 Task: Forward email with the signature Bethany Lewis with the subject Appointment reminder from softage.1@softage.net to softage.3@softage.net with the message Could you please provide feedback on the latest version of the project timeline?, select last word, change the font of the message to Garamond and change the font typography to bold and underline Send the email
Action: Mouse moved to (1018, 81)
Screenshot: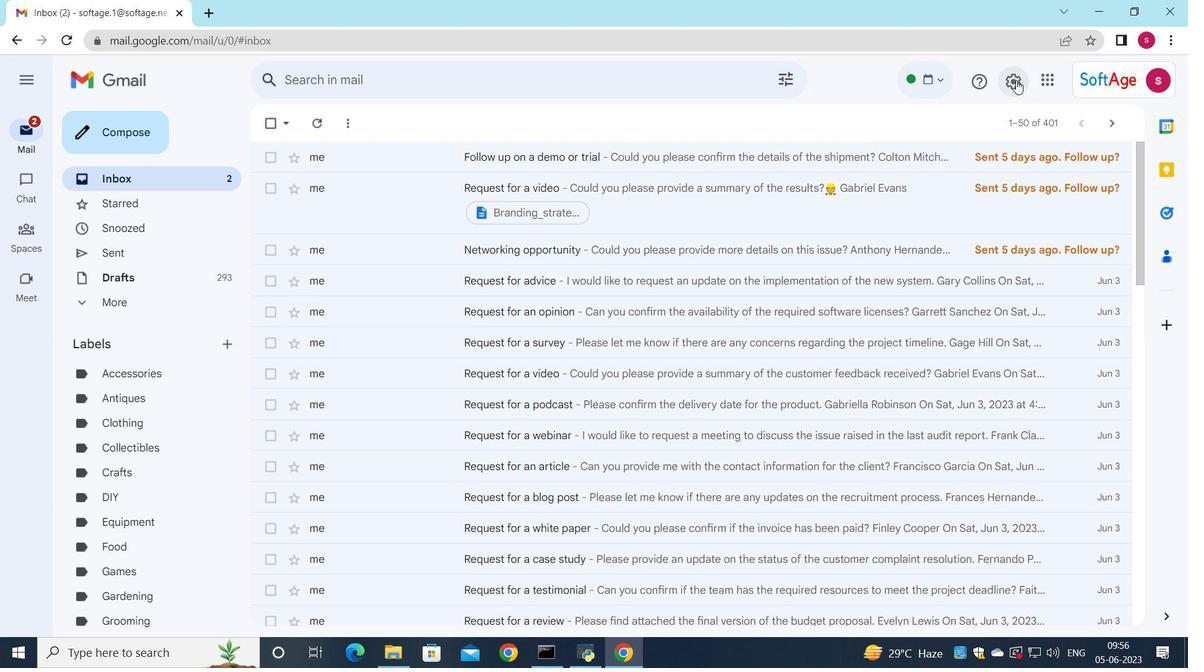 
Action: Mouse pressed left at (1018, 81)
Screenshot: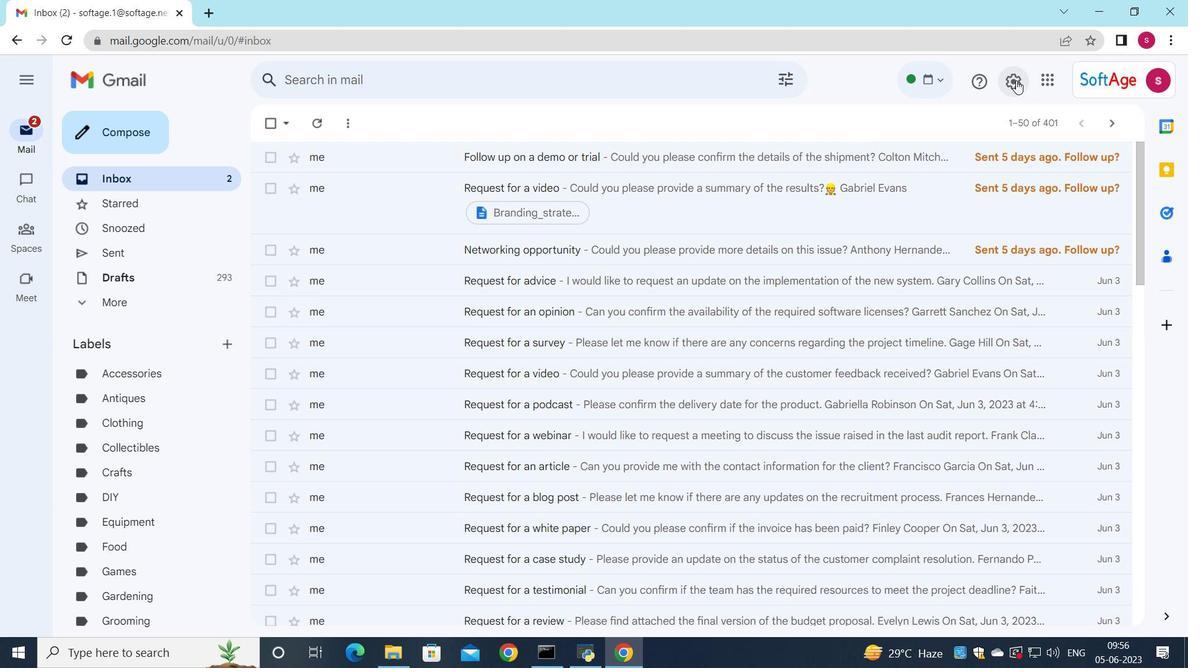 
Action: Mouse moved to (1021, 163)
Screenshot: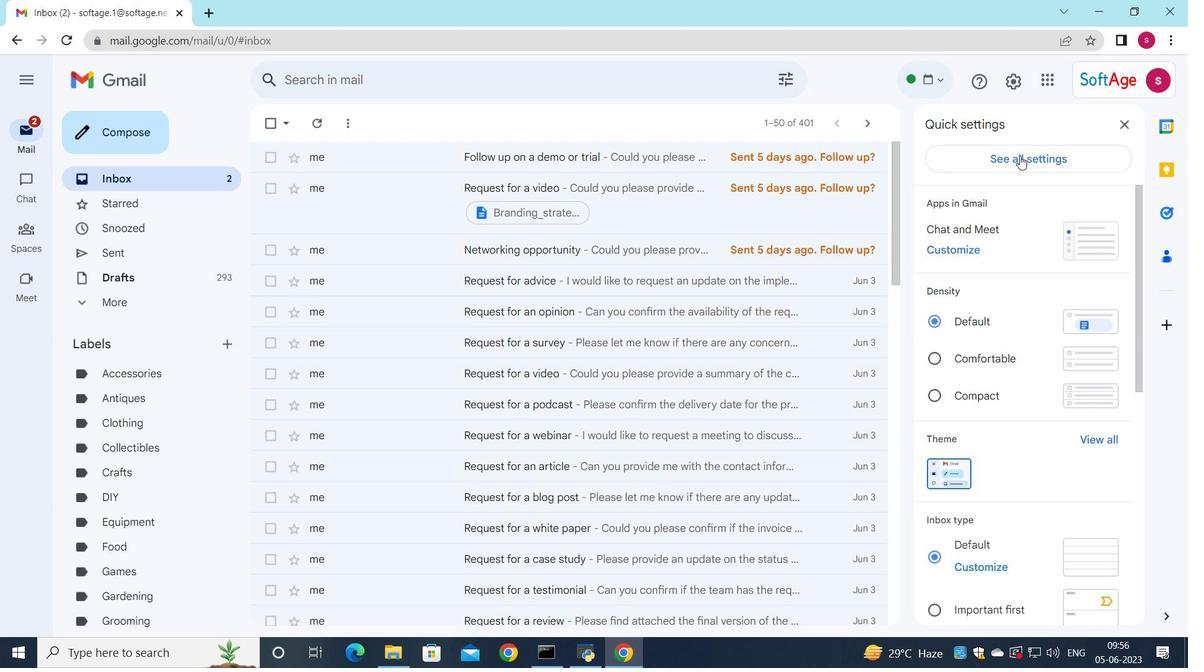
Action: Mouse pressed left at (1021, 163)
Screenshot: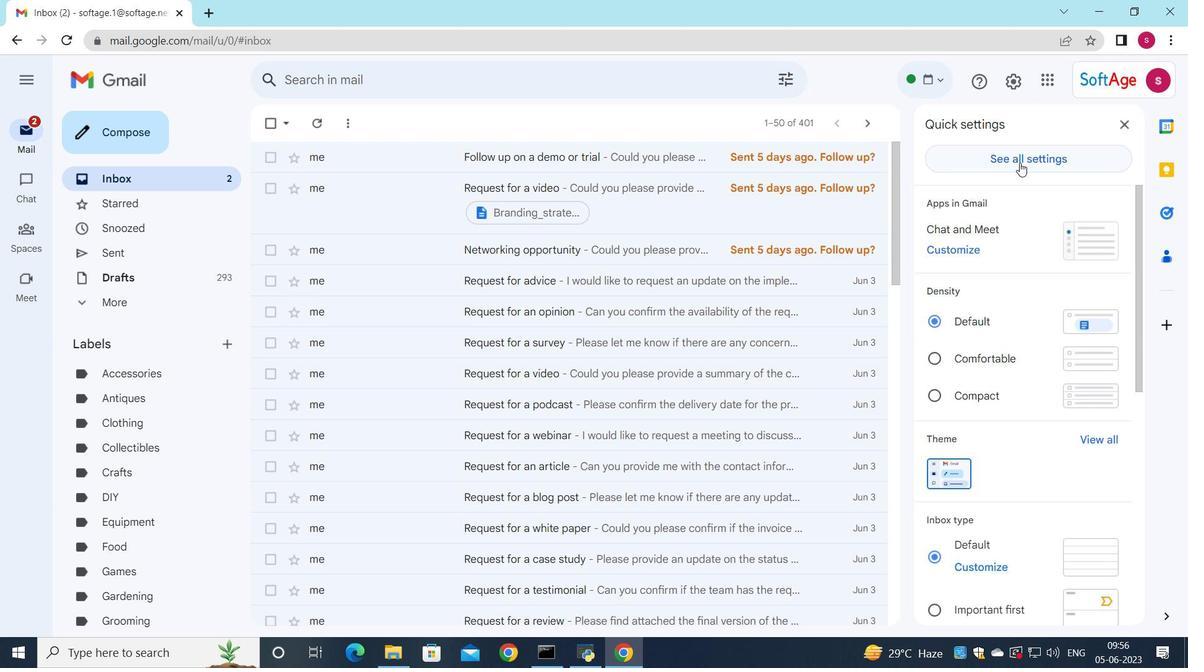 
Action: Mouse moved to (676, 276)
Screenshot: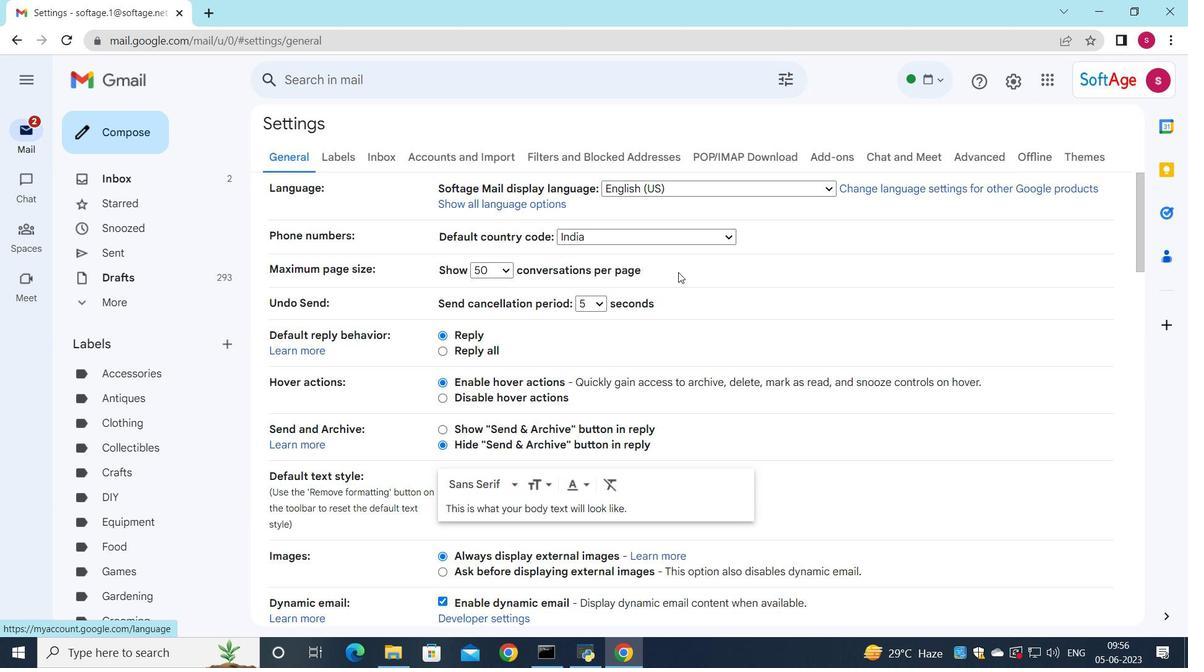 
Action: Mouse scrolled (676, 275) with delta (0, 0)
Screenshot: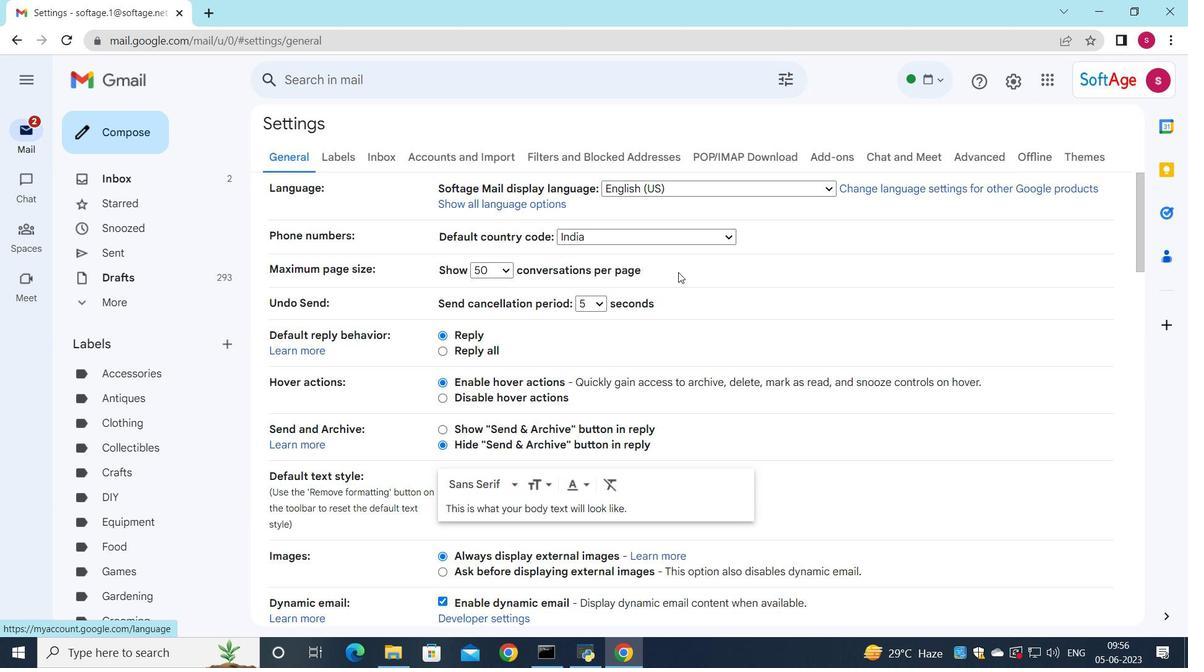 
Action: Mouse scrolled (676, 275) with delta (0, 0)
Screenshot: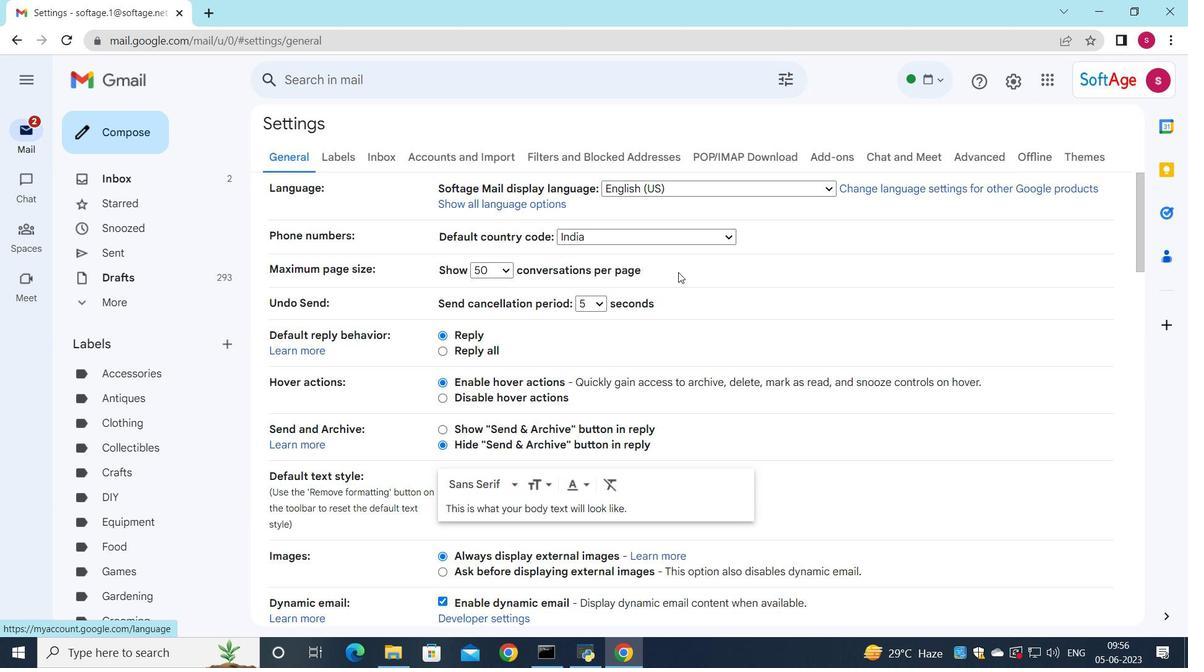 
Action: Mouse scrolled (676, 275) with delta (0, 0)
Screenshot: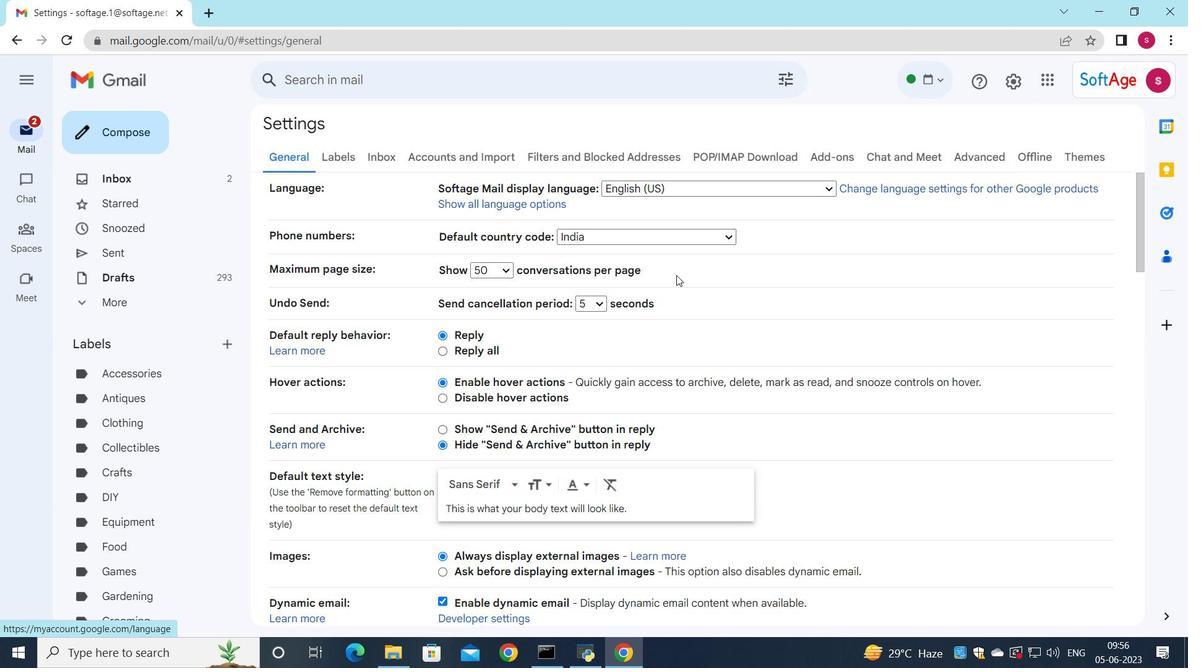 
Action: Mouse scrolled (676, 275) with delta (0, 0)
Screenshot: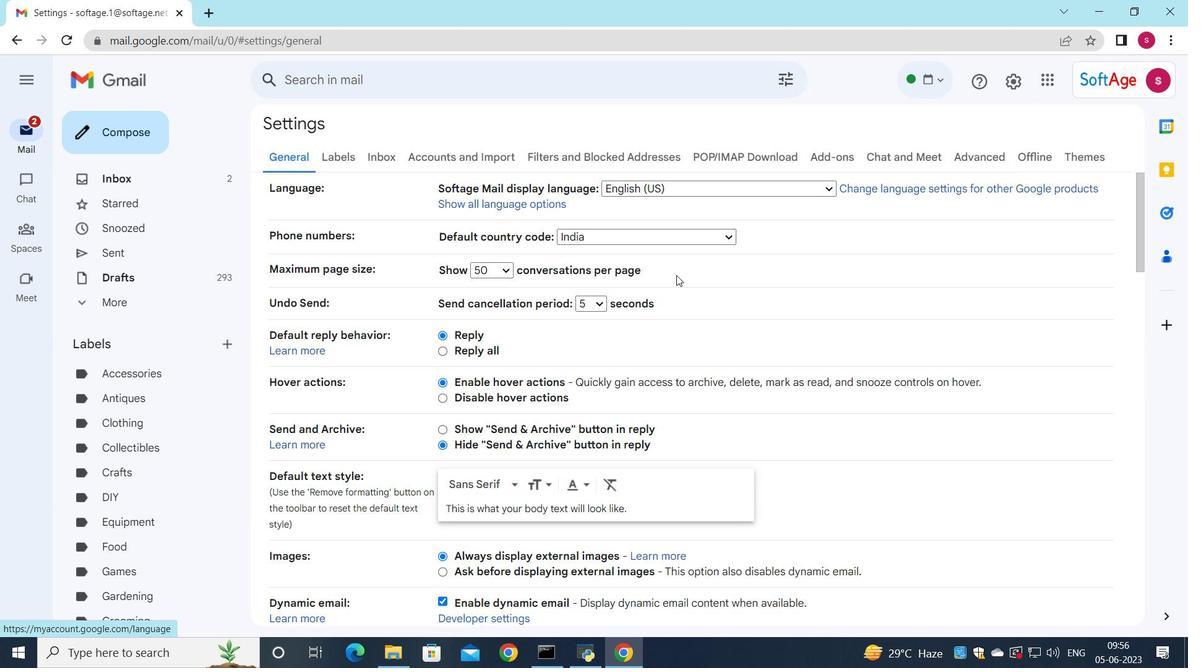 
Action: Mouse scrolled (676, 275) with delta (0, 0)
Screenshot: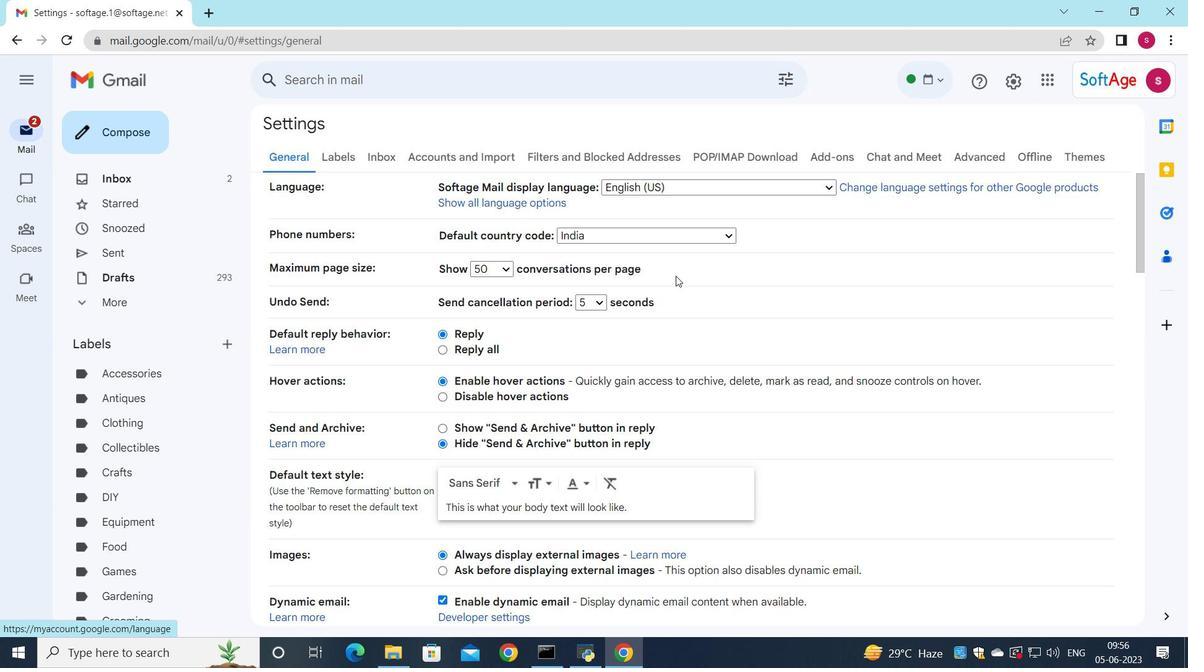
Action: Mouse scrolled (676, 275) with delta (0, 0)
Screenshot: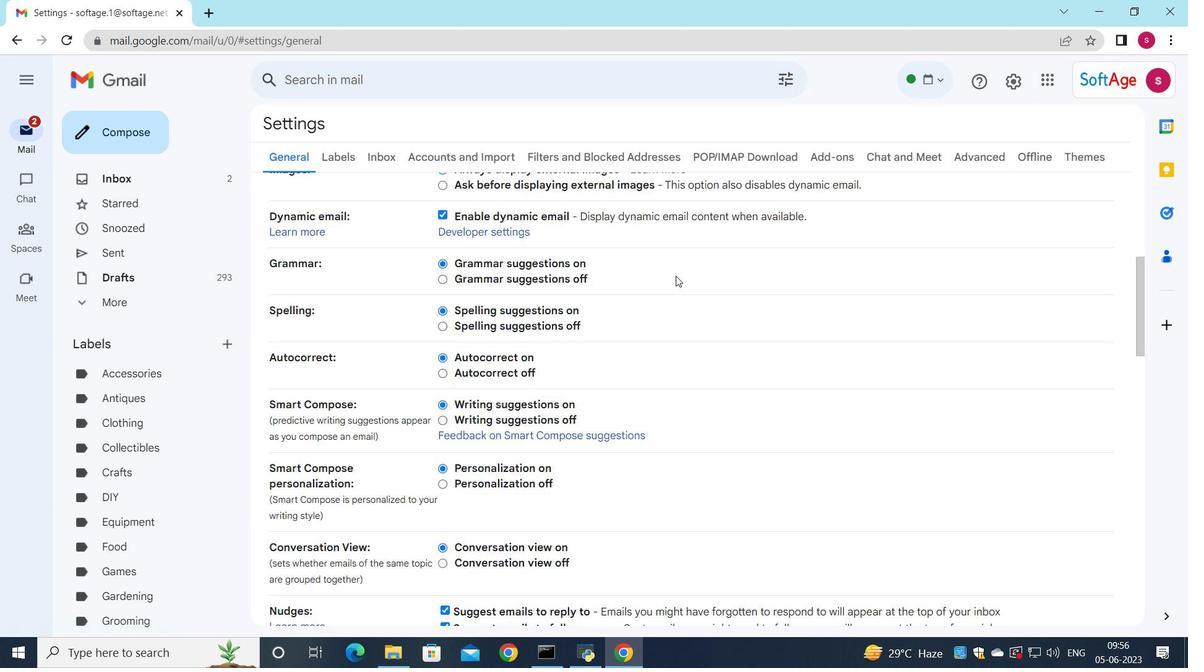 
Action: Mouse moved to (671, 281)
Screenshot: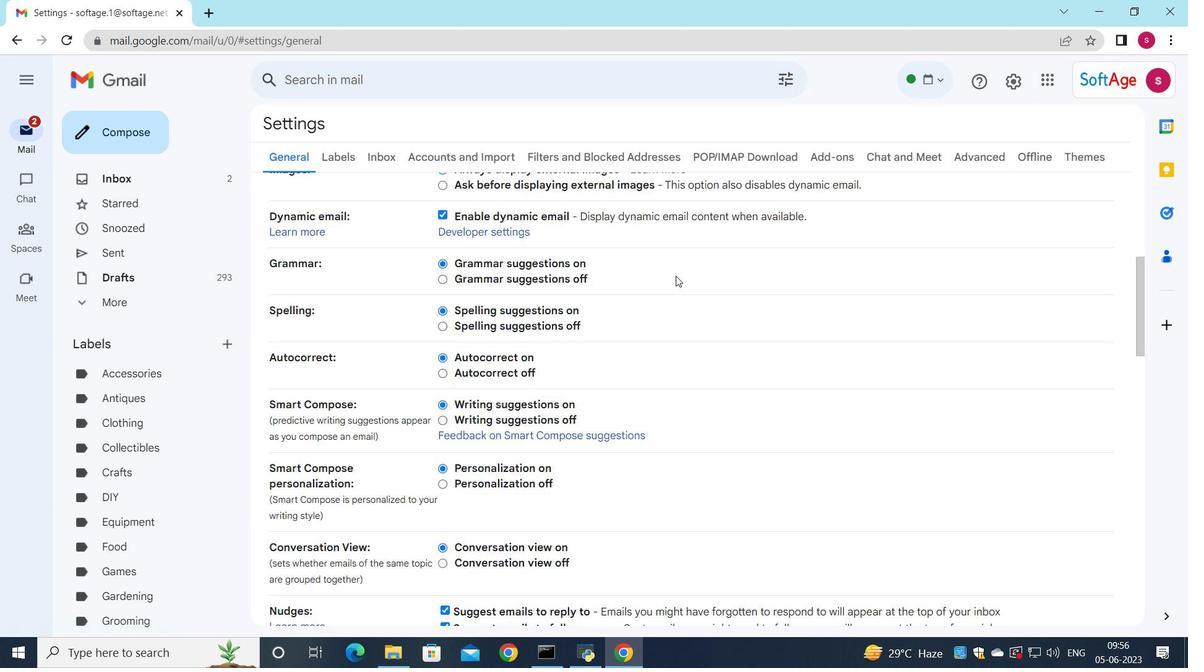 
Action: Mouse scrolled (671, 280) with delta (0, 0)
Screenshot: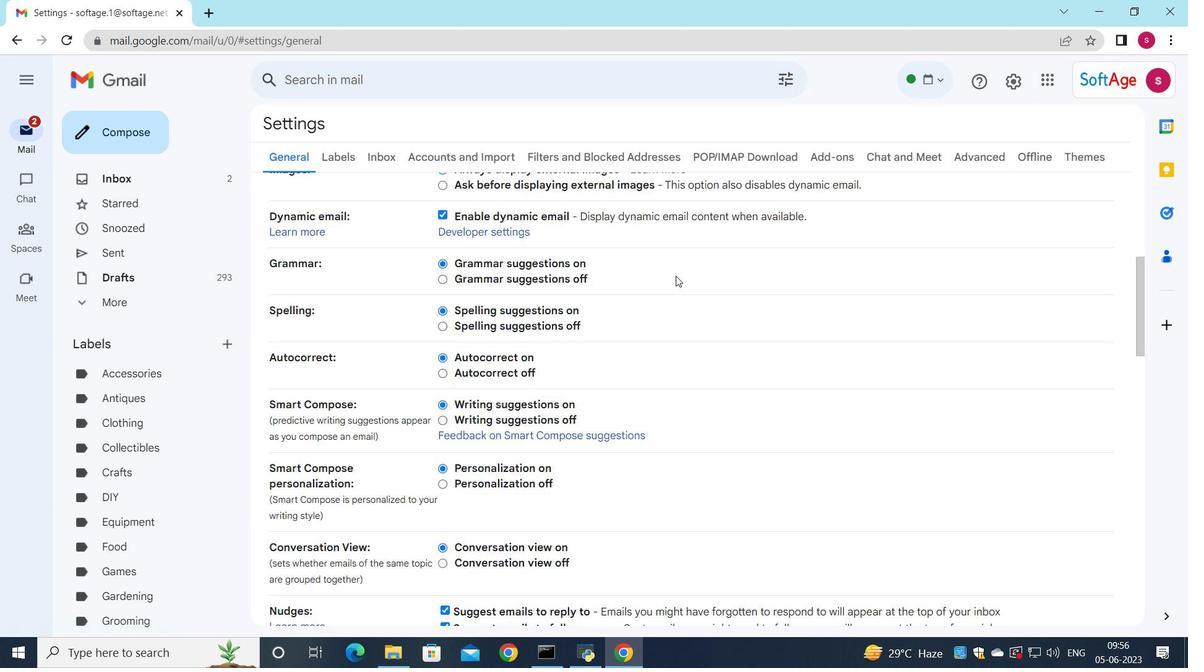 
Action: Mouse moved to (670, 281)
Screenshot: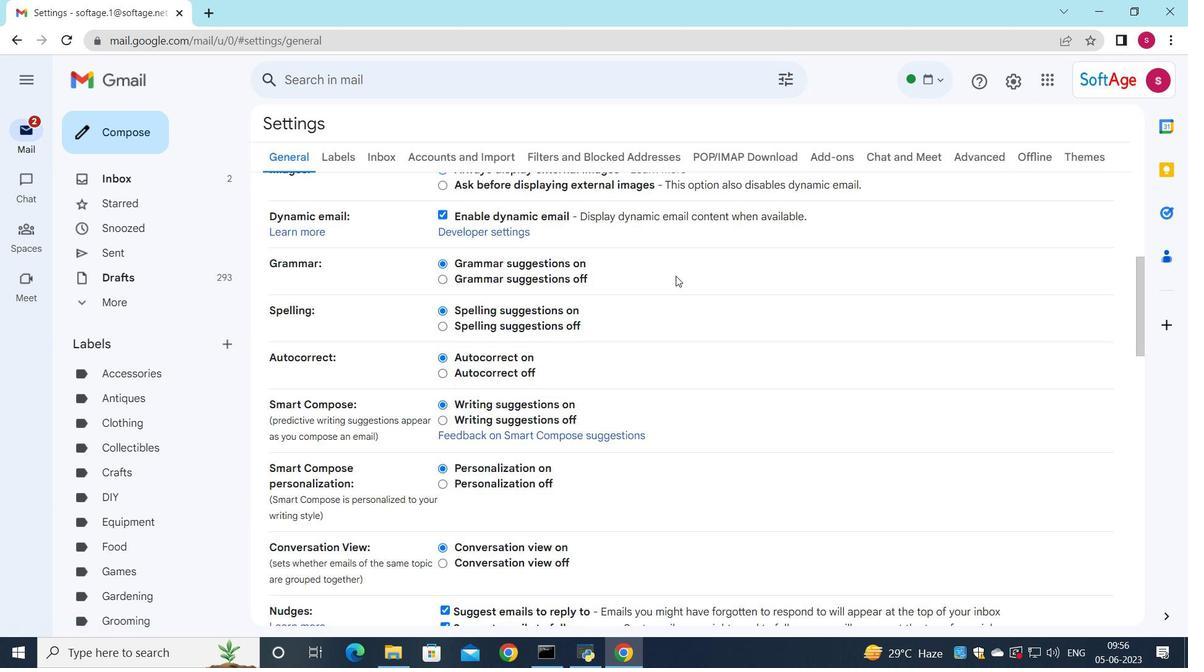 
Action: Mouse scrolled (670, 281) with delta (0, 0)
Screenshot: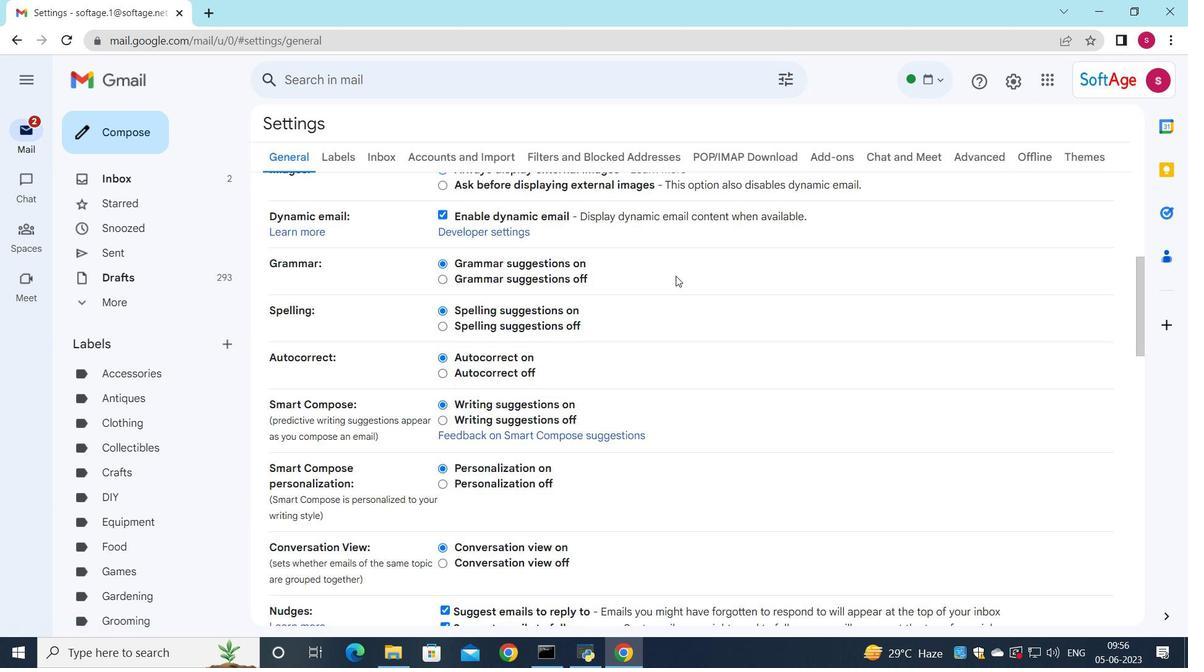 
Action: Mouse moved to (668, 285)
Screenshot: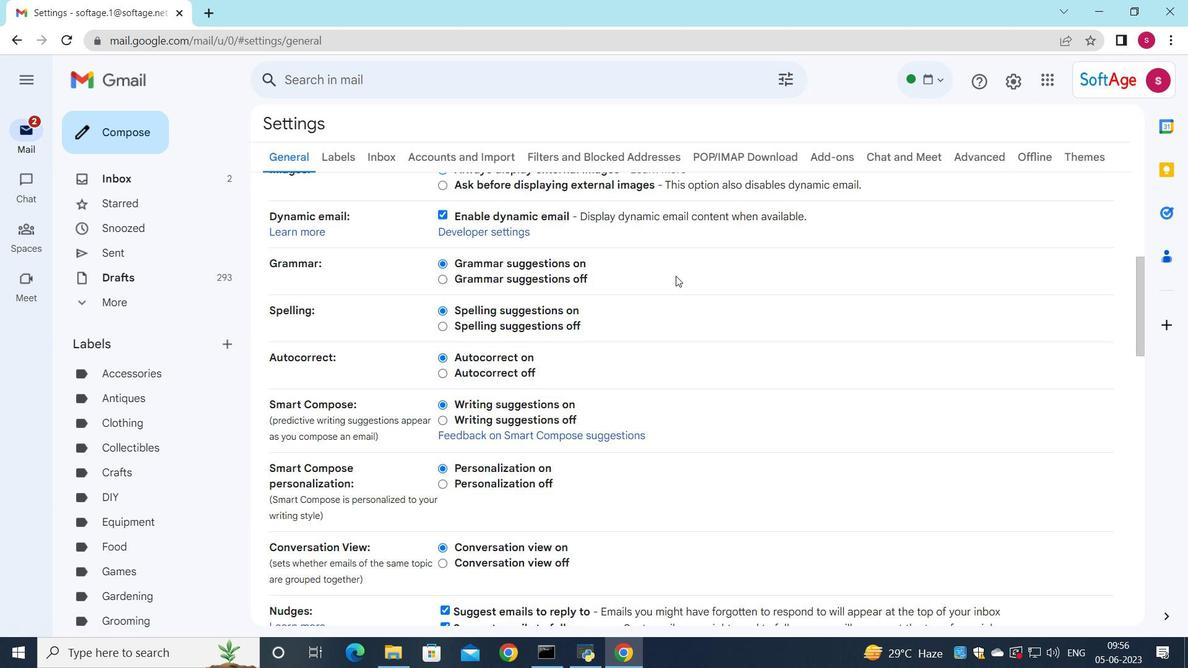 
Action: Mouse scrolled (668, 284) with delta (0, 0)
Screenshot: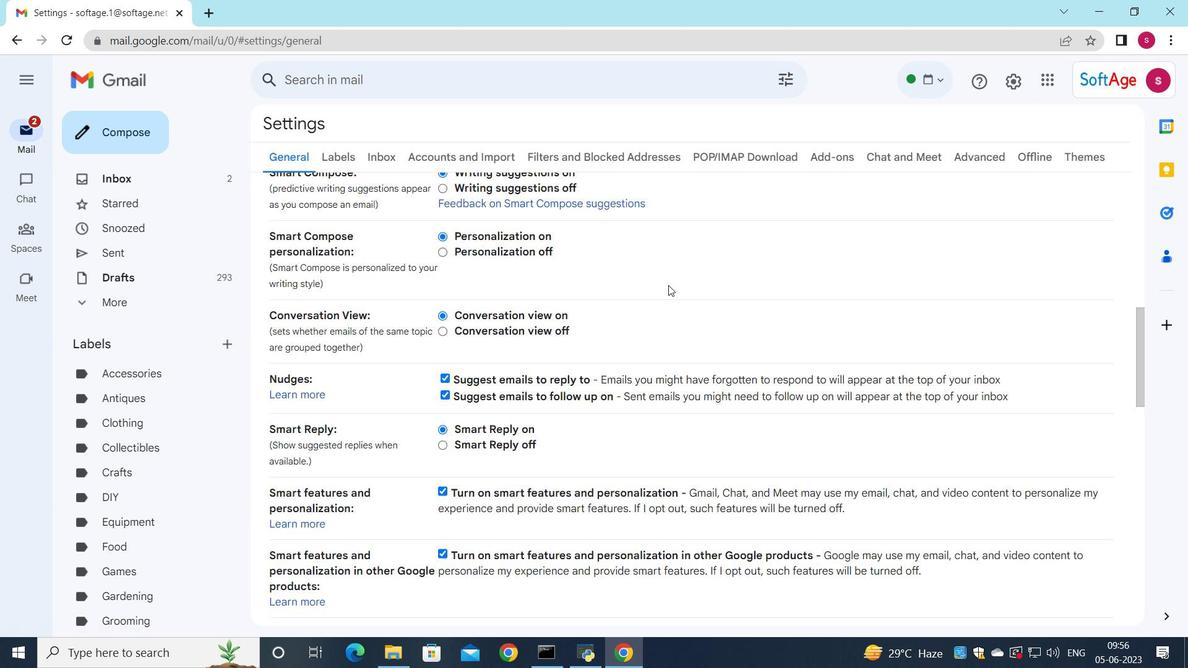 
Action: Mouse scrolled (668, 284) with delta (0, 0)
Screenshot: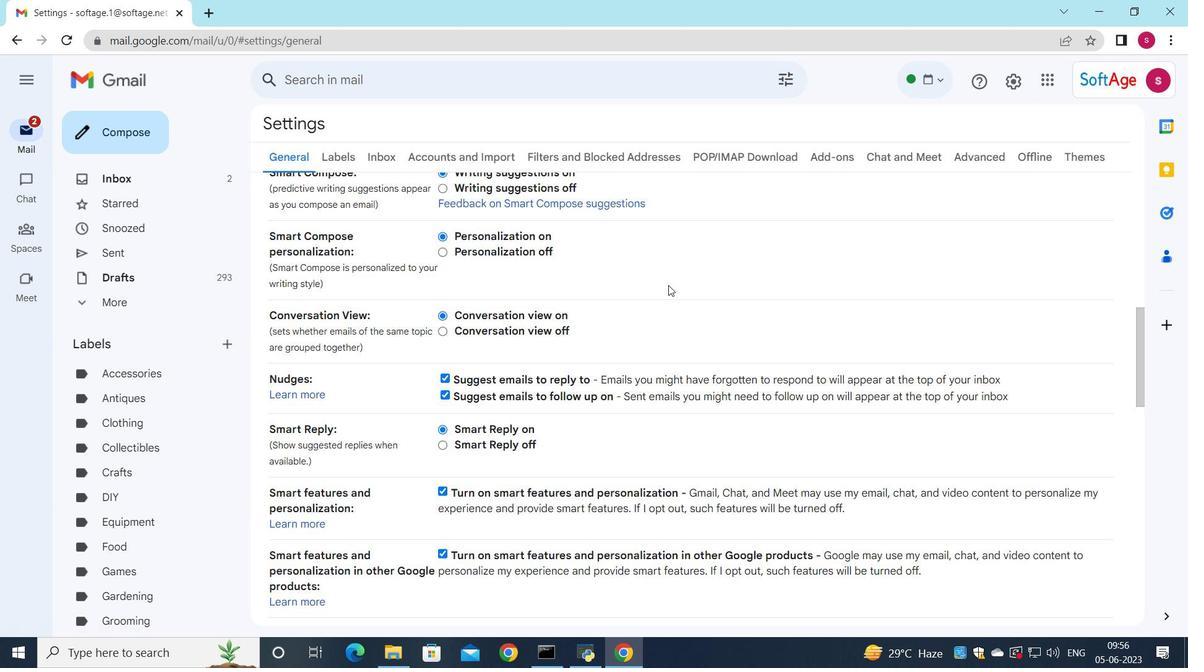 
Action: Mouse scrolled (668, 284) with delta (0, 0)
Screenshot: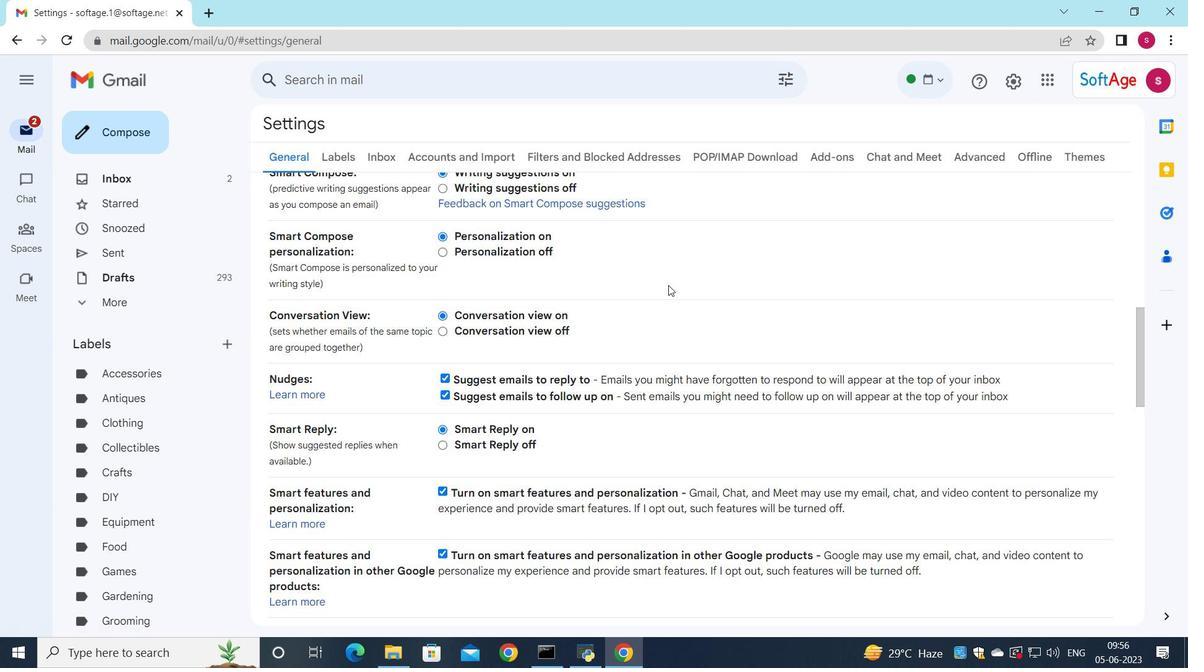 
Action: Mouse scrolled (668, 284) with delta (0, 0)
Screenshot: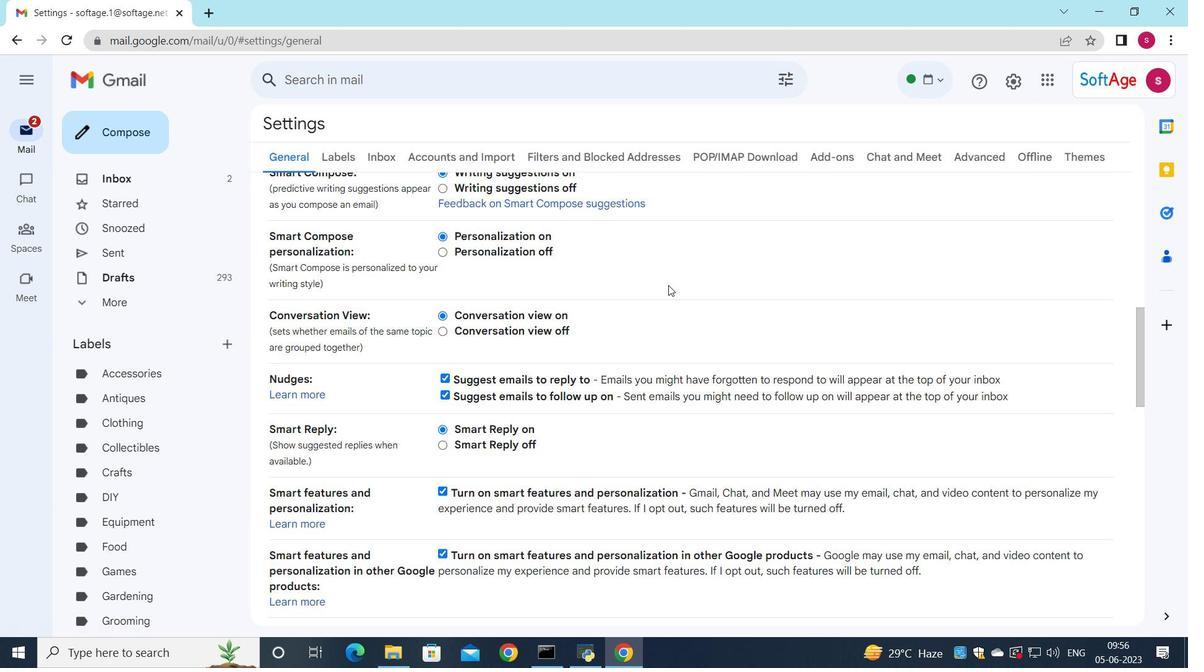 
Action: Mouse scrolled (668, 284) with delta (0, 0)
Screenshot: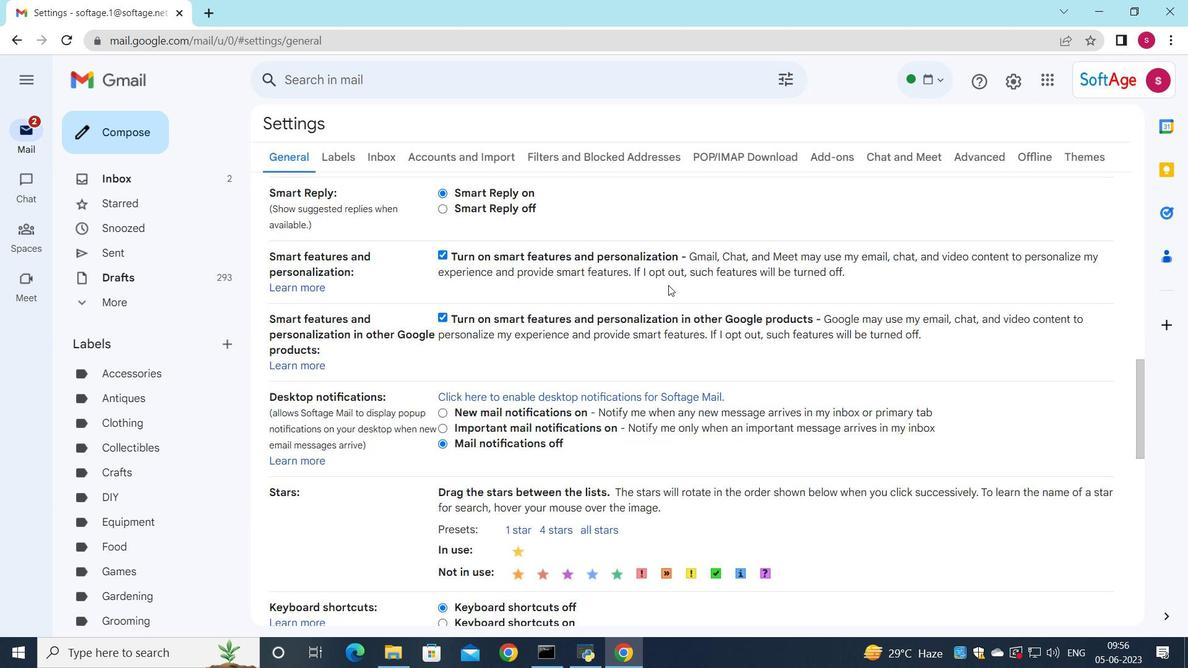 
Action: Mouse scrolled (668, 284) with delta (0, 0)
Screenshot: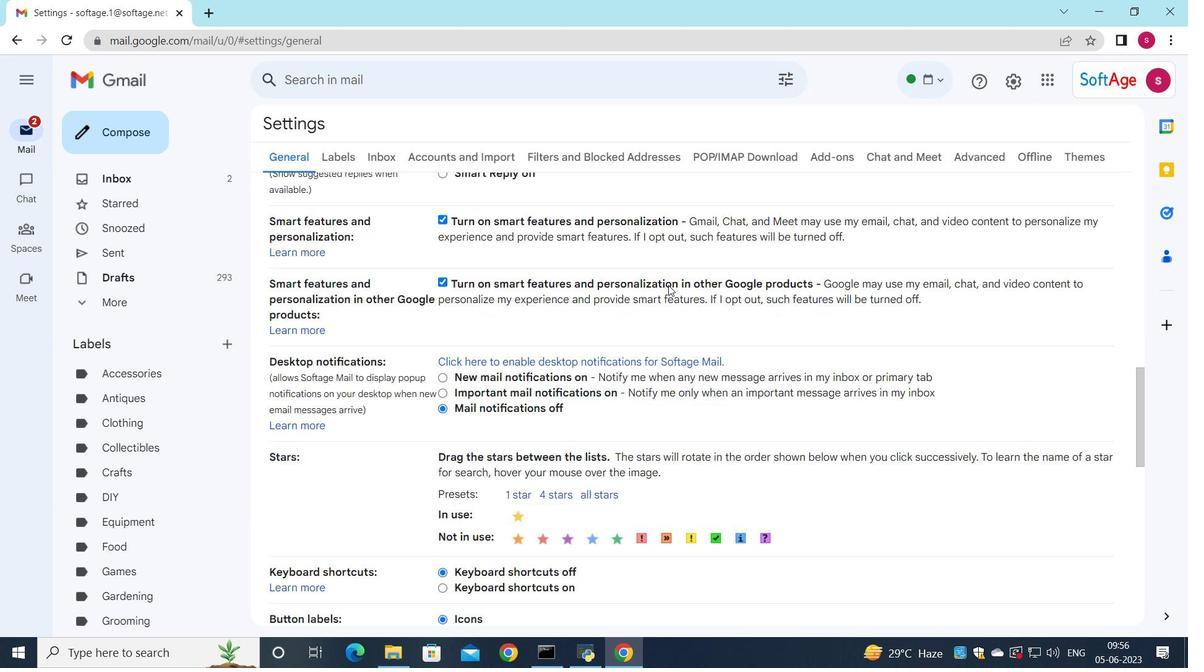 
Action: Mouse scrolled (668, 284) with delta (0, 0)
Screenshot: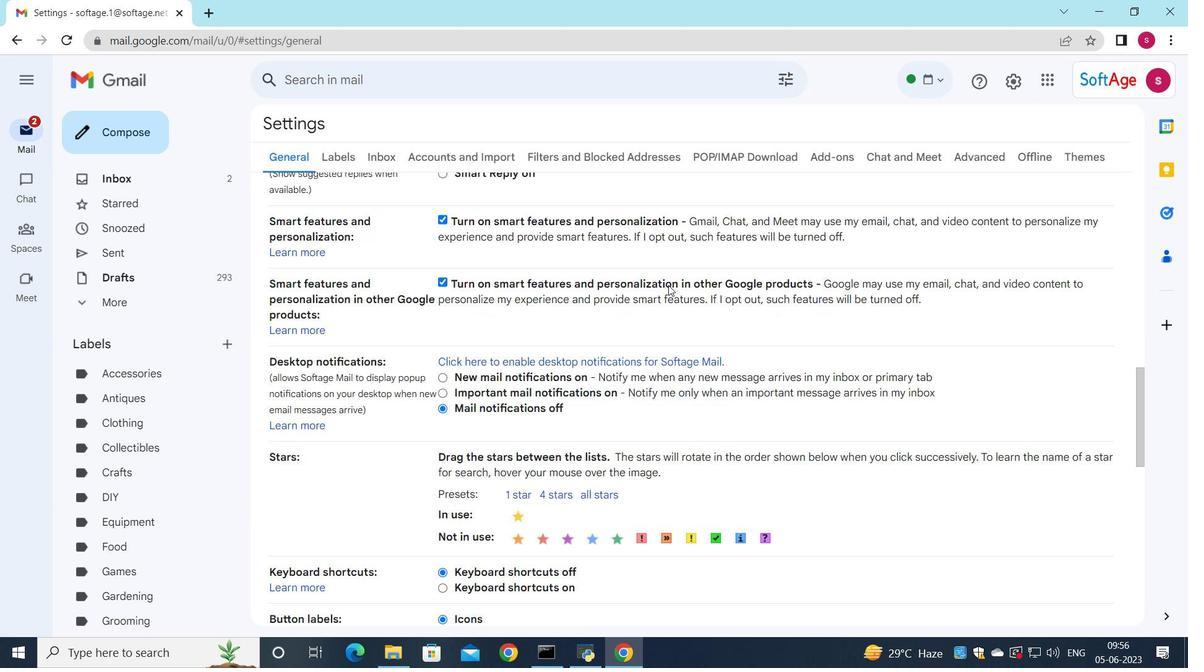 
Action: Mouse scrolled (668, 284) with delta (0, 0)
Screenshot: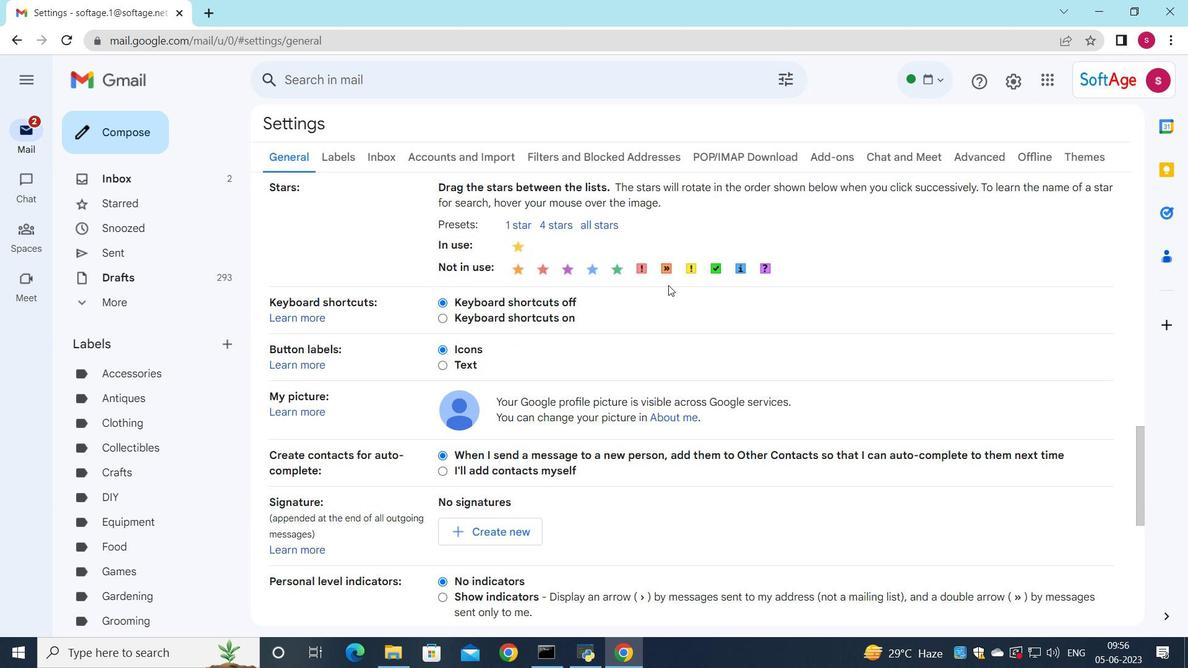 
Action: Mouse moved to (665, 289)
Screenshot: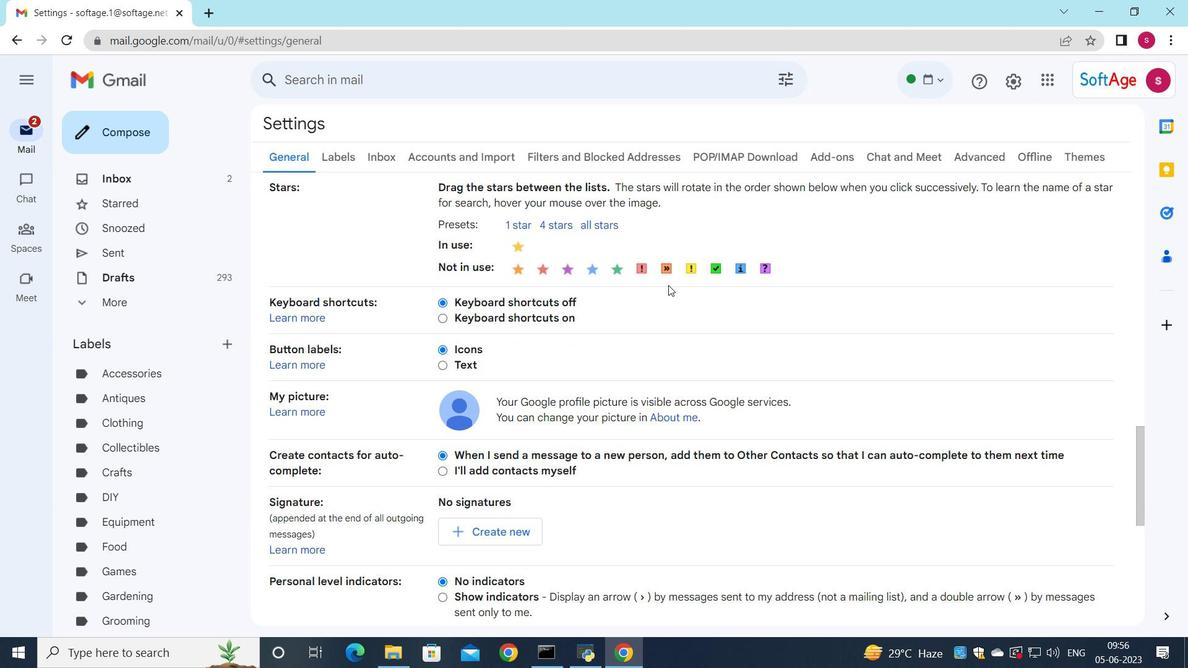 
Action: Mouse scrolled (665, 288) with delta (0, 0)
Screenshot: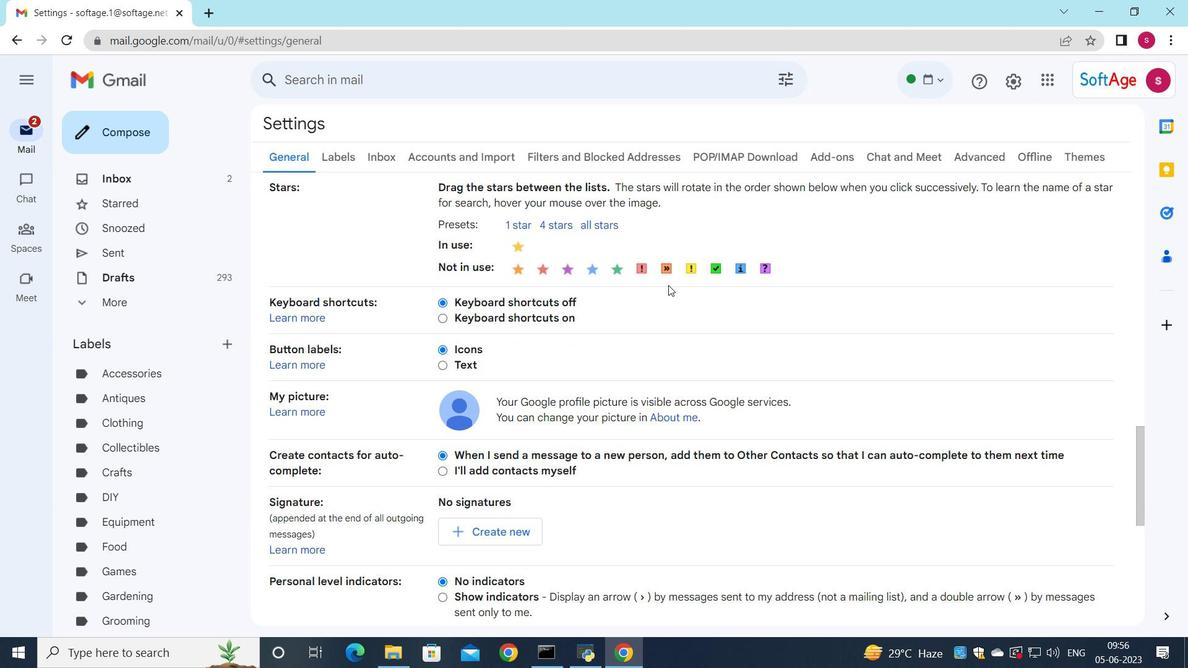 
Action: Mouse moved to (660, 292)
Screenshot: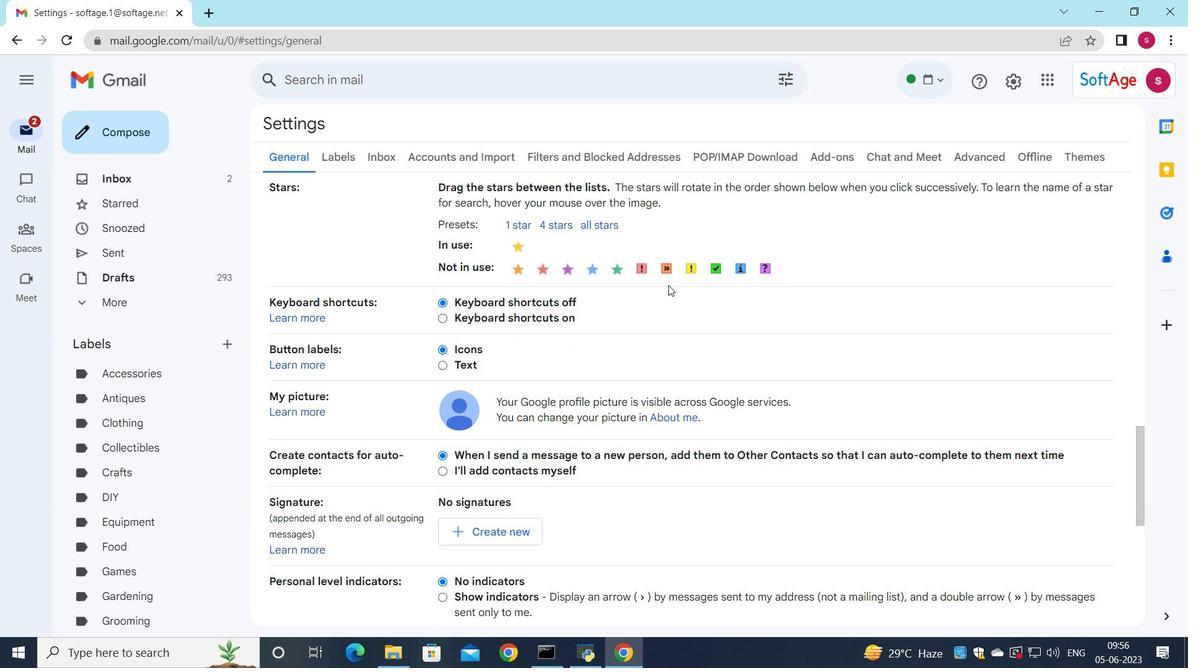 
Action: Mouse scrolled (660, 291) with delta (0, 0)
Screenshot: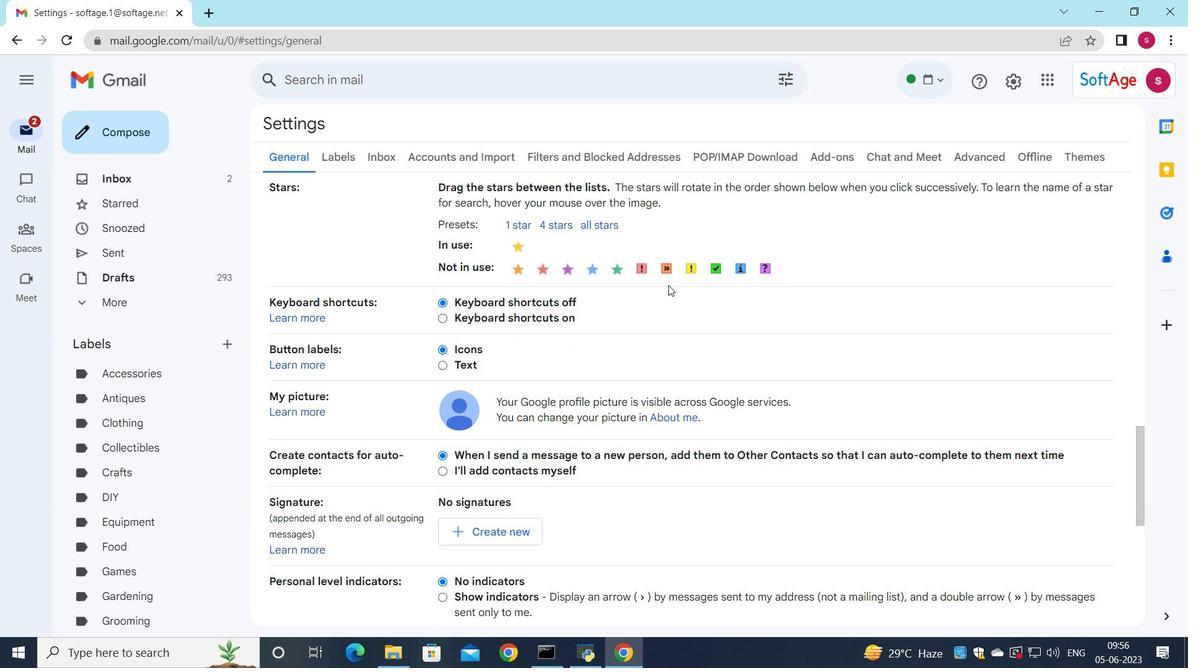 
Action: Mouse moved to (653, 295)
Screenshot: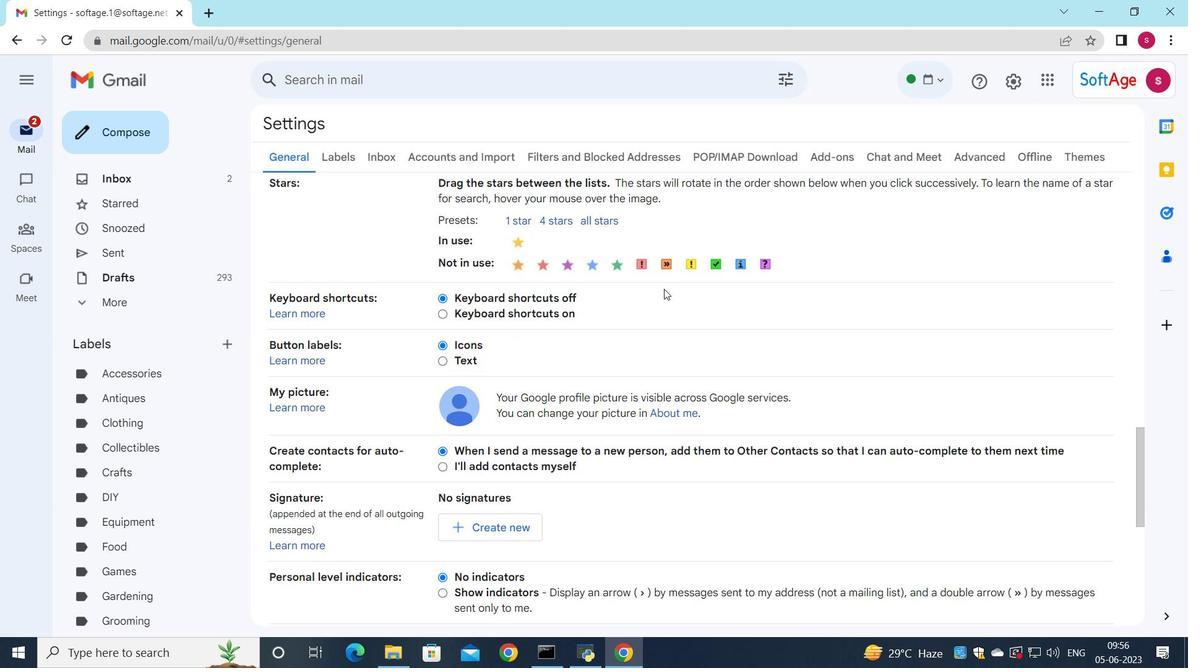 
Action: Mouse scrolled (653, 295) with delta (0, 0)
Screenshot: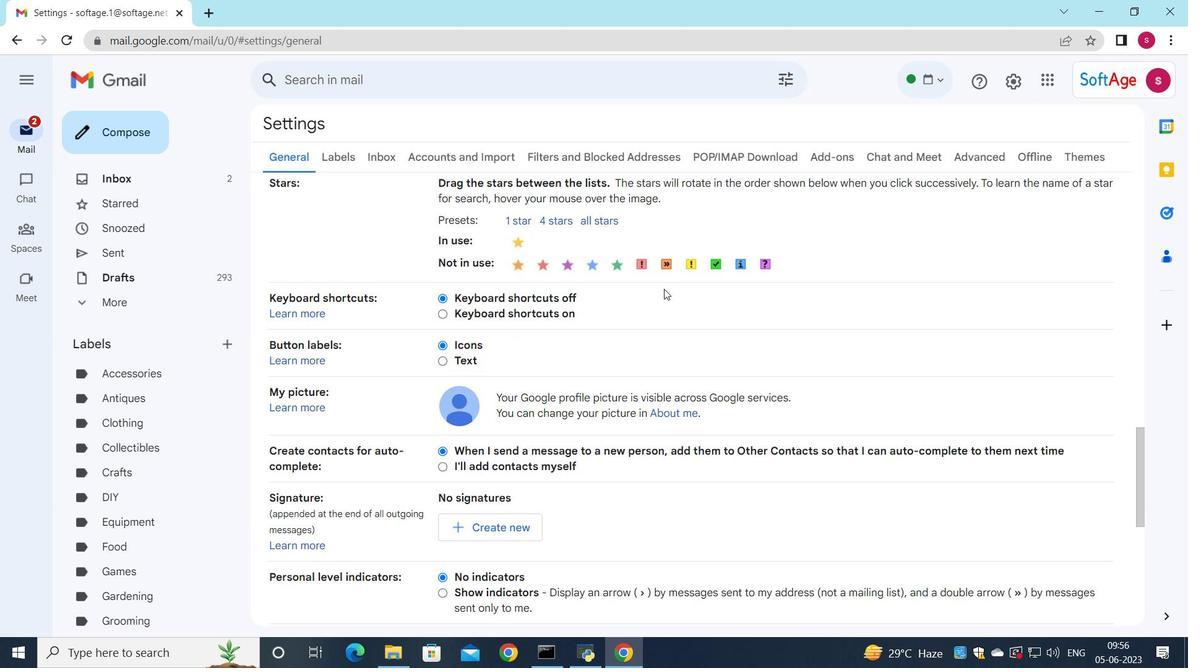 
Action: Mouse moved to (639, 299)
Screenshot: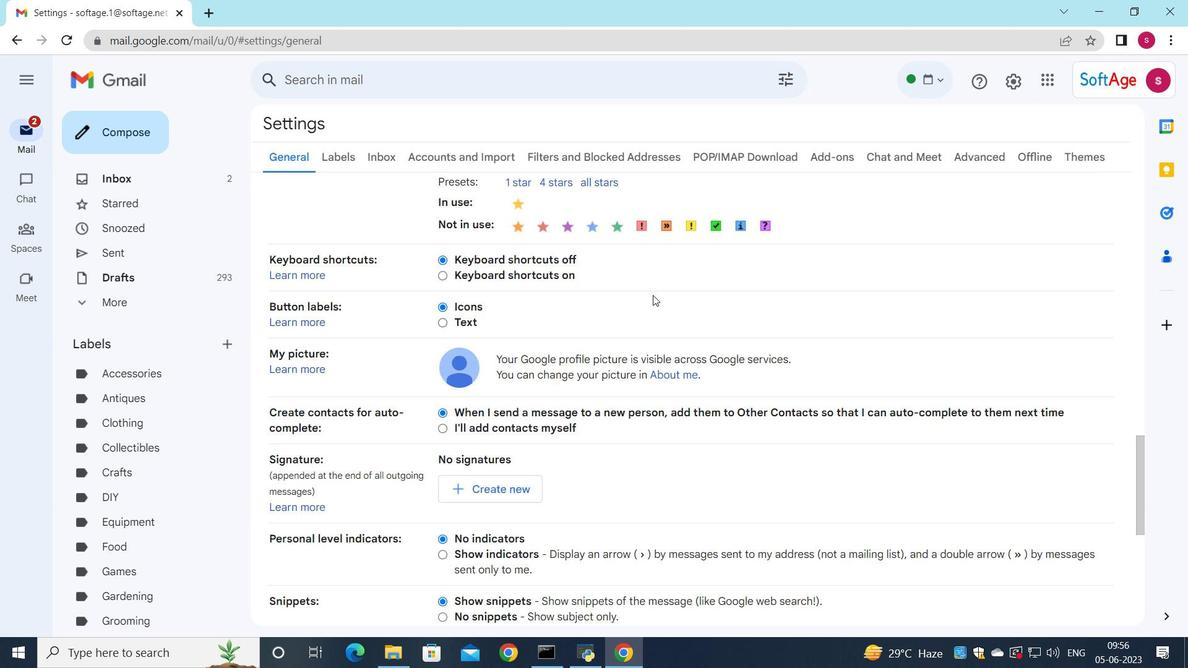 
Action: Mouse scrolled (639, 298) with delta (0, 0)
Screenshot: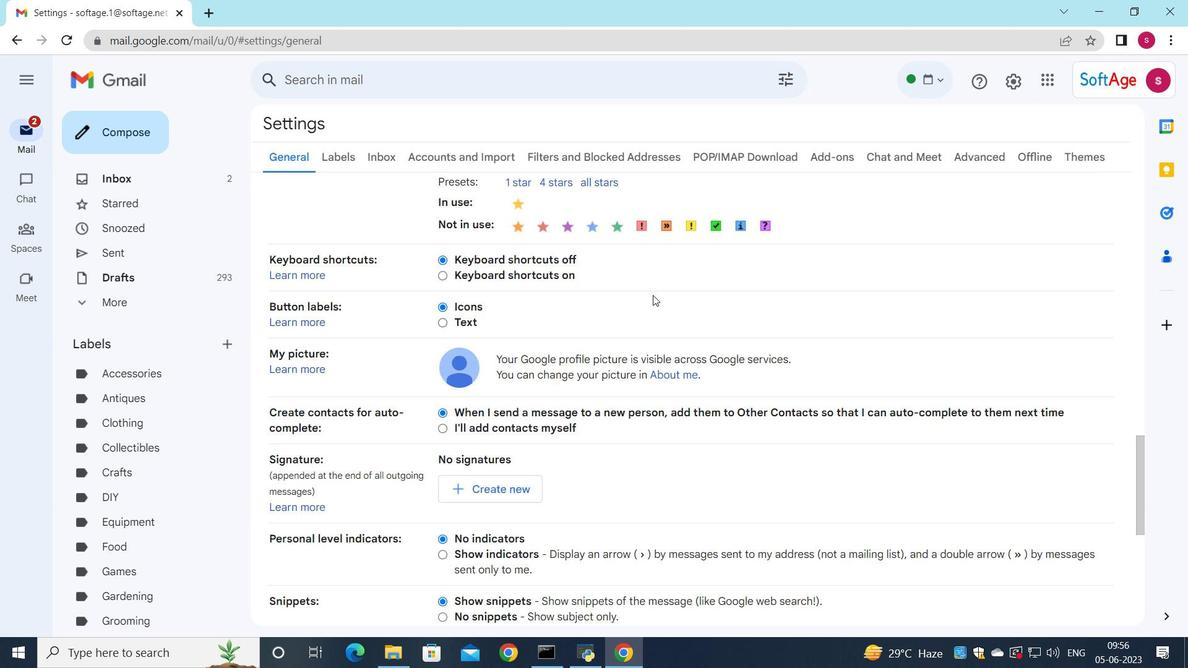 
Action: Mouse moved to (537, 244)
Screenshot: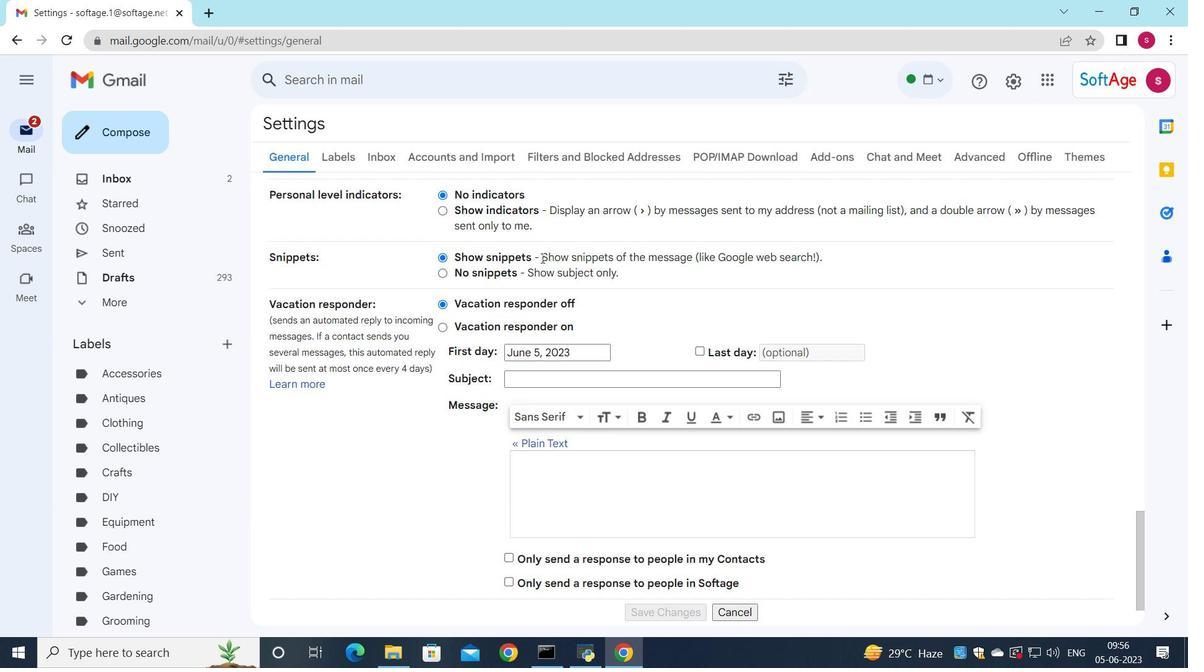 
Action: Mouse scrolled (537, 245) with delta (0, 0)
Screenshot: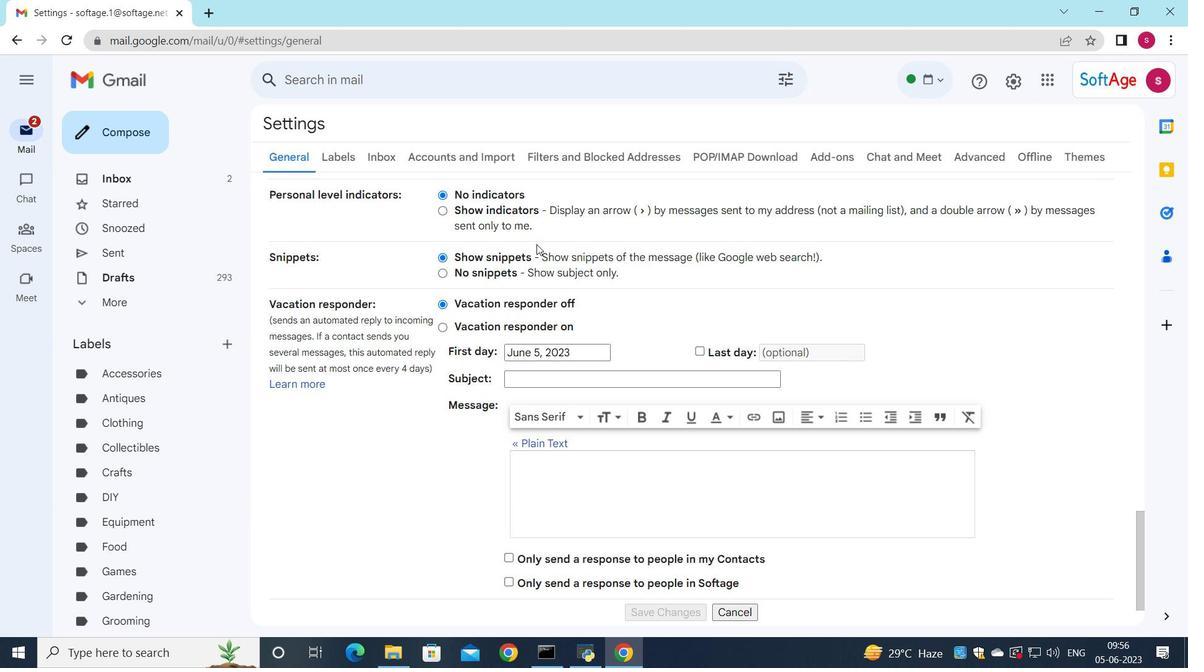 
Action: Mouse scrolled (537, 245) with delta (0, 0)
Screenshot: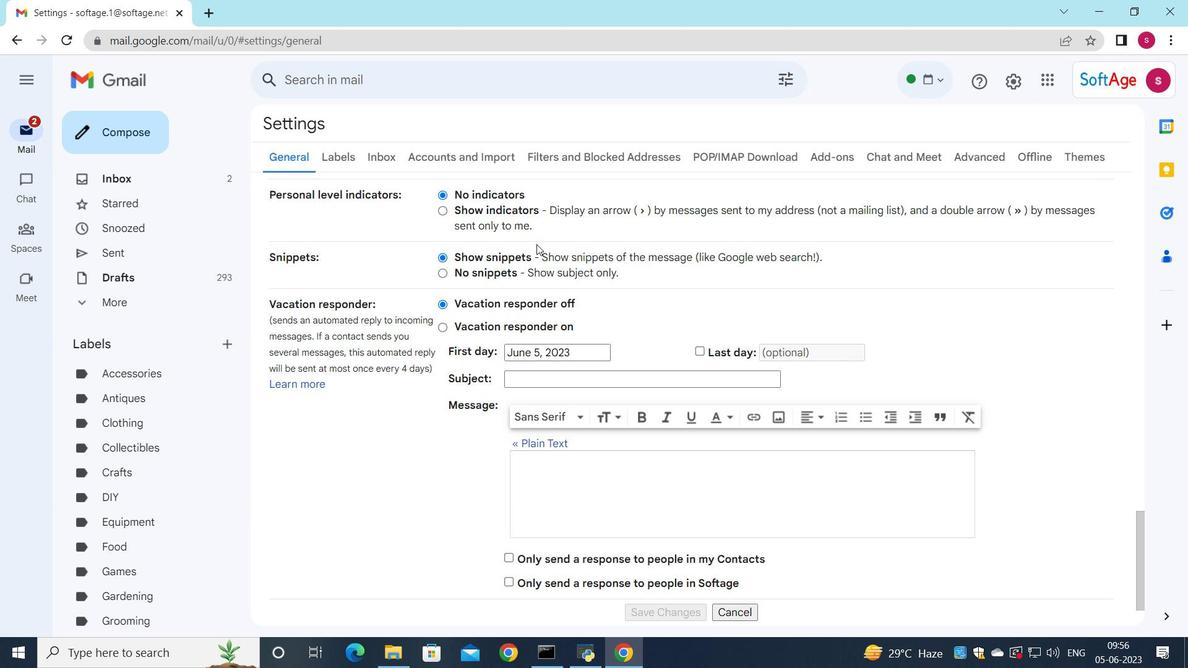 
Action: Mouse moved to (507, 289)
Screenshot: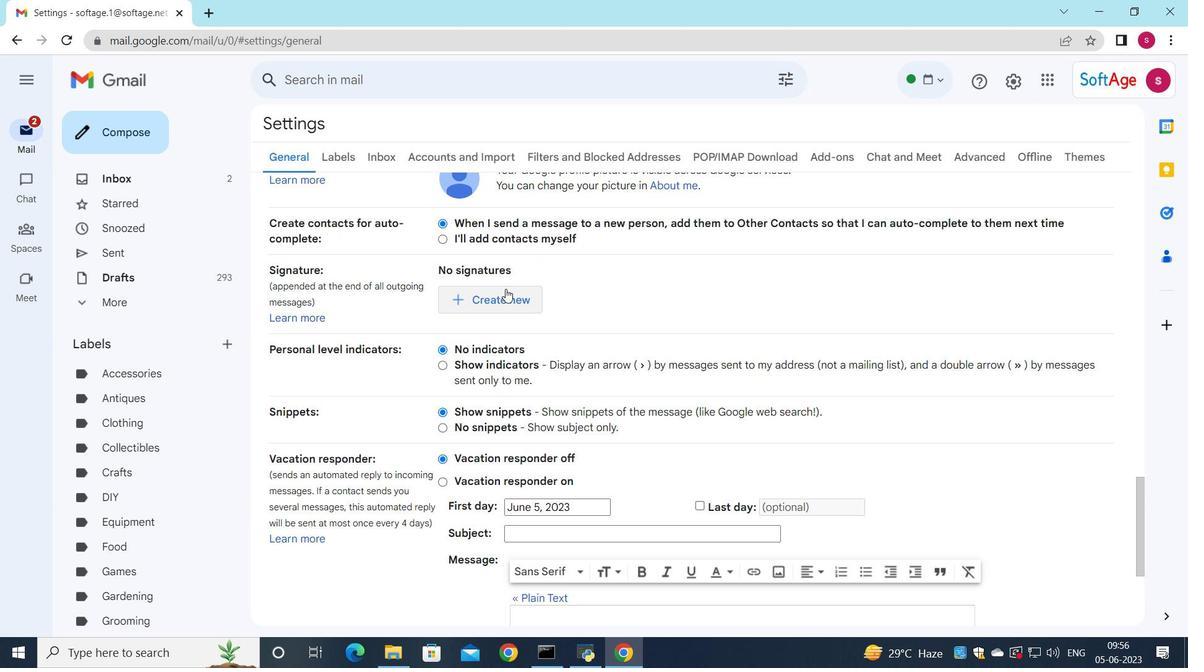 
Action: Mouse pressed left at (507, 289)
Screenshot: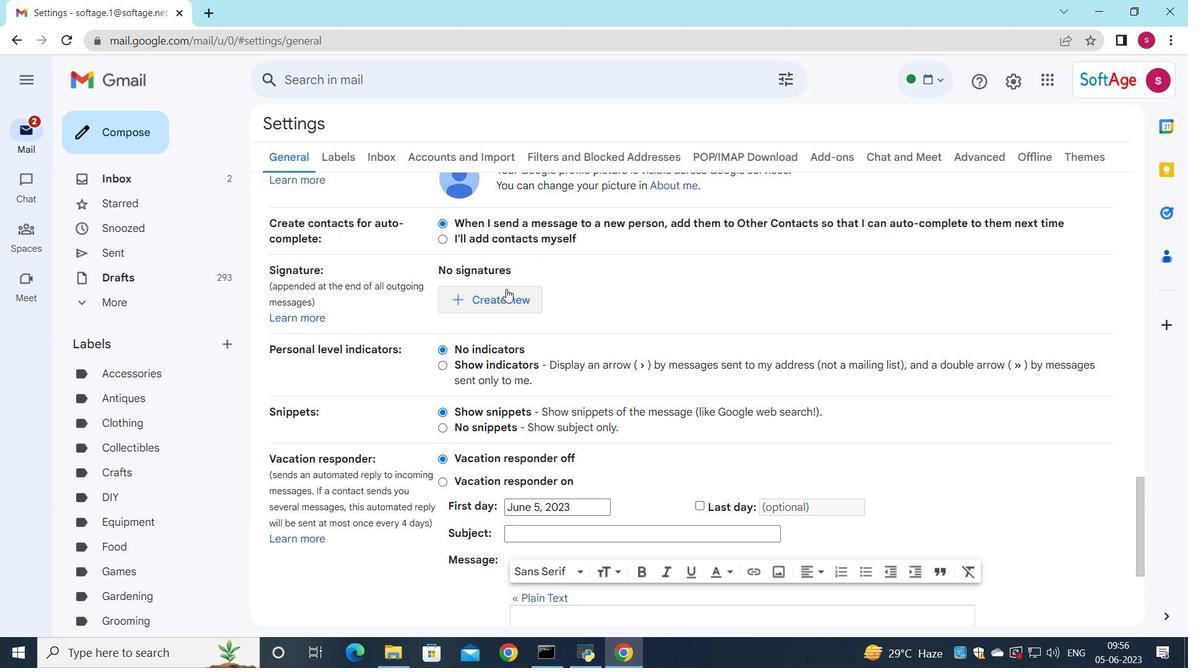 
Action: Mouse moved to (570, 337)
Screenshot: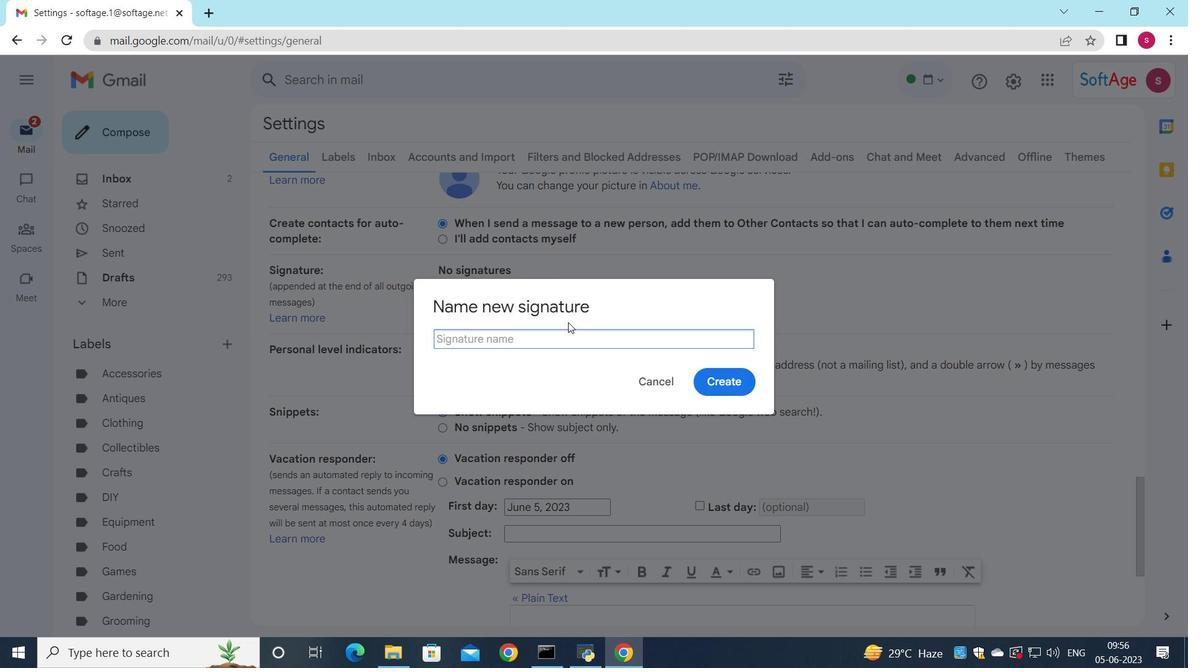 
Action: Key pressed <Key.shift><Key.shift><Key.shift><Key.shift><Key.shift><Key.shift><Key.shift>Bethany<Key.space><Key.shift>Lewis
Screenshot: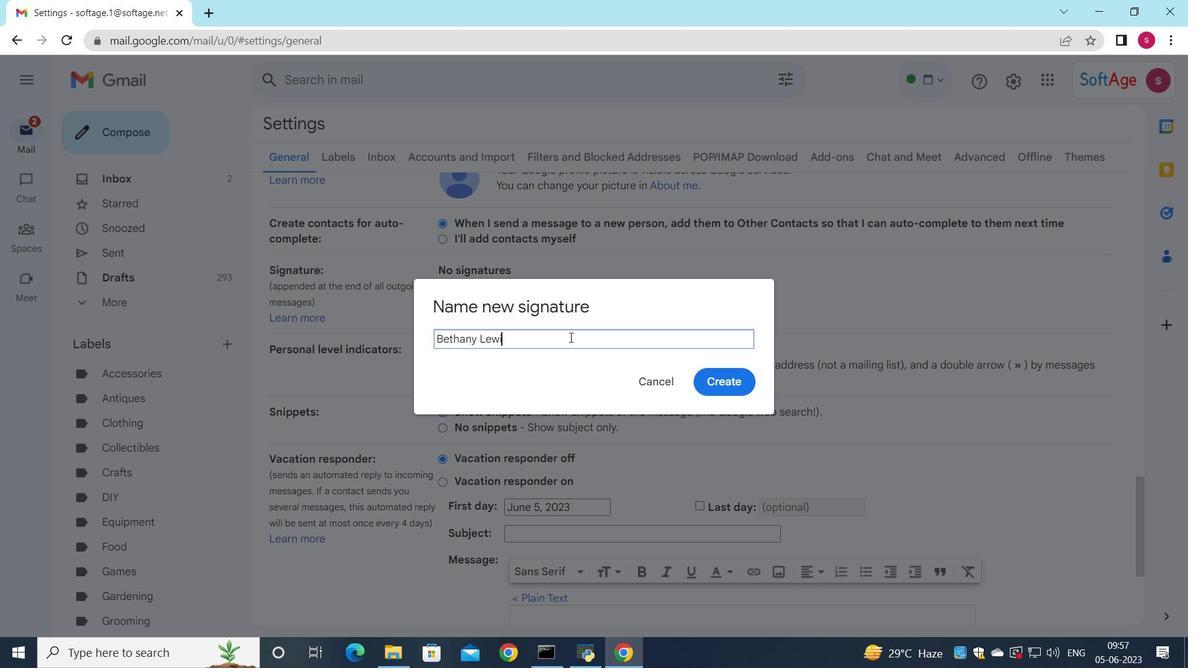
Action: Mouse moved to (738, 380)
Screenshot: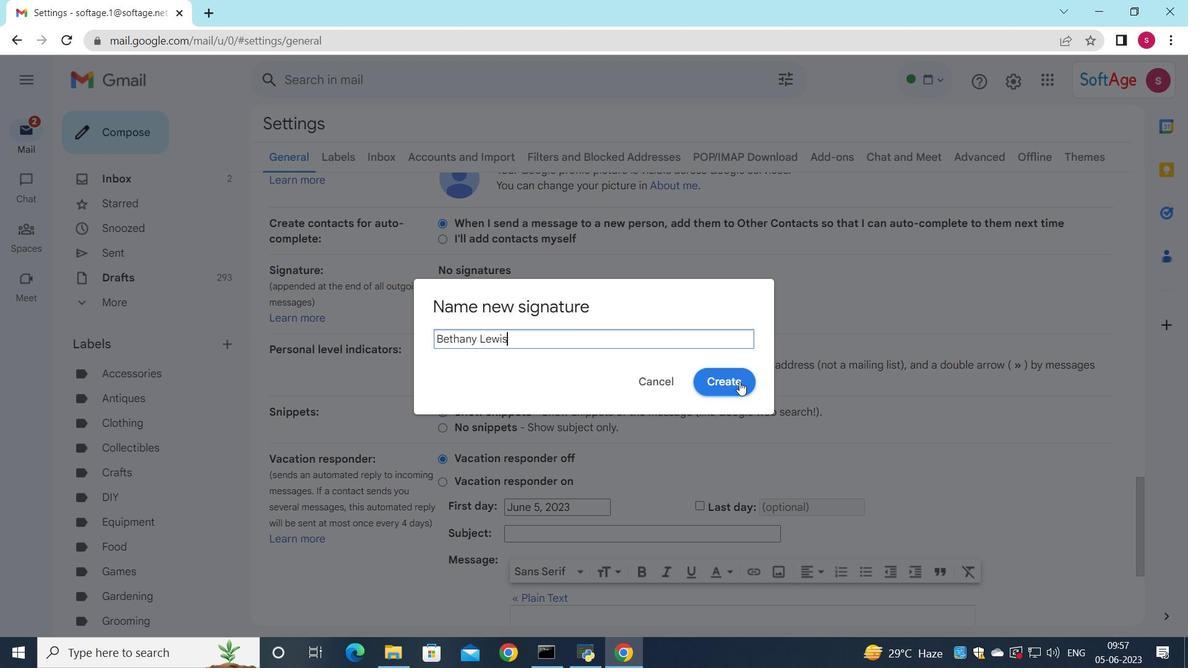 
Action: Mouse pressed left at (738, 380)
Screenshot: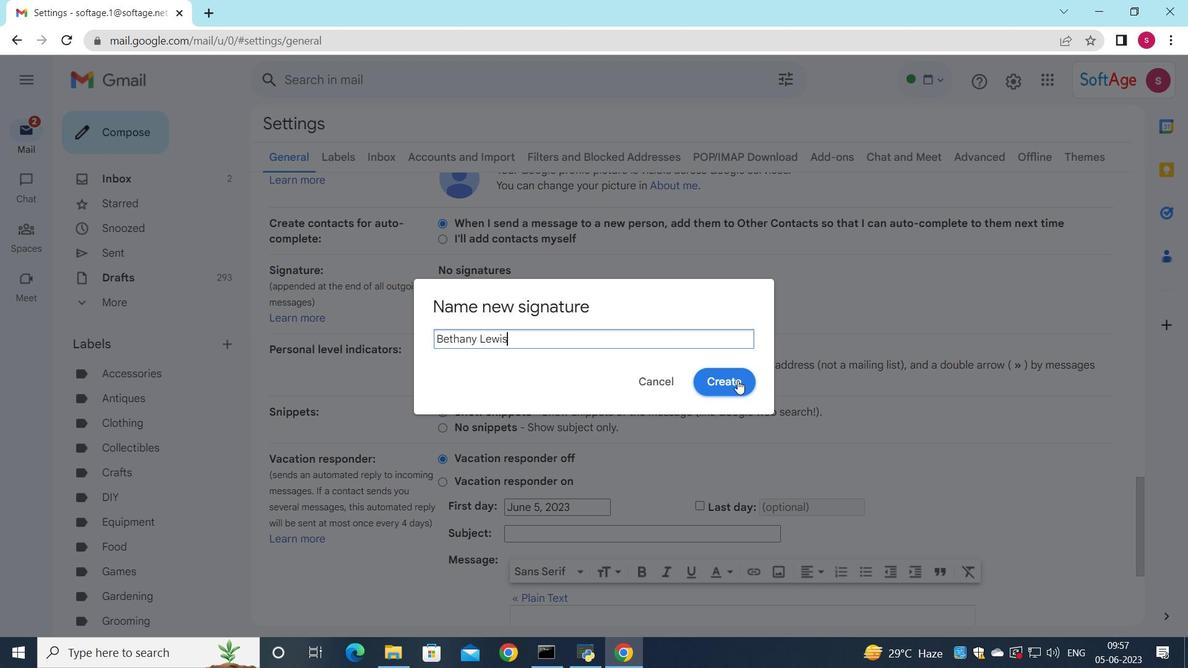 
Action: Mouse moved to (739, 317)
Screenshot: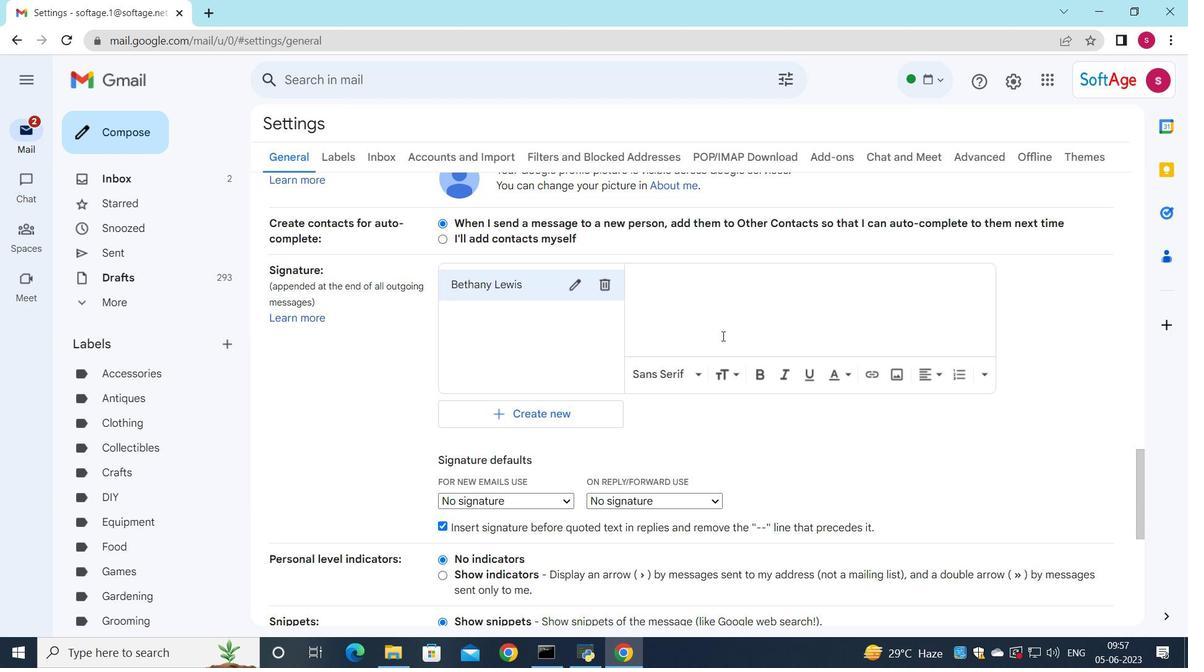
Action: Mouse pressed left at (739, 317)
Screenshot: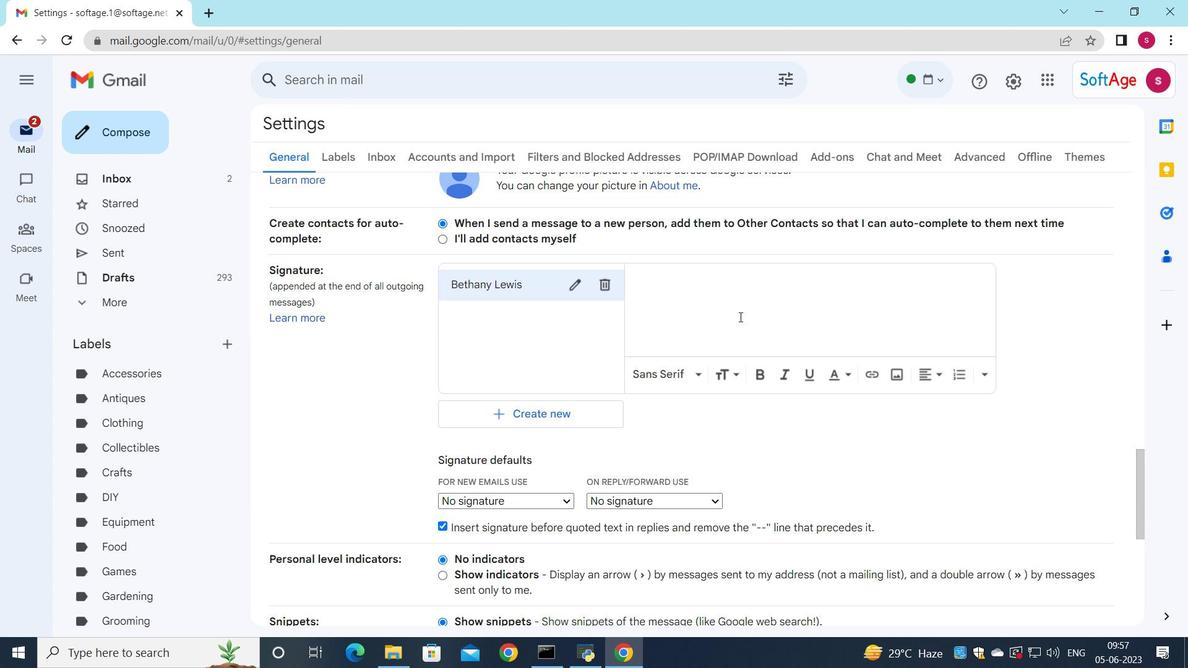 
Action: Key pressed <Key.shift><Key.shift><Key.shift><Key.shift><Key.shift><Key.shift><Key.shift><Key.shift><Key.shift><Key.shift><Key.shift><Key.shift><Key.shift><Key.shift><Key.shift><Key.shift><Key.shift><Key.shift><Key.shift><Key.shift><Key.shift>Bethany<Key.space><Key.shift>Lewis
Screenshot: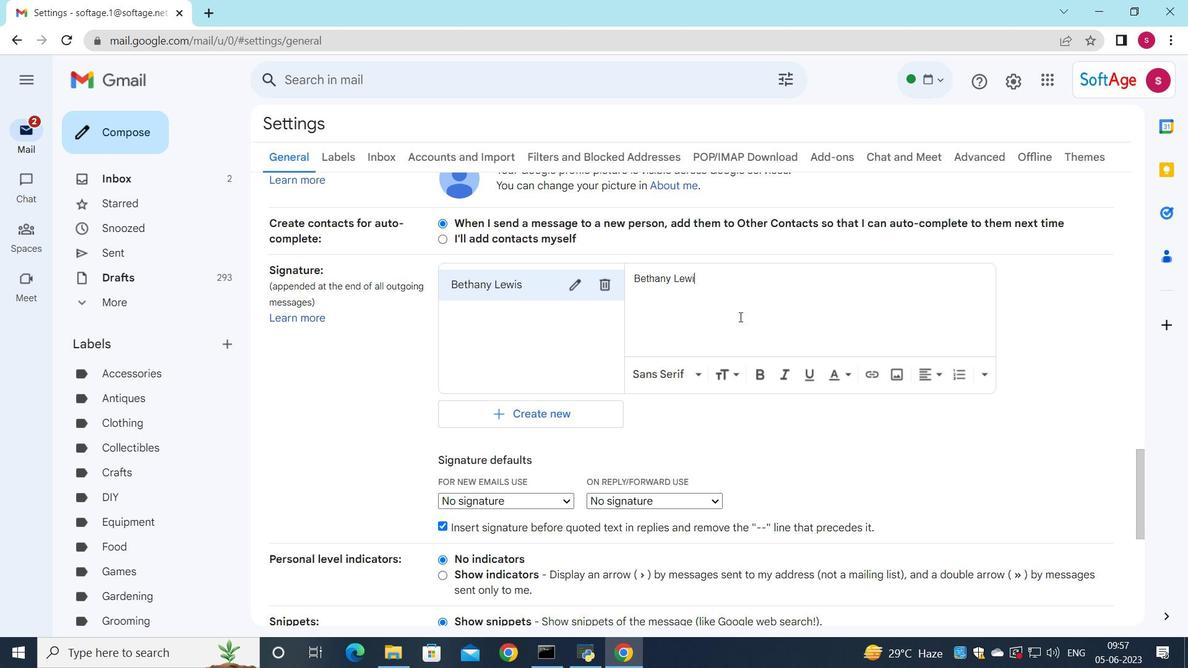 
Action: Mouse moved to (627, 362)
Screenshot: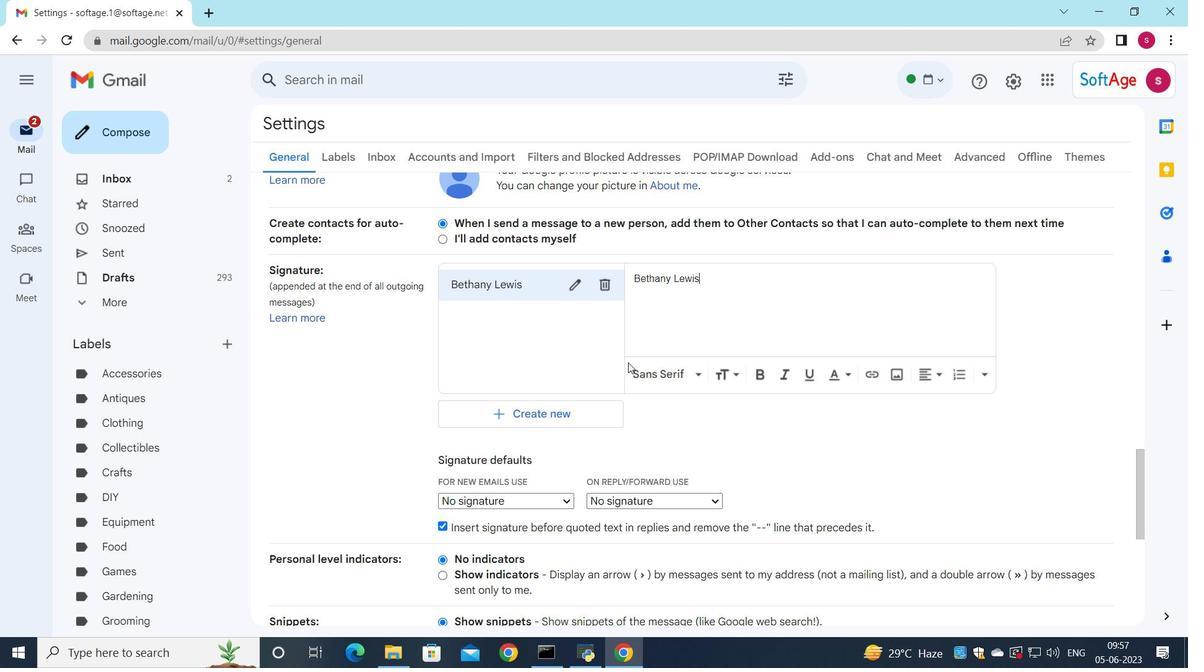 
Action: Mouse scrolled (627, 362) with delta (0, 0)
Screenshot: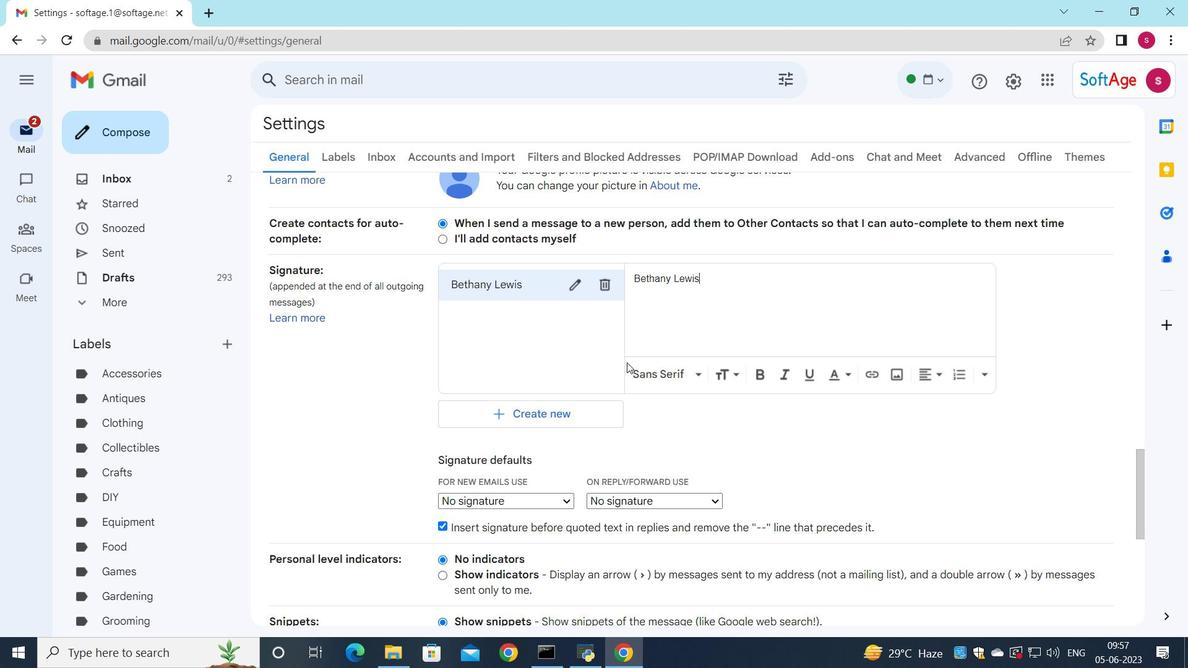 
Action: Mouse moved to (627, 362)
Screenshot: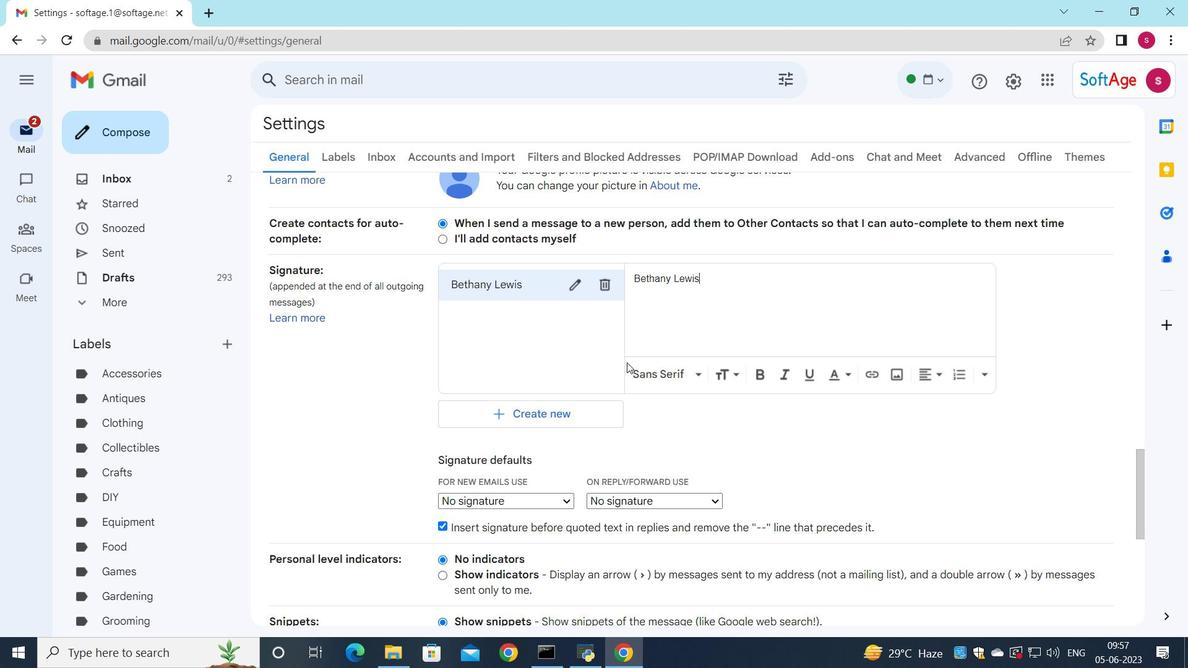 
Action: Mouse scrolled (627, 362) with delta (0, 0)
Screenshot: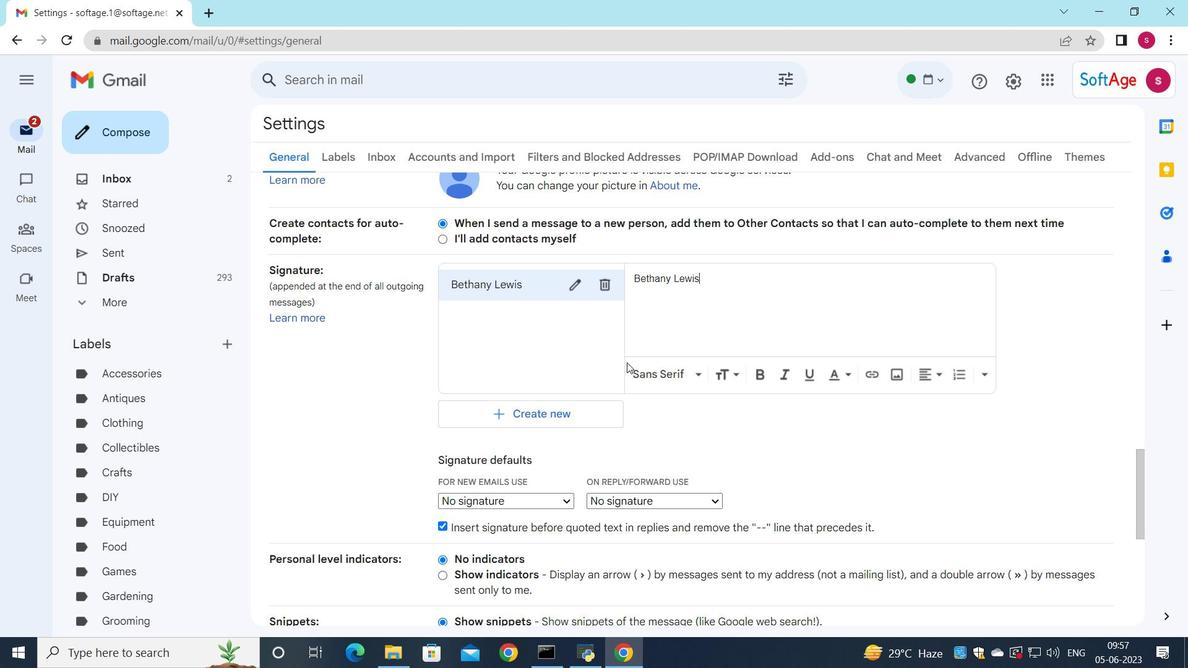
Action: Mouse moved to (557, 343)
Screenshot: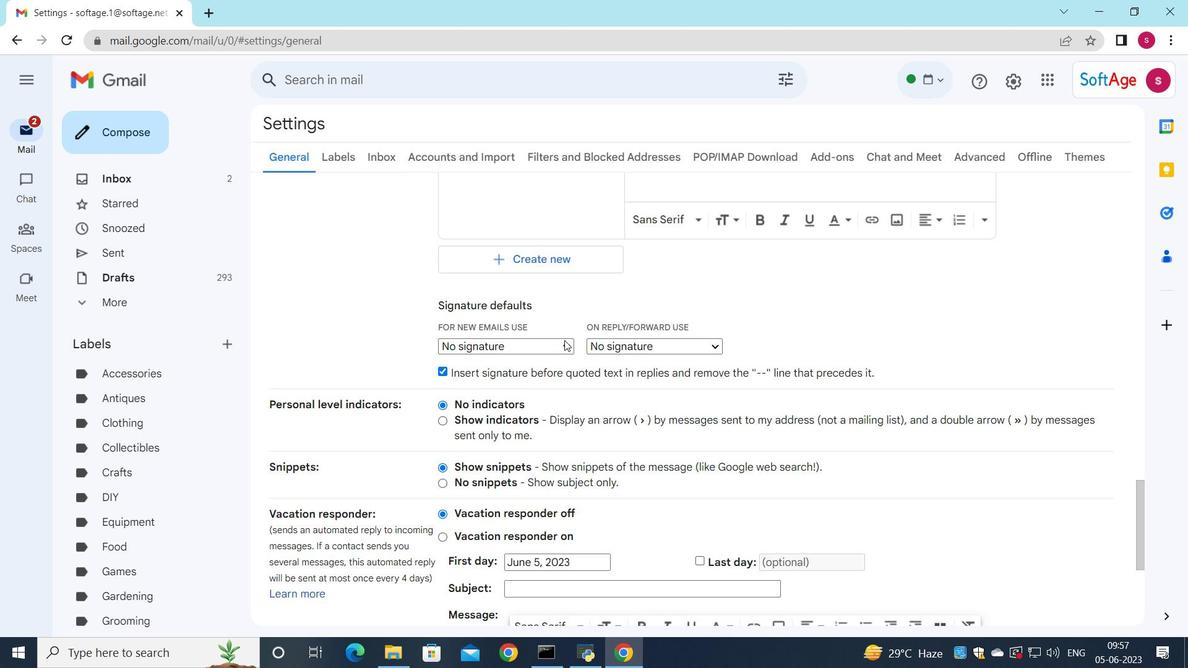 
Action: Mouse pressed left at (557, 343)
Screenshot: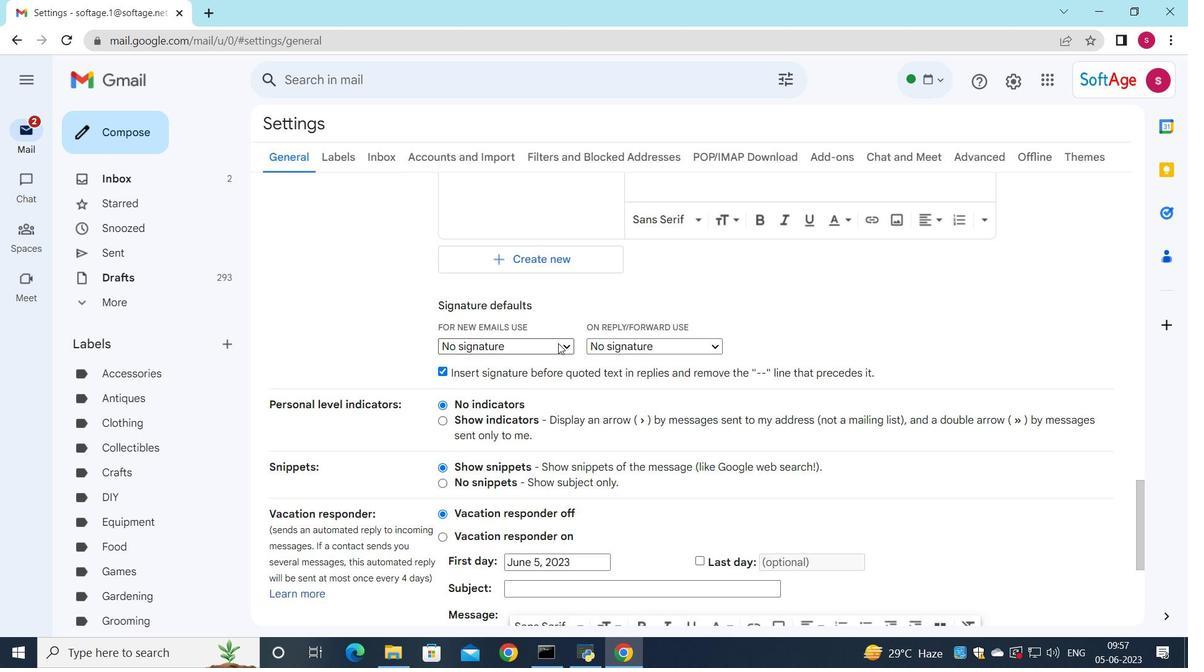 
Action: Mouse moved to (550, 372)
Screenshot: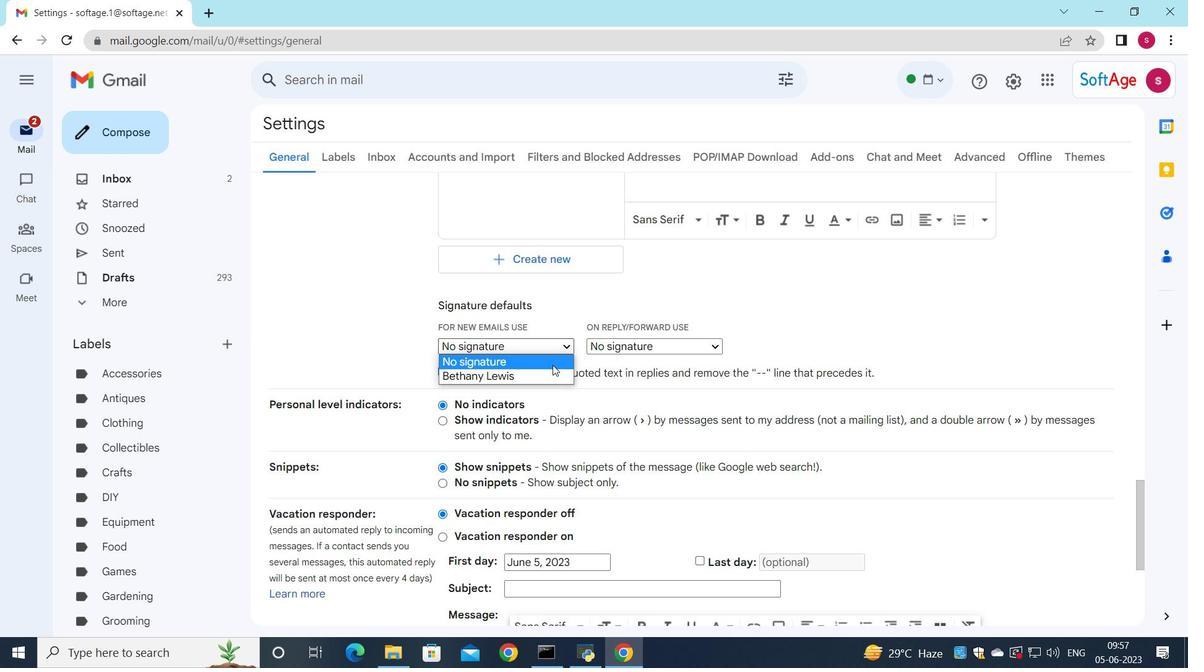 
Action: Mouse pressed left at (550, 372)
Screenshot: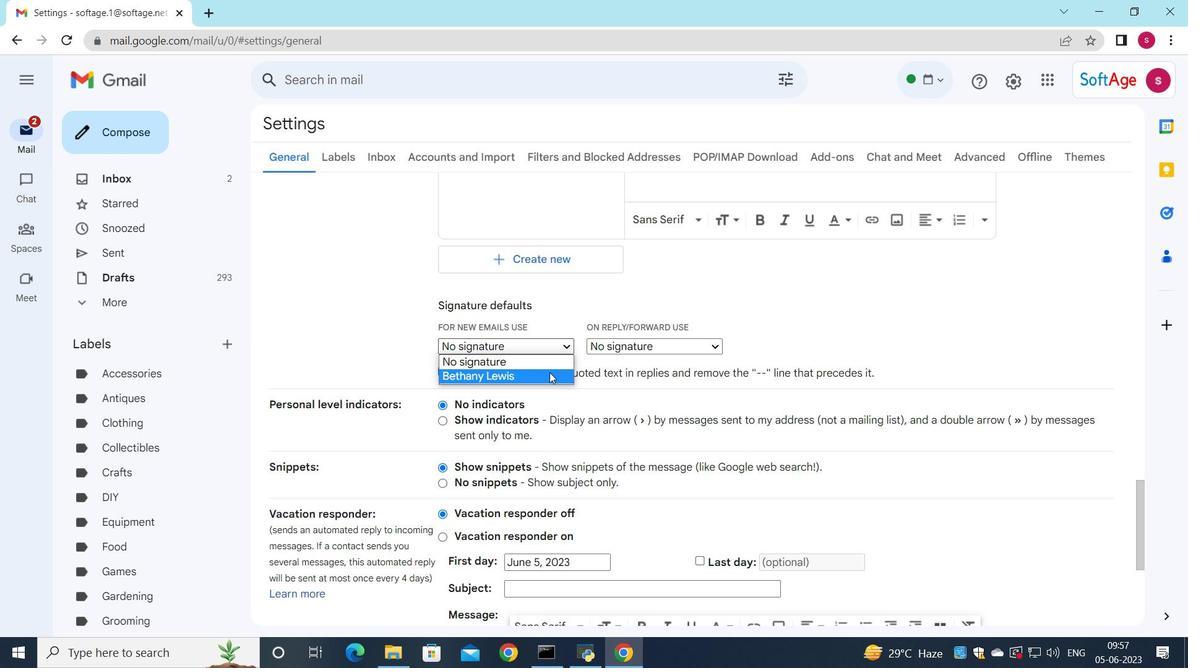 
Action: Mouse moved to (605, 338)
Screenshot: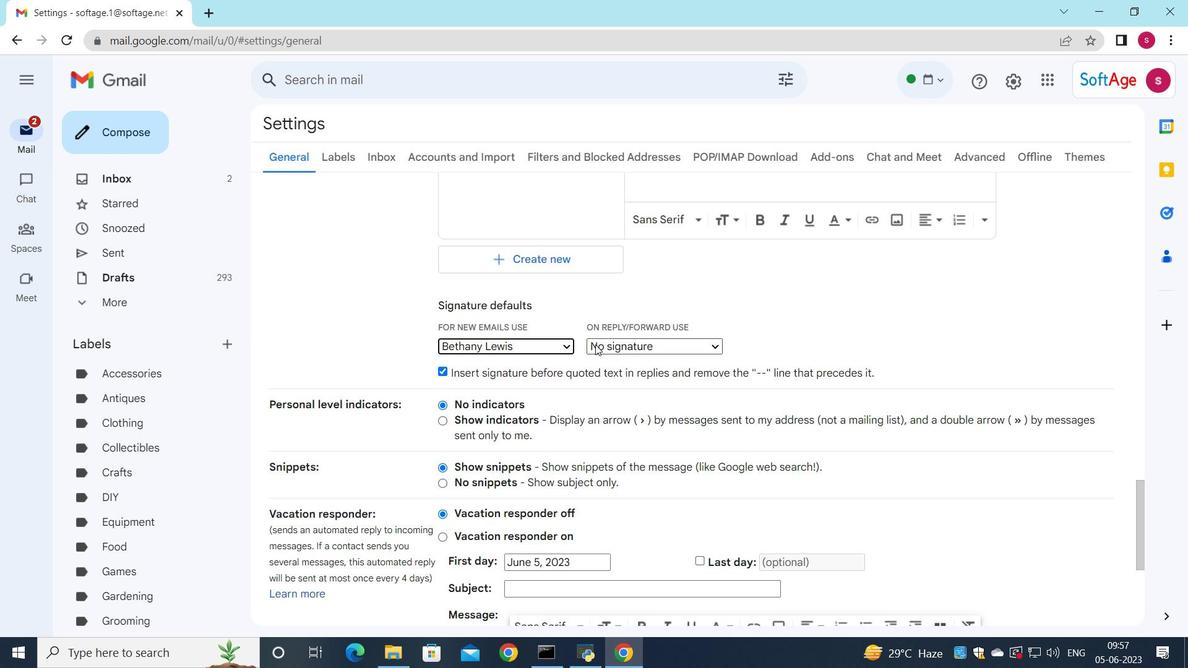 
Action: Mouse pressed left at (605, 338)
Screenshot: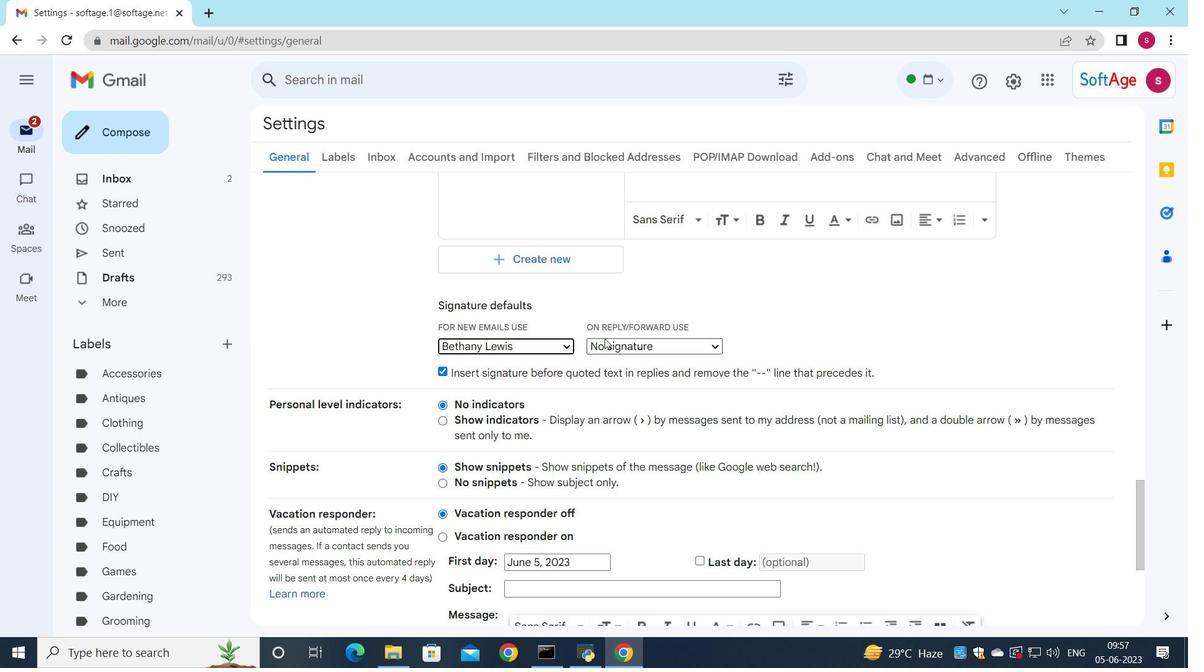 
Action: Mouse moved to (611, 370)
Screenshot: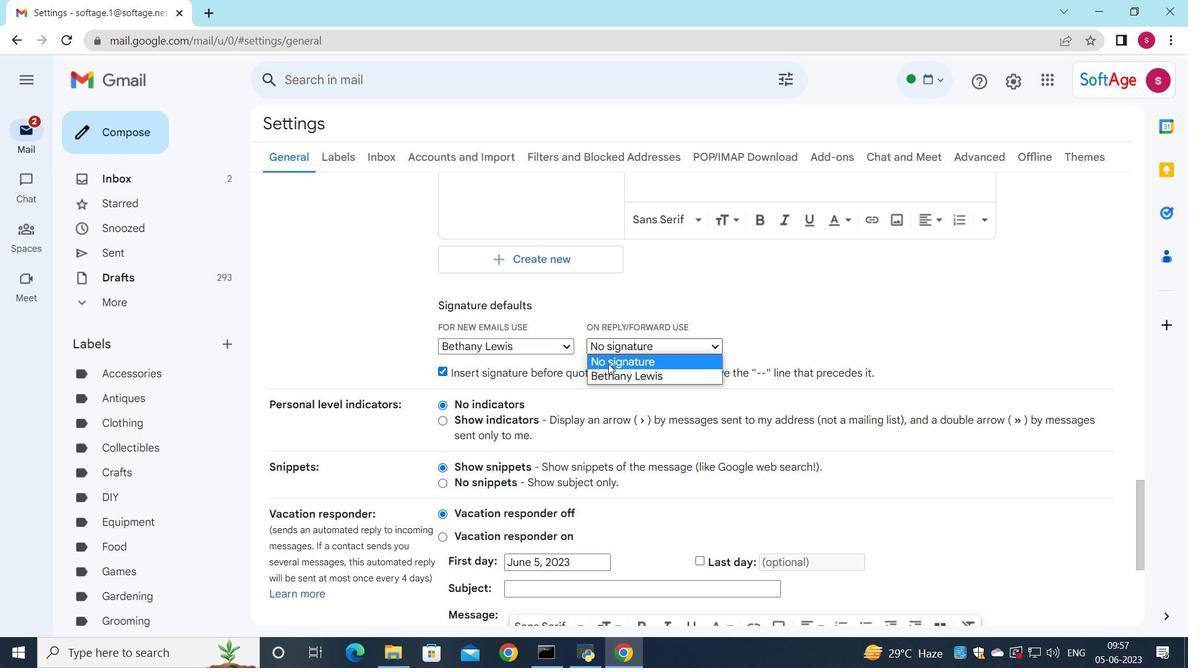 
Action: Mouse pressed left at (611, 370)
Screenshot: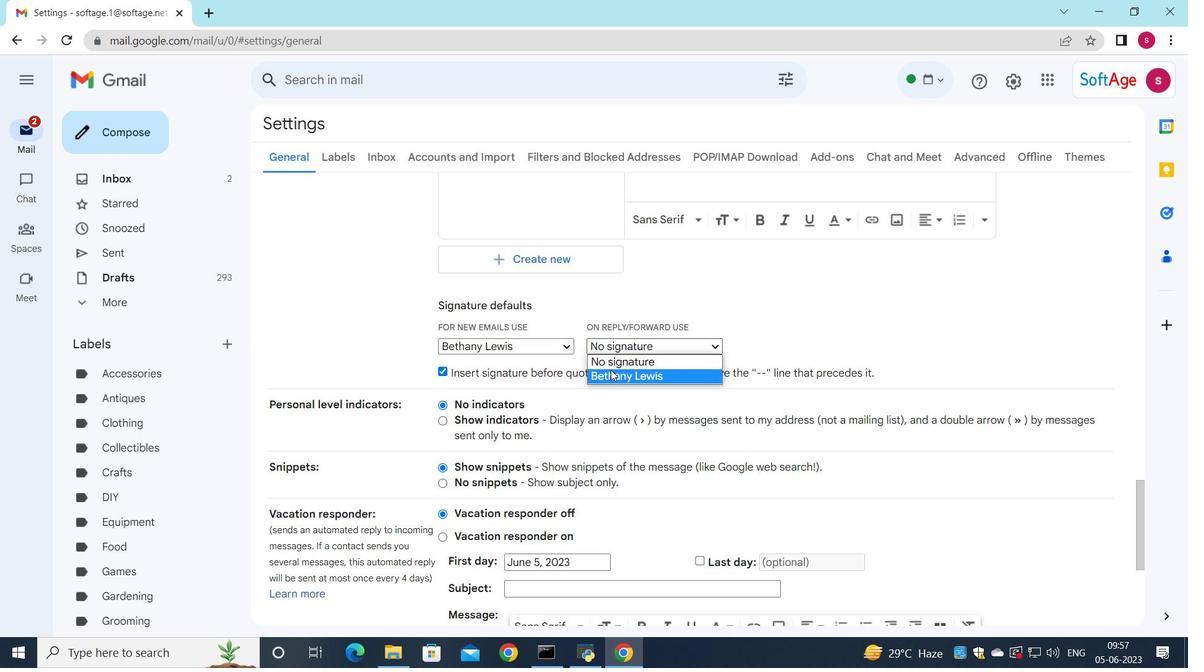 
Action: Mouse scrolled (611, 370) with delta (0, 0)
Screenshot: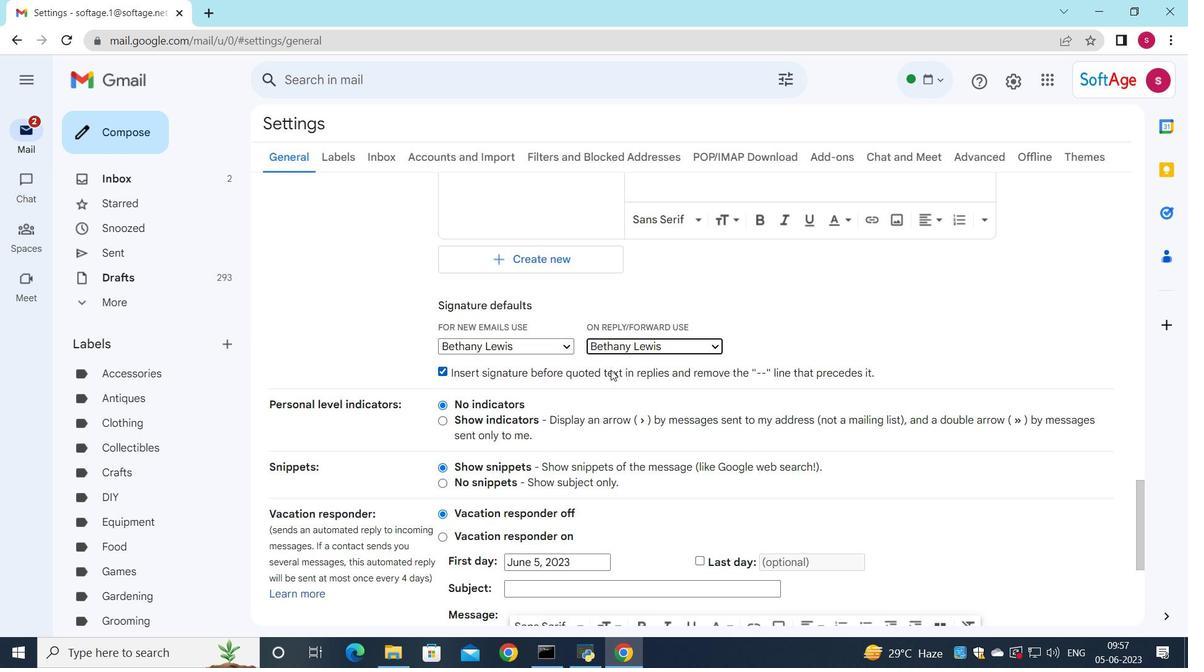 
Action: Mouse scrolled (611, 370) with delta (0, 0)
Screenshot: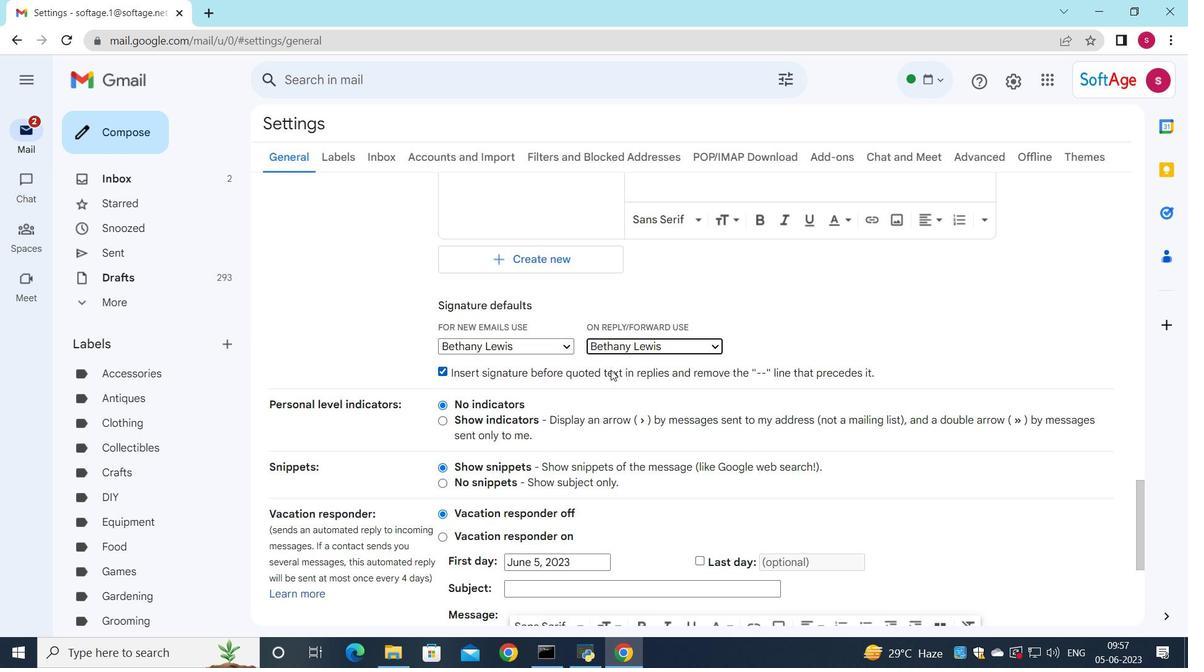 
Action: Mouse scrolled (611, 370) with delta (0, 0)
Screenshot: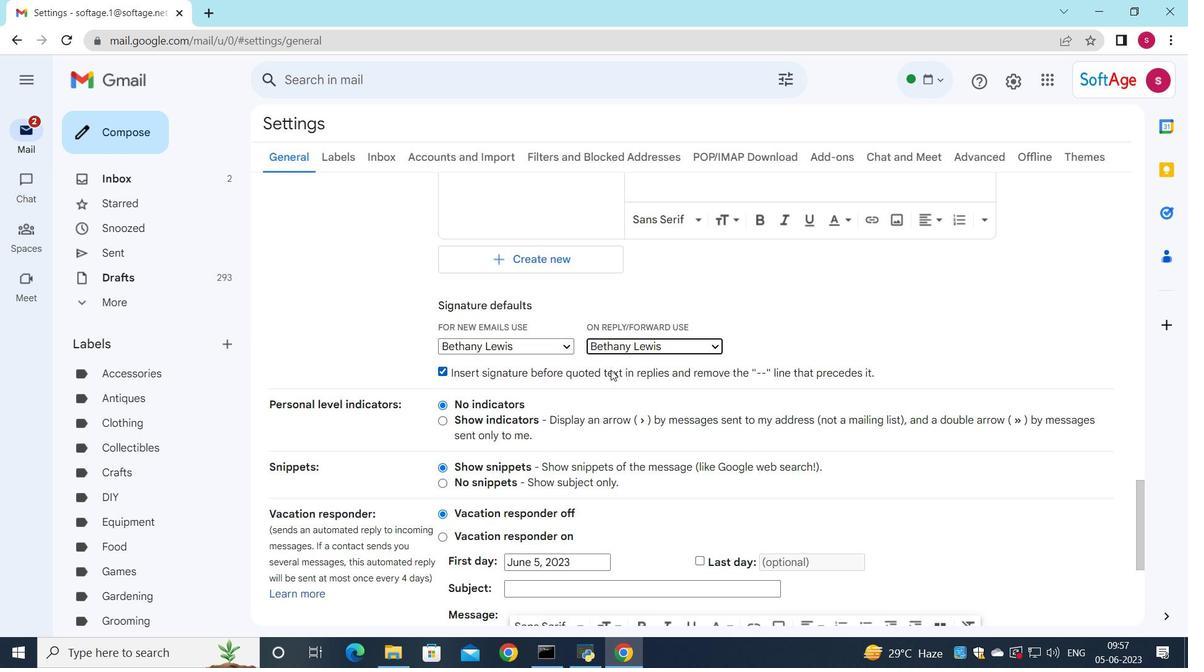 
Action: Mouse scrolled (611, 370) with delta (0, 0)
Screenshot: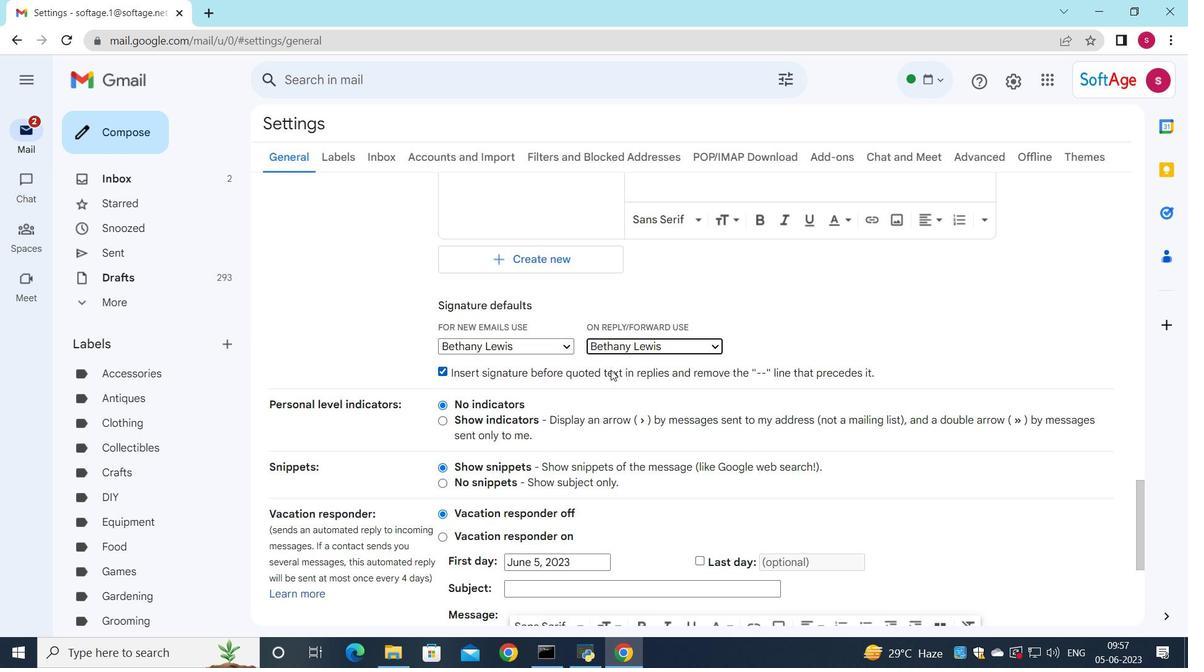 
Action: Mouse scrolled (611, 370) with delta (0, 0)
Screenshot: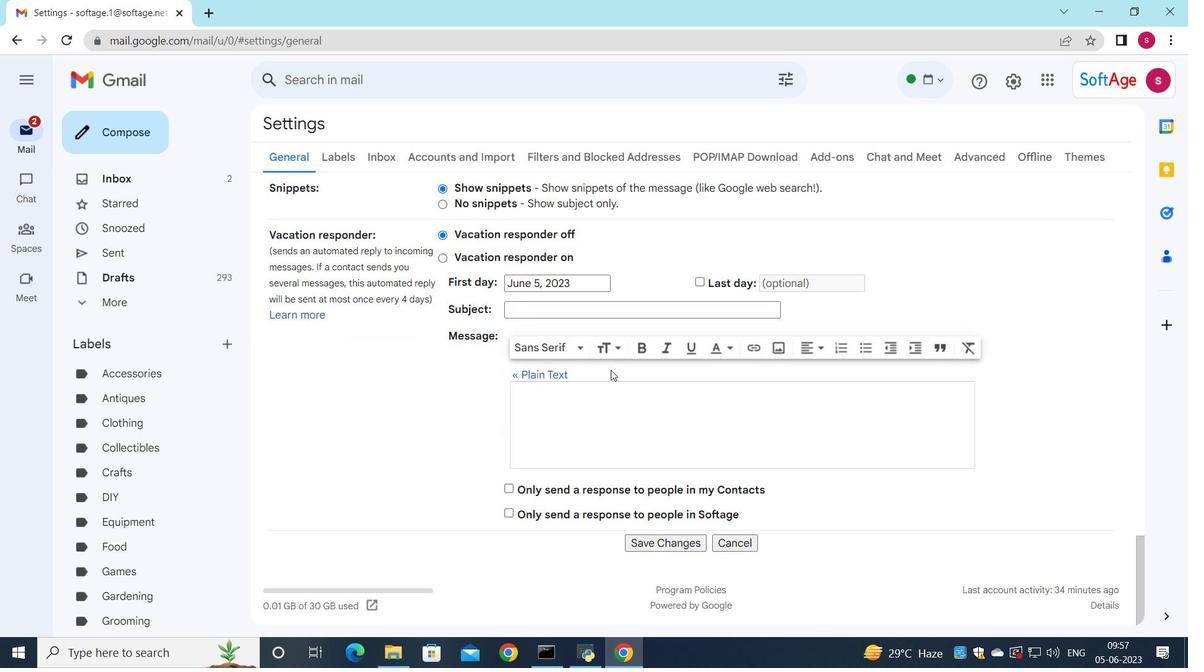 
Action: Mouse scrolled (611, 370) with delta (0, 0)
Screenshot: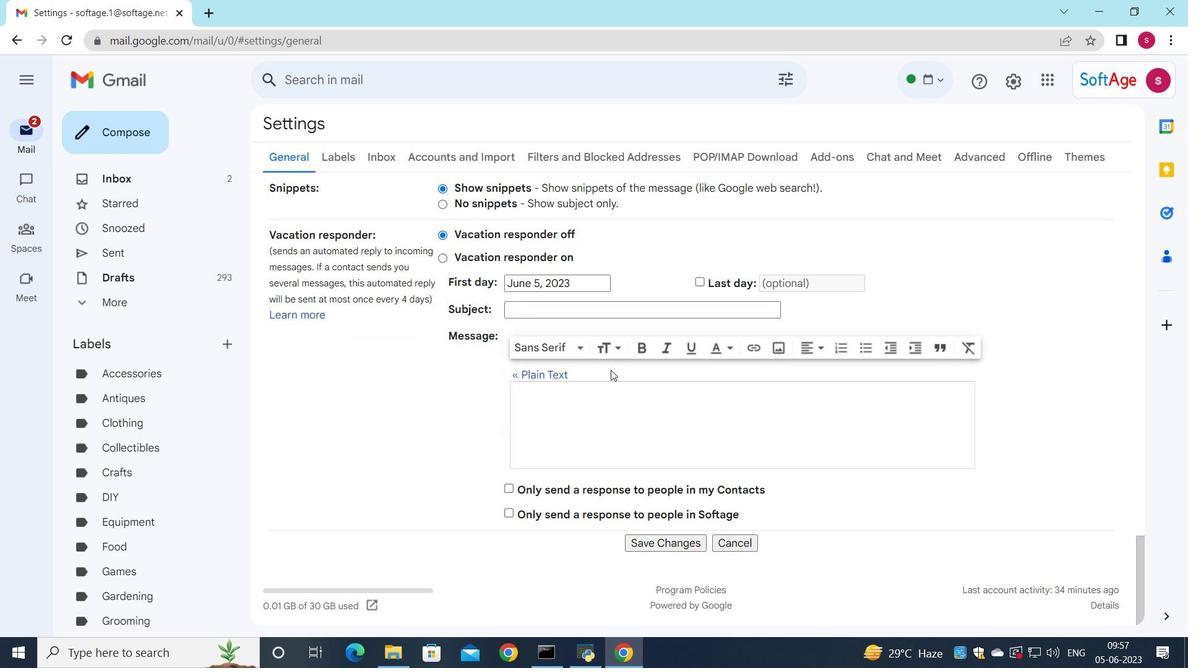 
Action: Mouse scrolled (611, 370) with delta (0, 0)
Screenshot: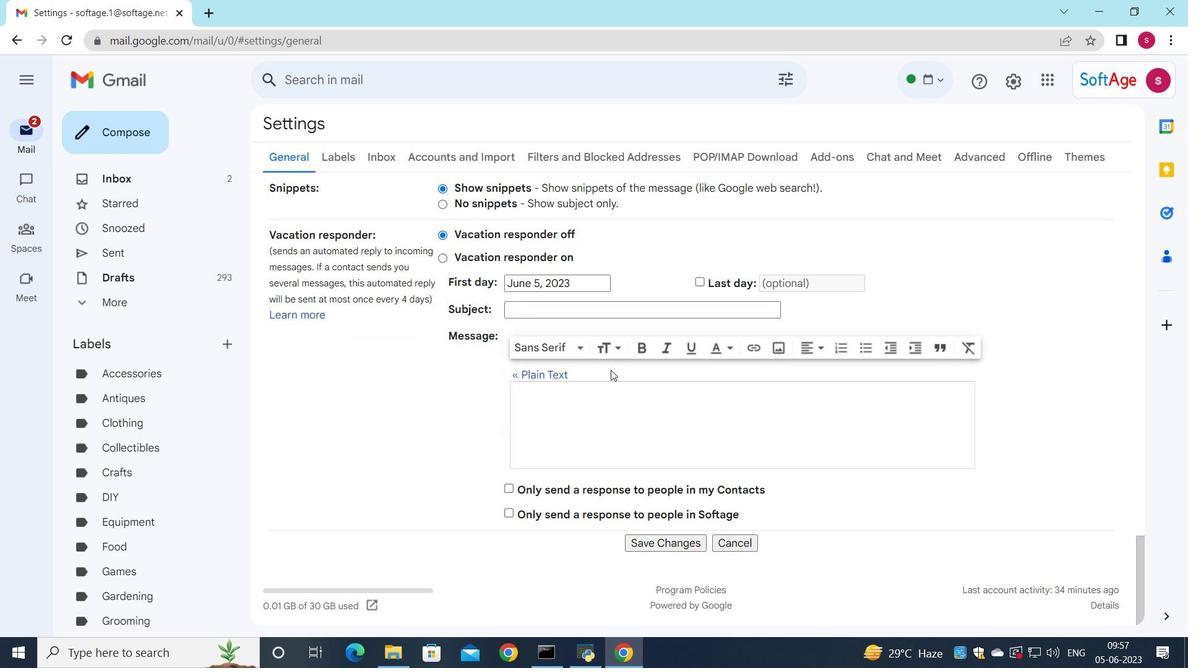 
Action: Mouse scrolled (611, 370) with delta (0, 0)
Screenshot: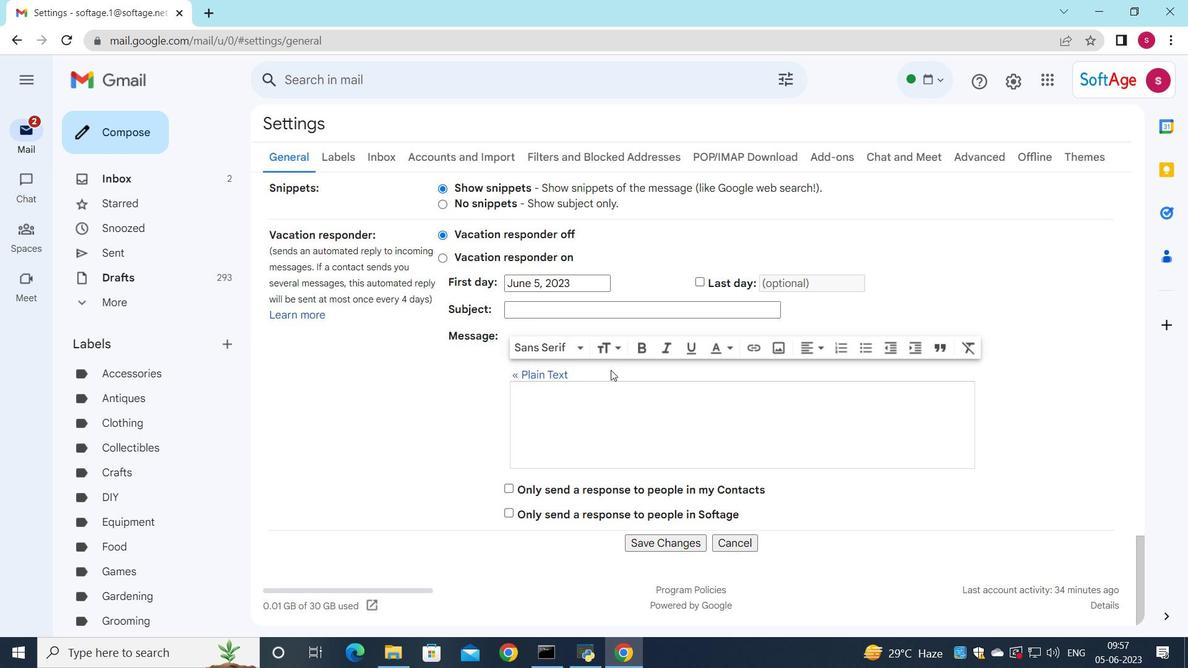
Action: Mouse scrolled (611, 370) with delta (0, 0)
Screenshot: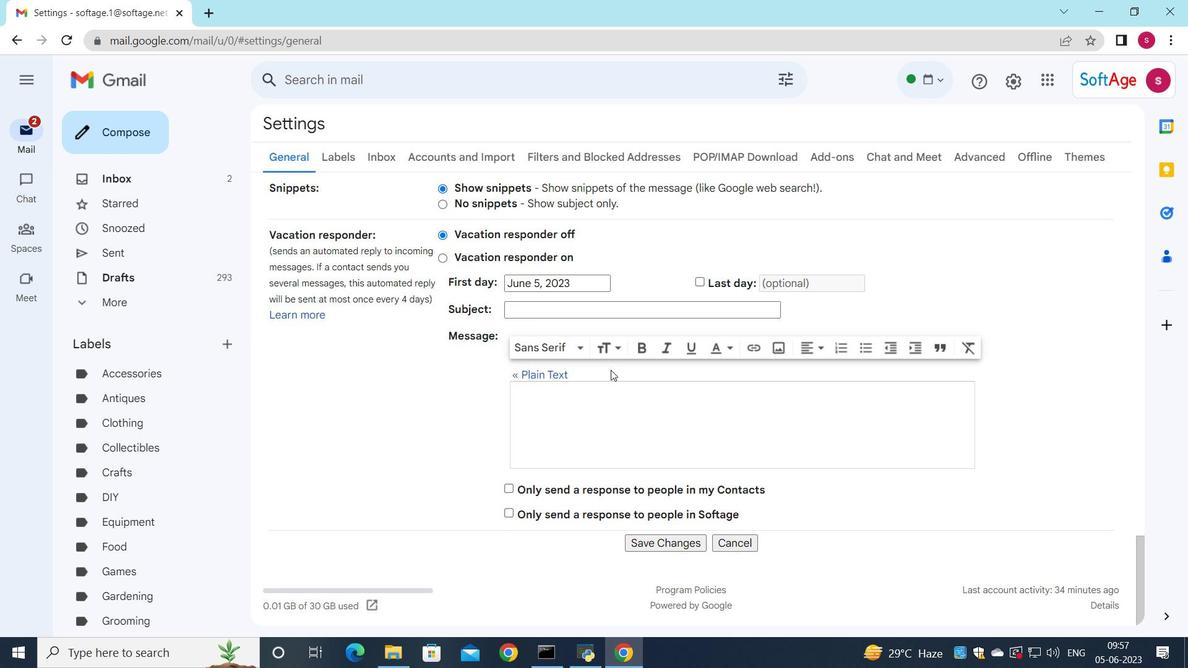 
Action: Mouse scrolled (611, 370) with delta (0, 0)
Screenshot: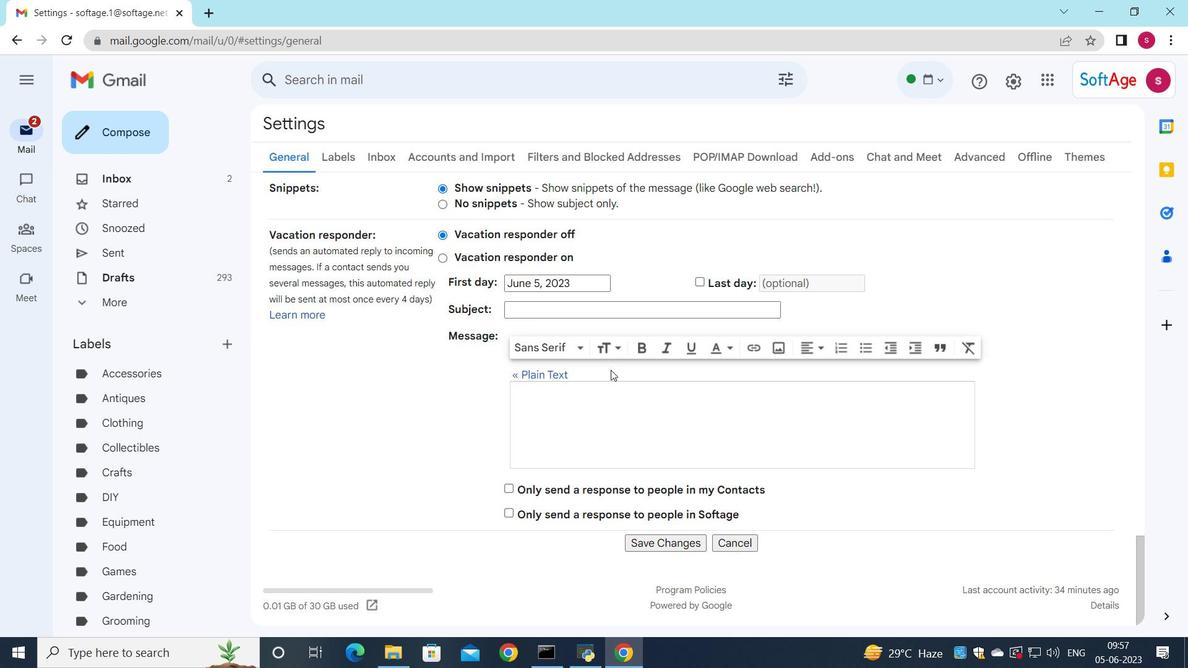 
Action: Mouse moved to (641, 543)
Screenshot: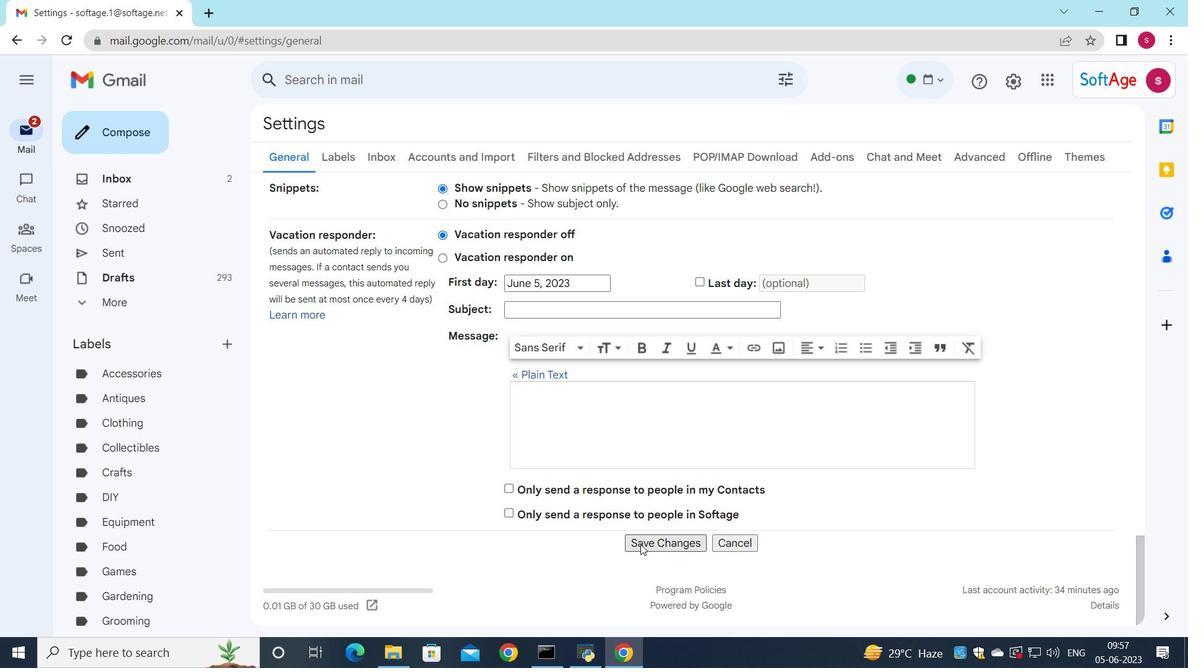 
Action: Mouse pressed left at (641, 543)
Screenshot: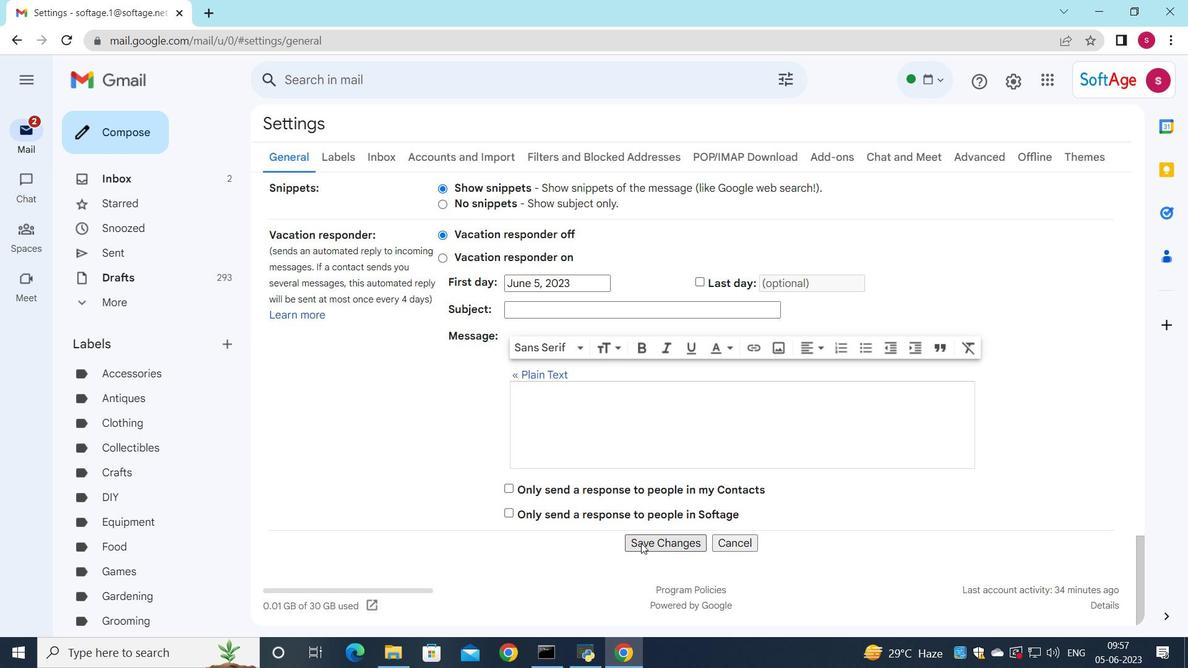 
Action: Mouse moved to (413, 168)
Screenshot: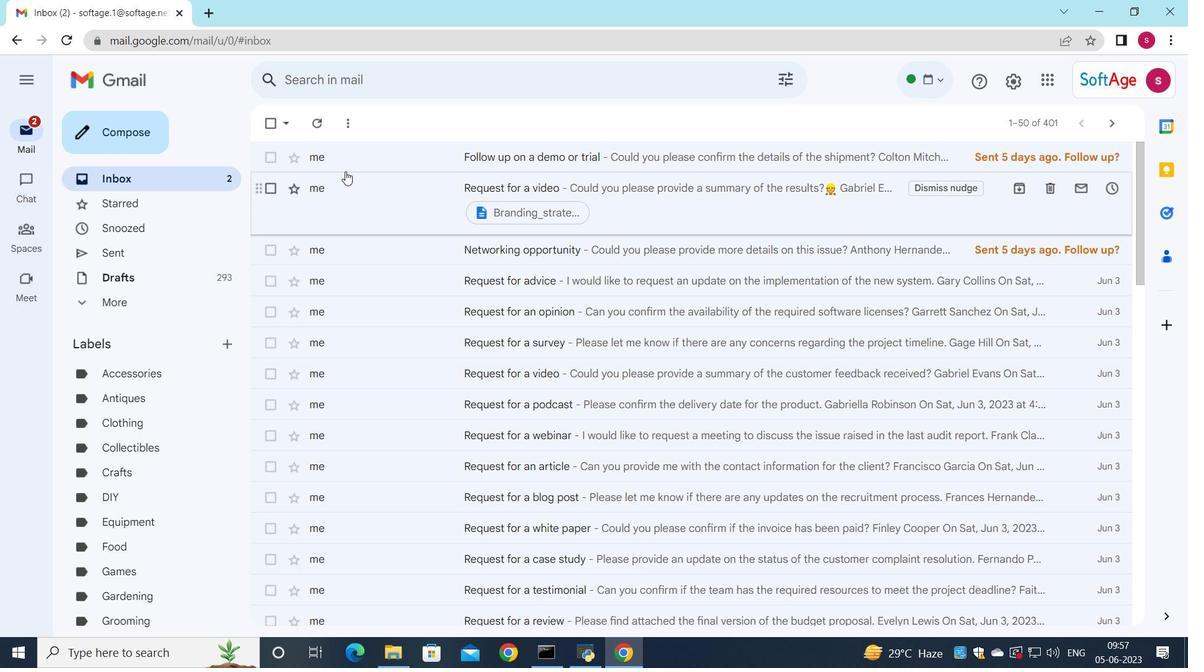 
Action: Mouse pressed left at (413, 168)
Screenshot: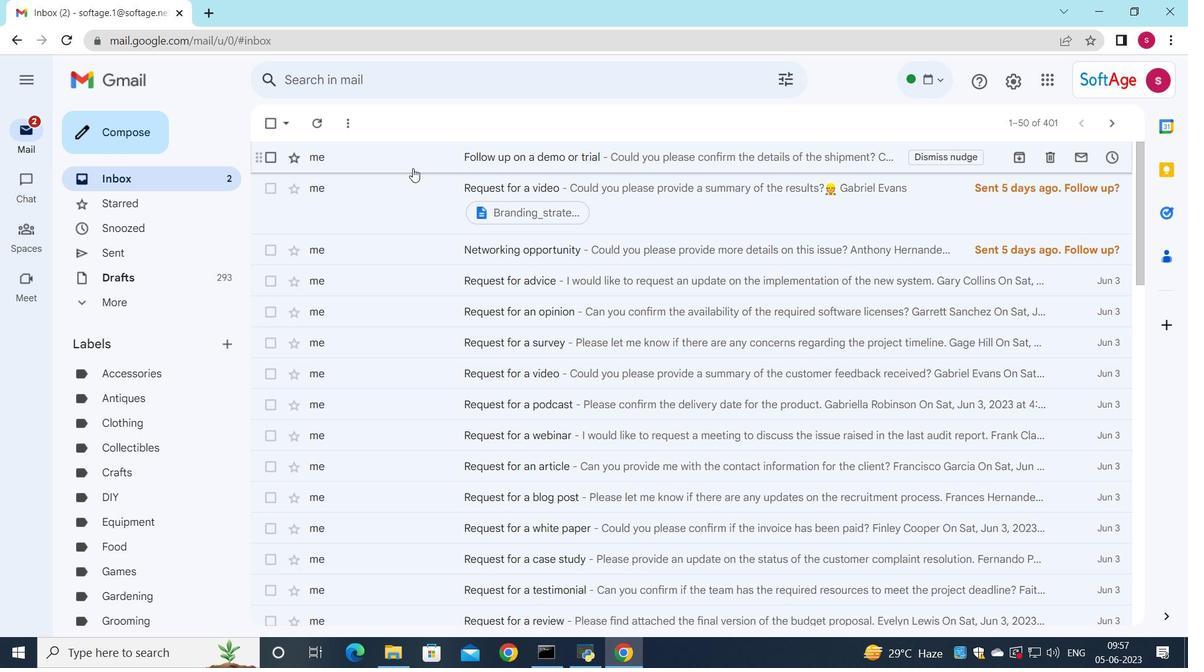 
Action: Mouse moved to (510, 422)
Screenshot: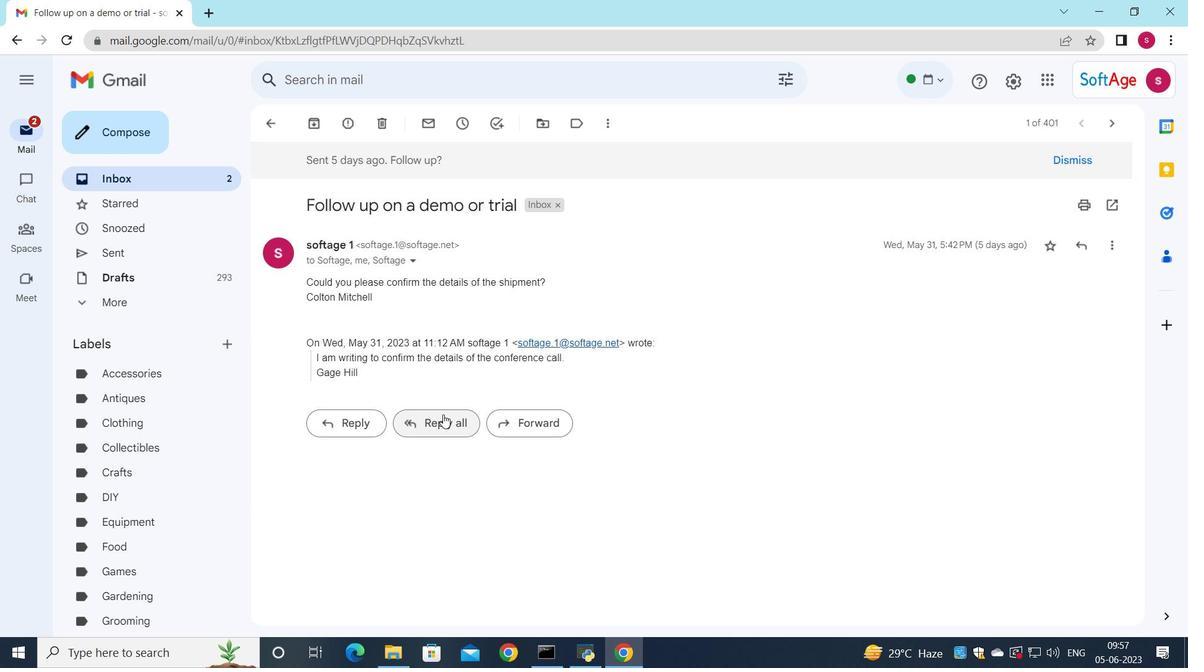 
Action: Mouse pressed left at (510, 422)
Screenshot: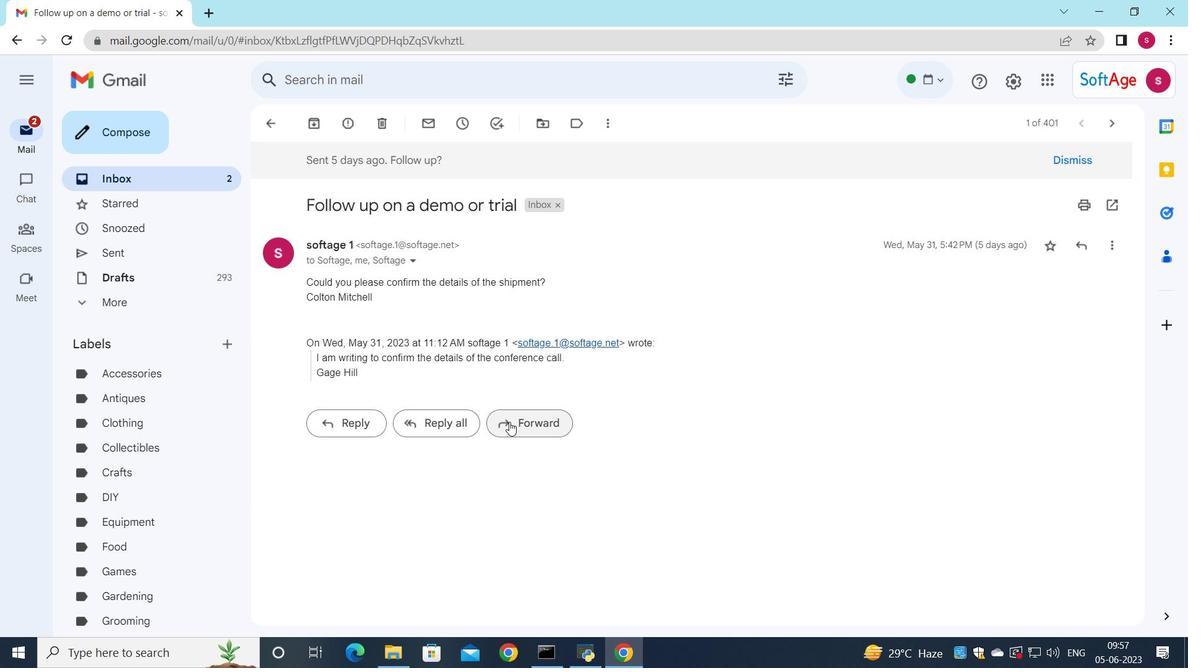 
Action: Mouse moved to (339, 403)
Screenshot: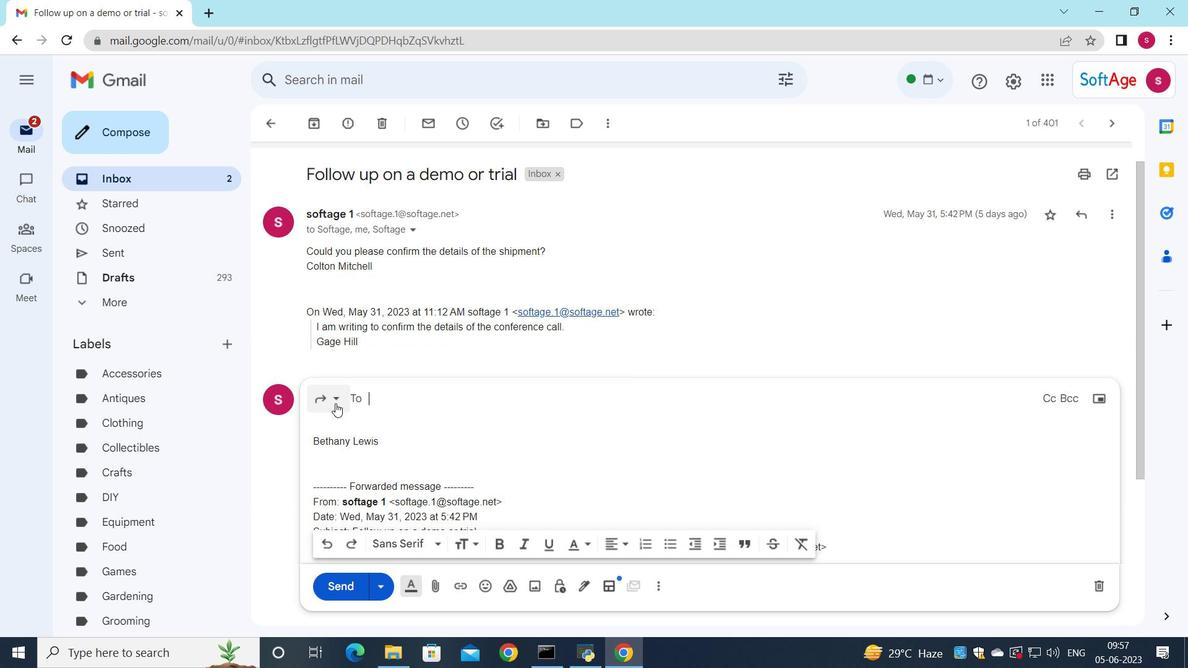 
Action: Mouse pressed left at (339, 403)
Screenshot: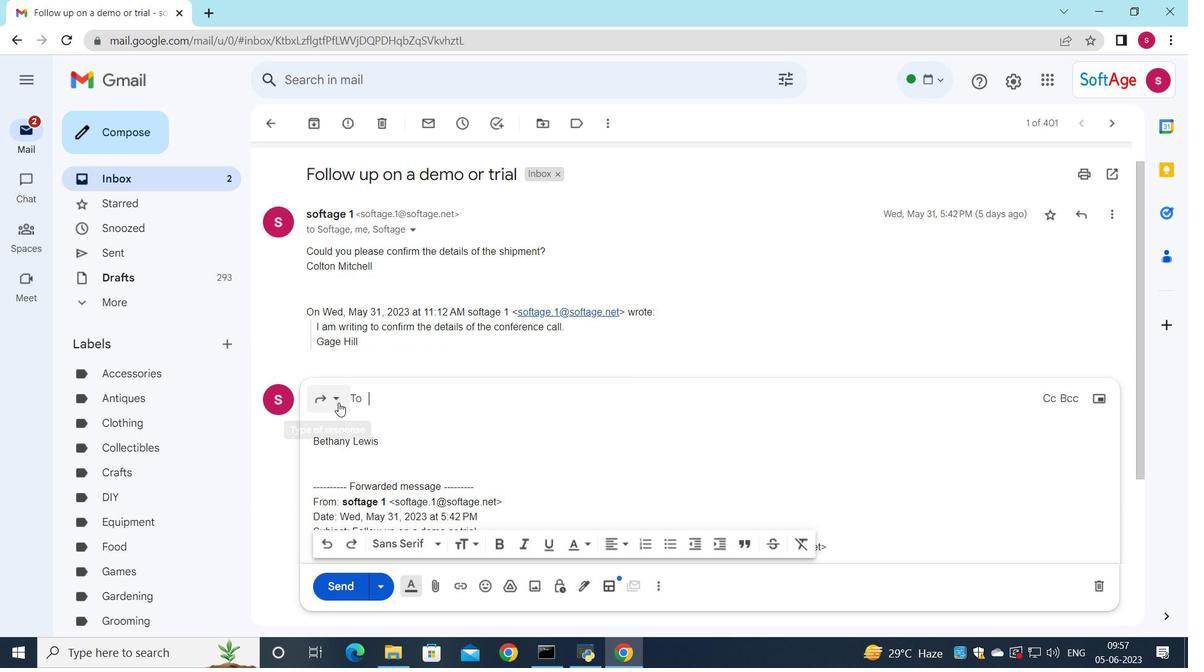
Action: Mouse moved to (363, 504)
Screenshot: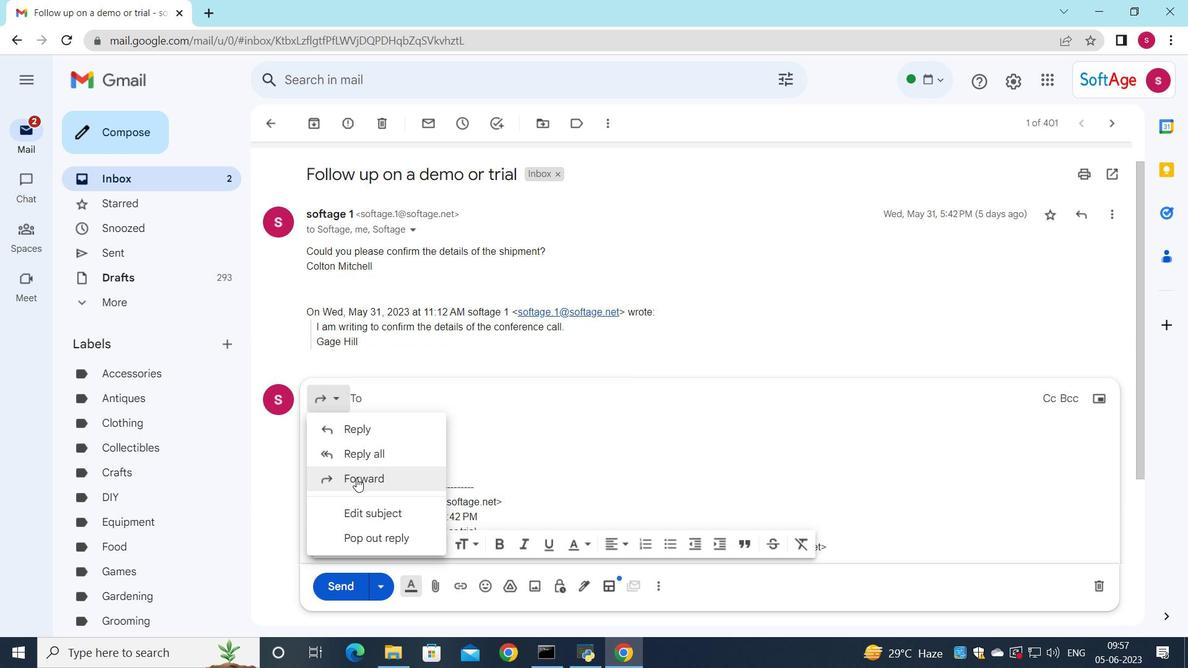 
Action: Mouse pressed left at (363, 504)
Screenshot: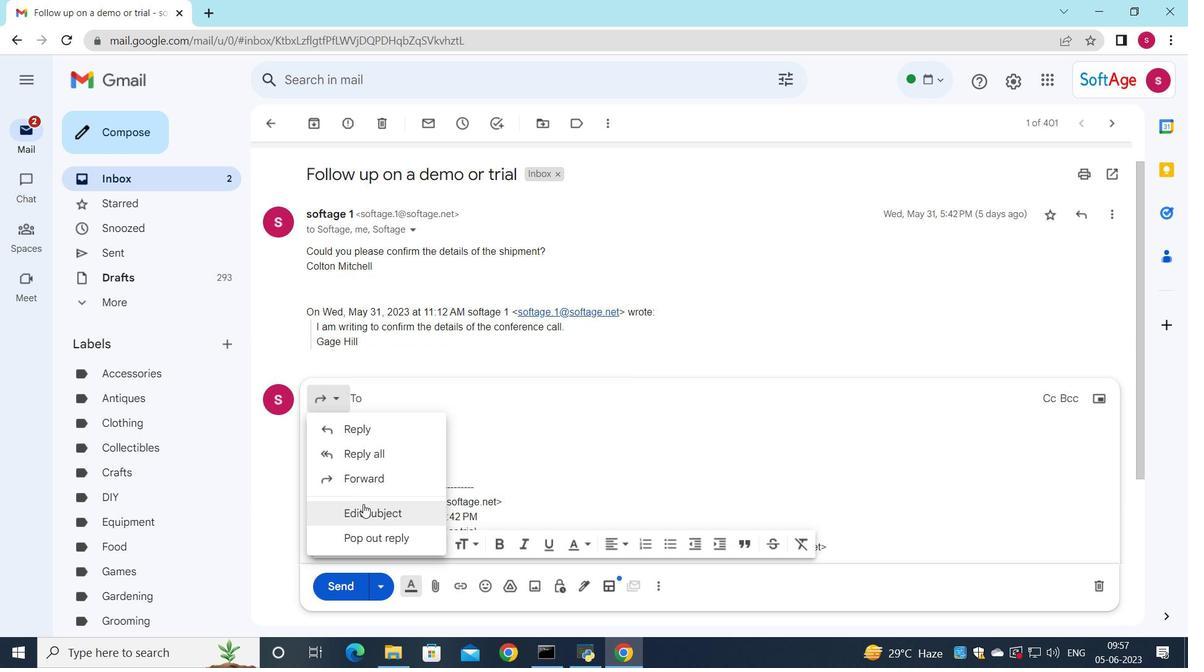 
Action: Mouse moved to (778, 233)
Screenshot: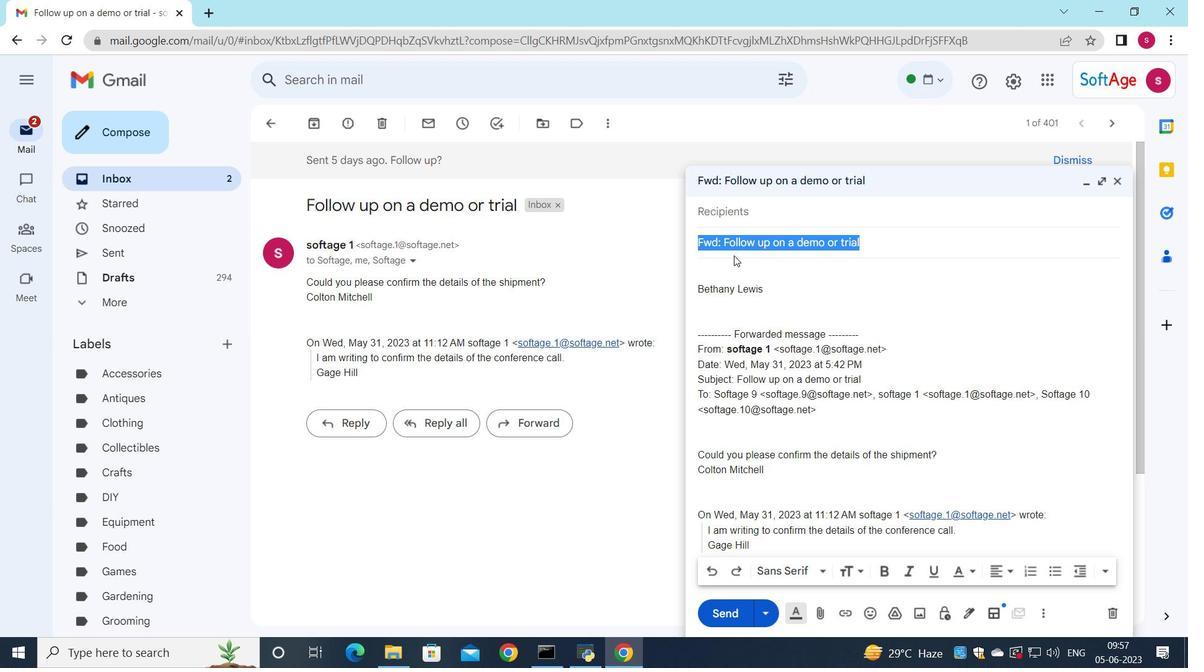 
Action: Key pressed <Key.shift>Appointment<Key.space>reminder
Screenshot: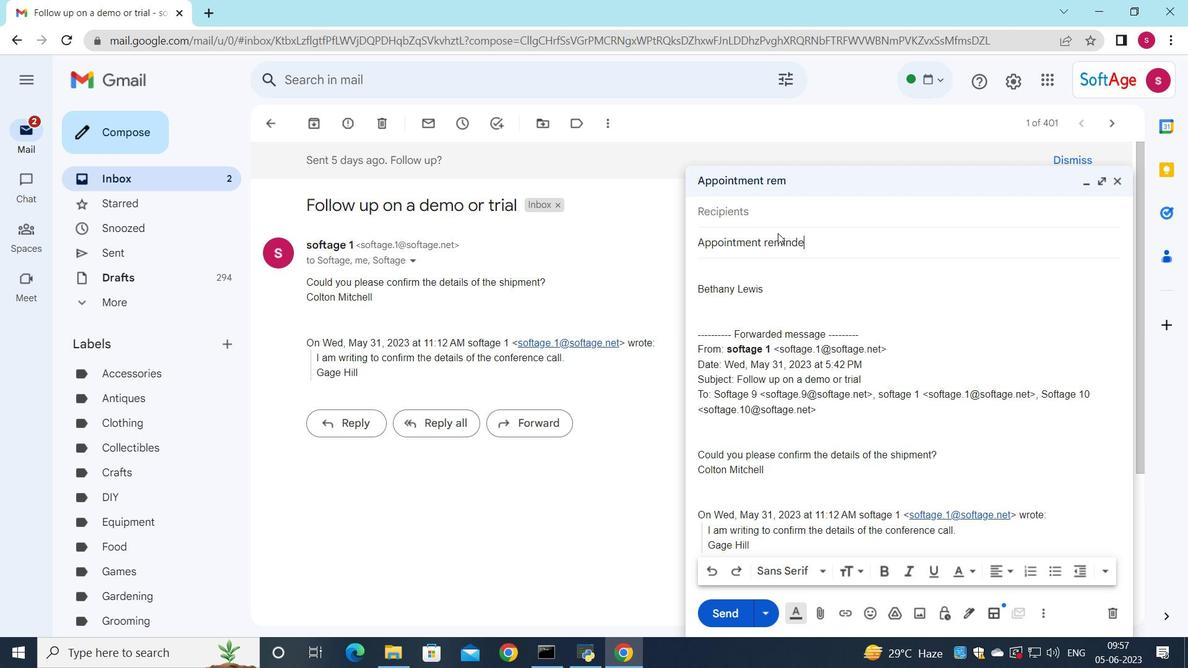 
Action: Mouse moved to (798, 220)
Screenshot: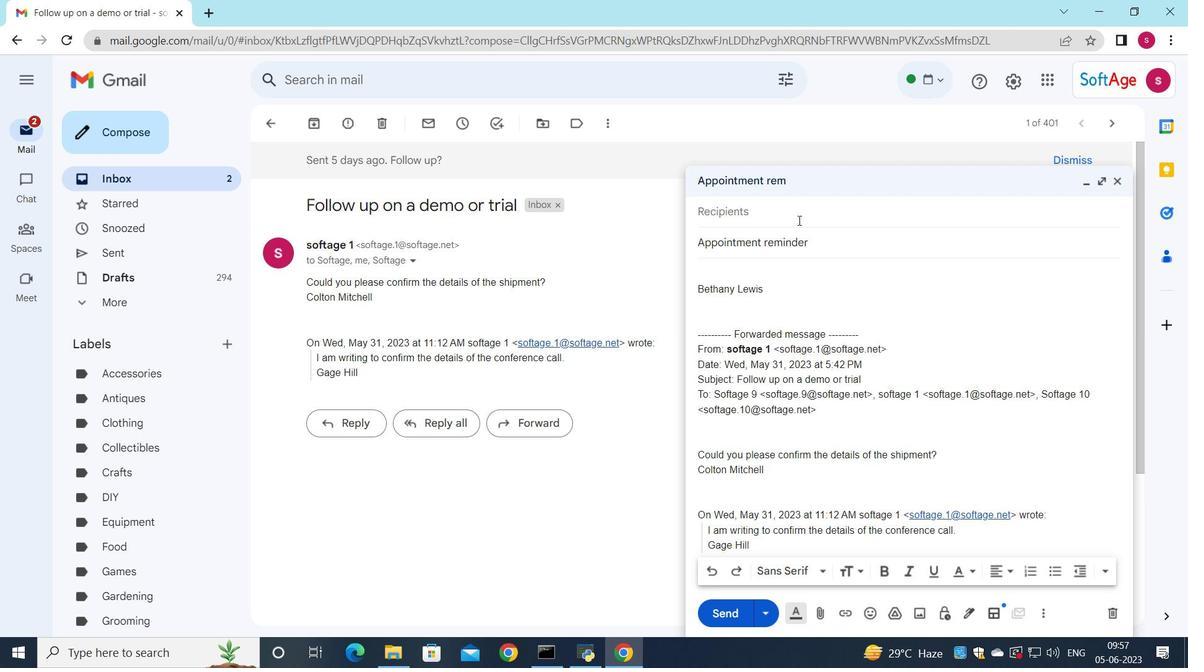 
Action: Mouse pressed left at (798, 220)
Screenshot: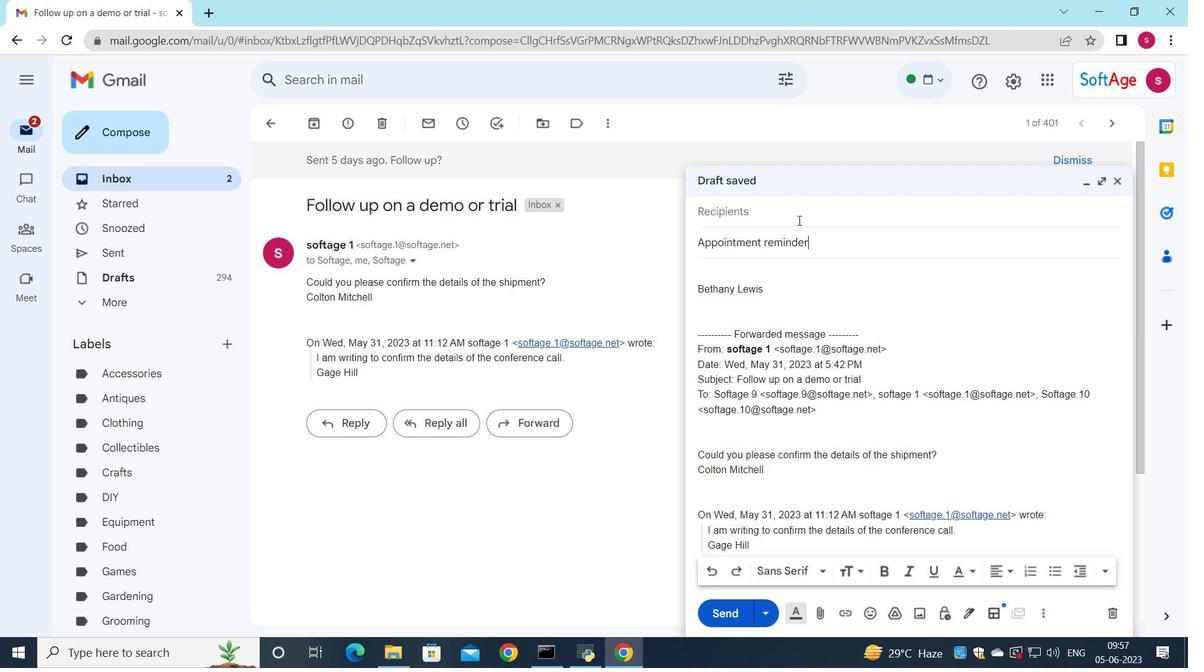 
Action: Mouse moved to (920, 208)
Screenshot: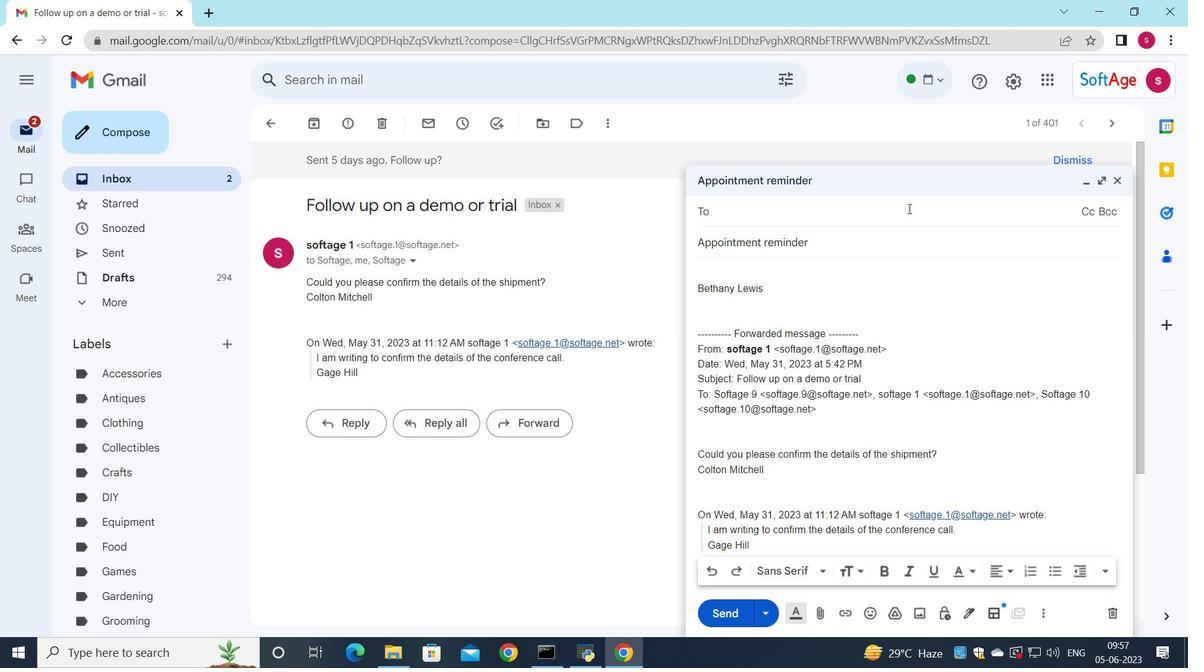 
Action: Key pressed s
Screenshot: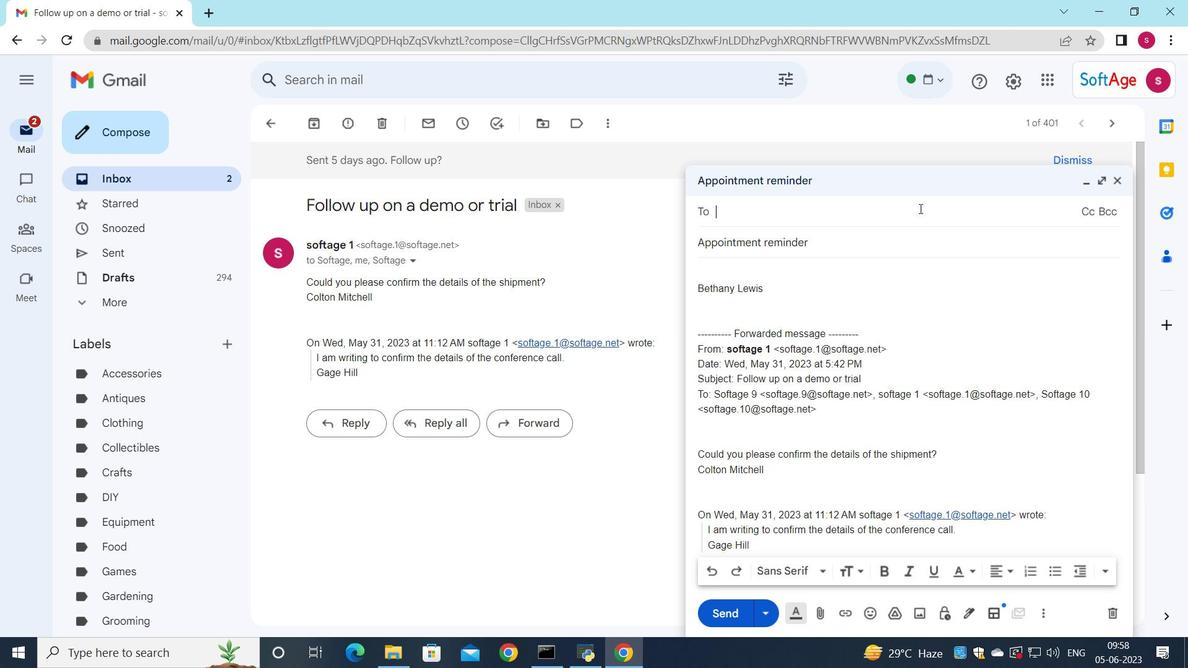 
Action: Mouse moved to (904, 282)
Screenshot: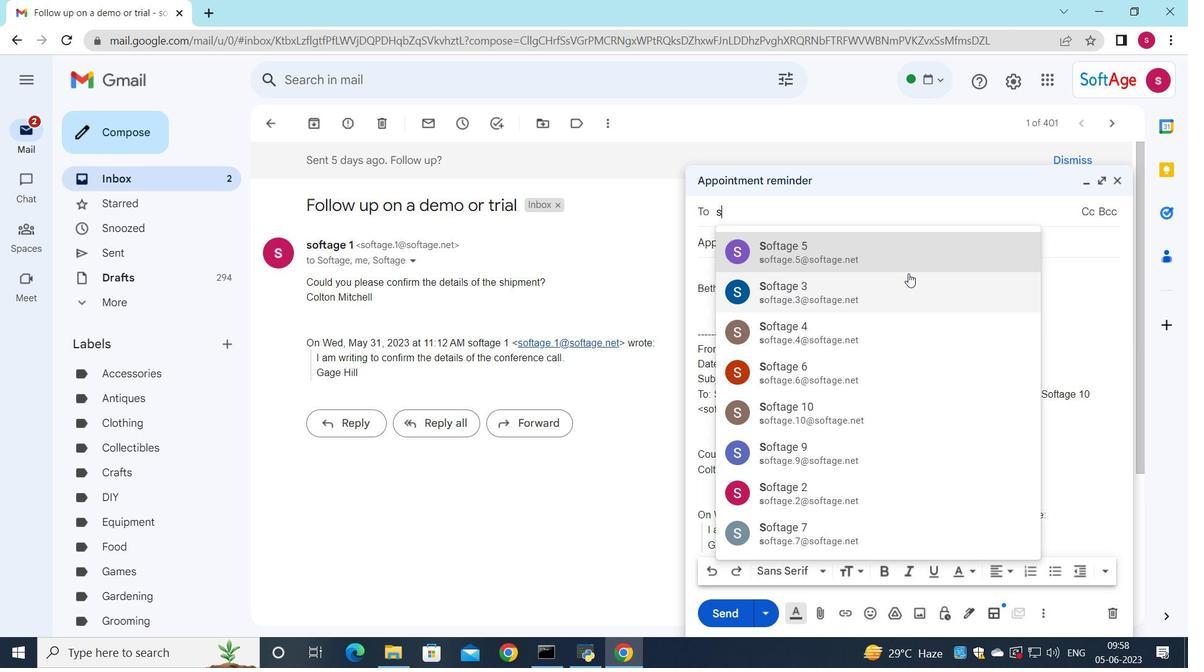 
Action: Mouse pressed left at (904, 282)
Screenshot: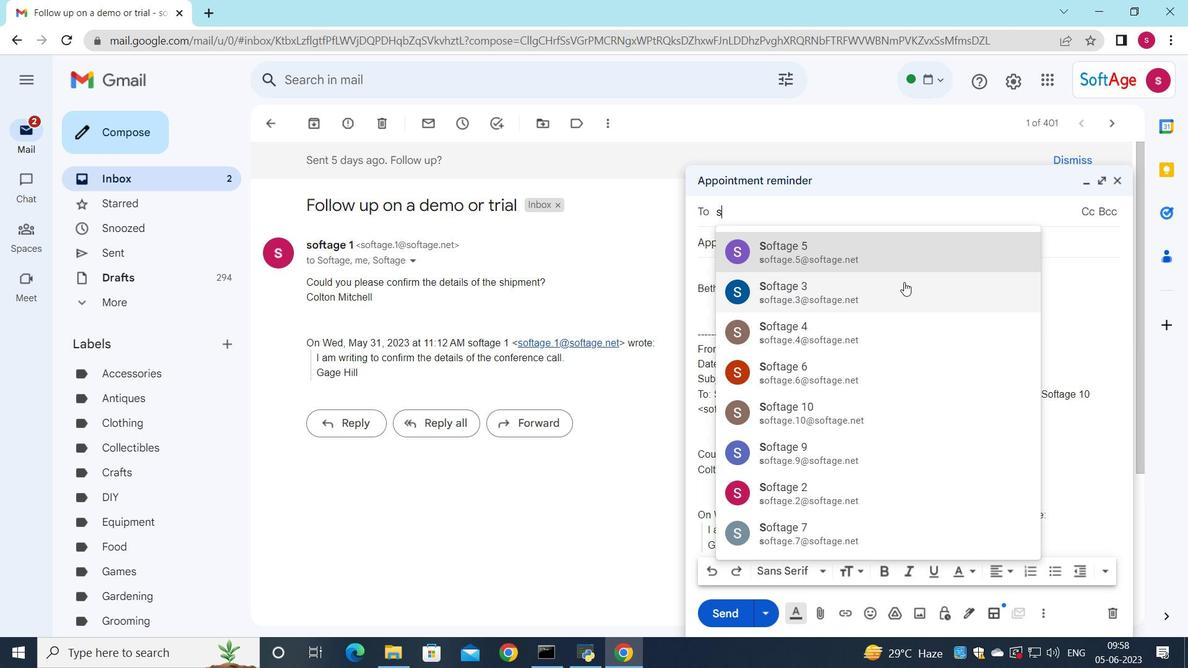 
Action: Mouse moved to (741, 287)
Screenshot: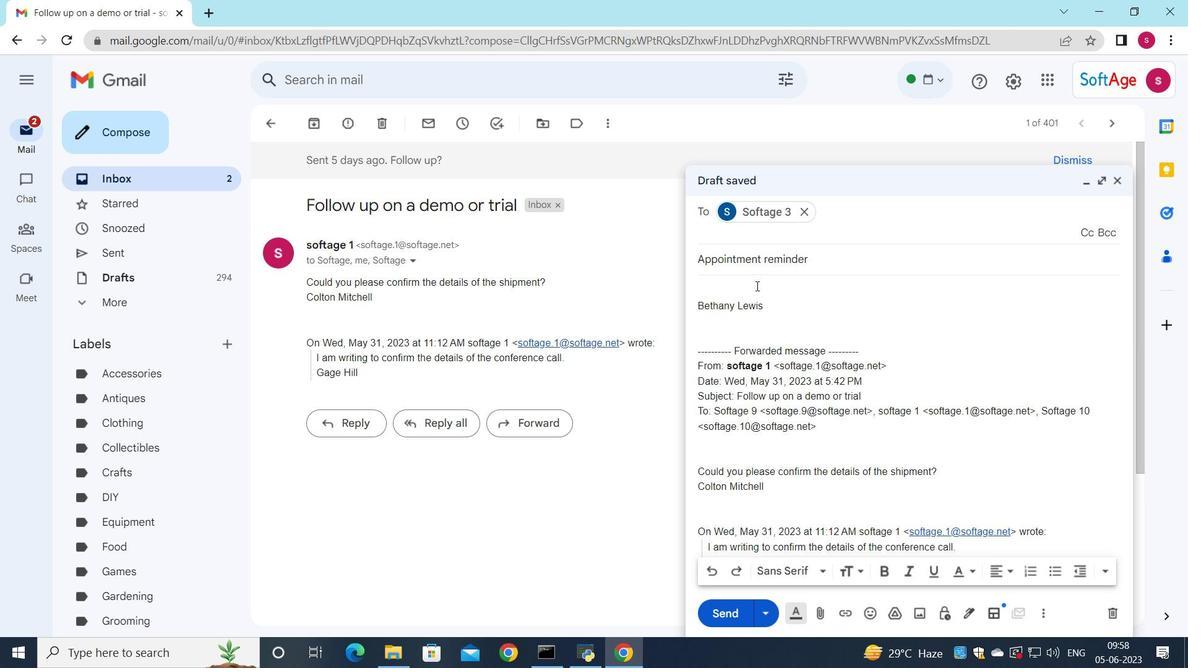
Action: Mouse pressed left at (741, 287)
Screenshot: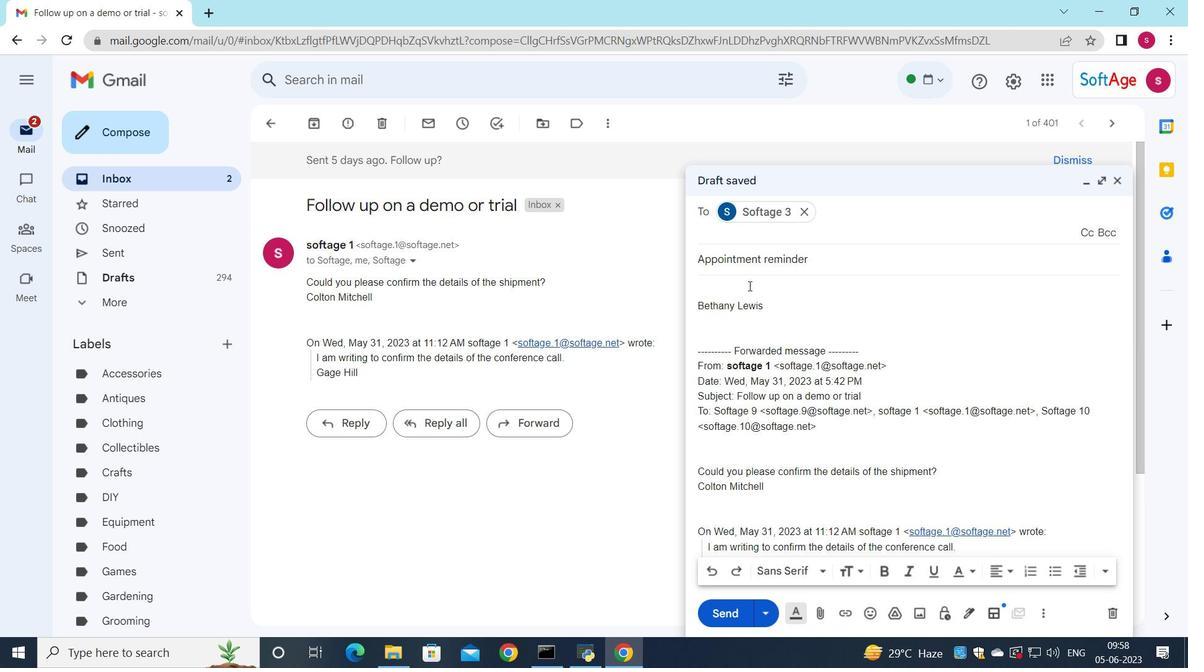 
Action: Key pressed <Key.shift><Key.shift><Key.shift><Key.shift><Key.shift><Key.shift><Key.shift><Key.shift><Key.shift>Could<Key.space>you<Key.space>please<Key.space>provide<Key.space>feedback<Key.space>on<Key.space>the<Key.space>latest<Key.space>vr<Key.backspace>ersion<Key.space>of<Key.space>the<Key.space>project<Key.space>timeline<Key.shift_r>?
Screenshot: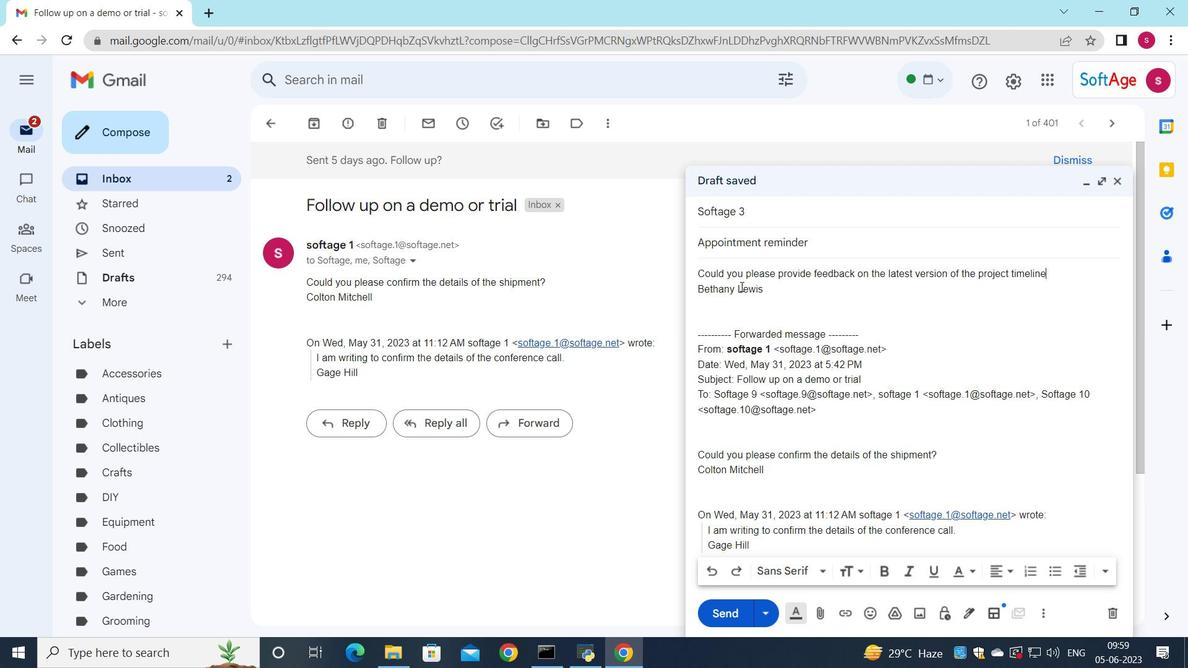
Action: Mouse moved to (1058, 277)
Screenshot: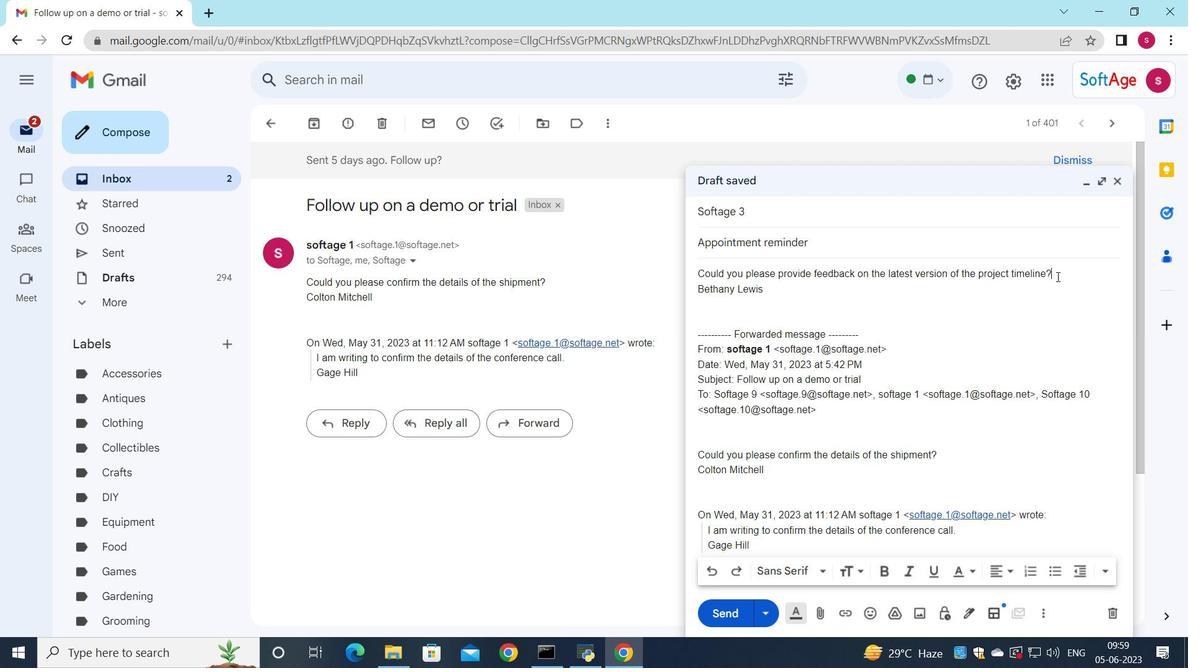 
Action: Mouse pressed left at (1058, 277)
Screenshot: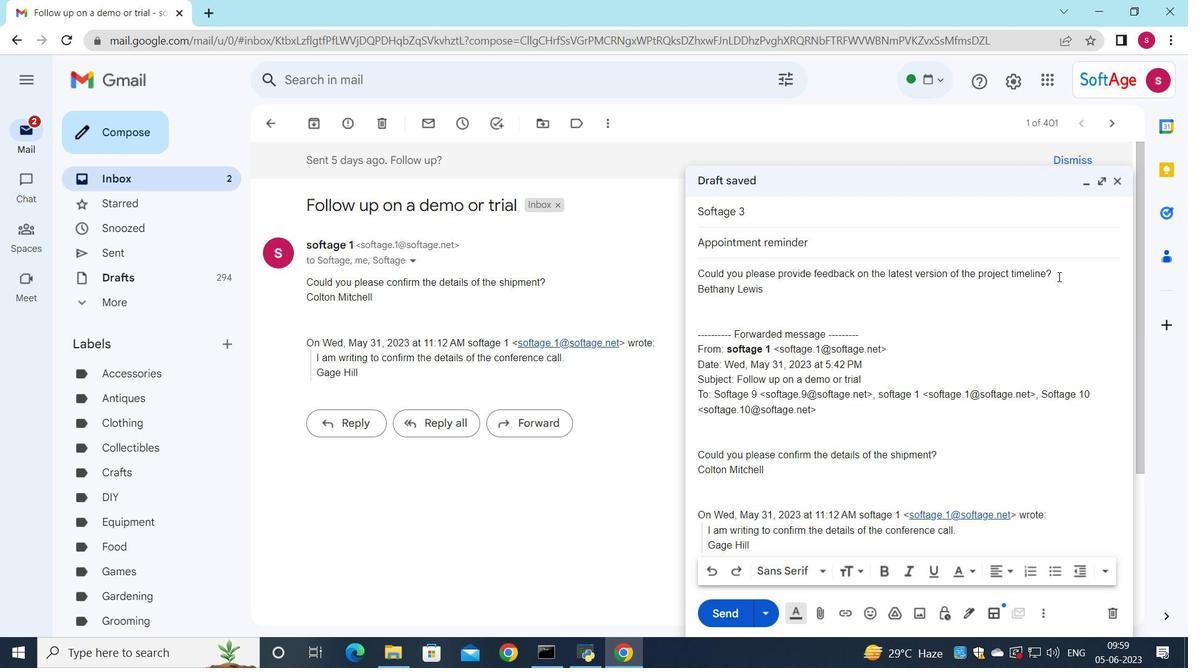 
Action: Mouse moved to (821, 572)
Screenshot: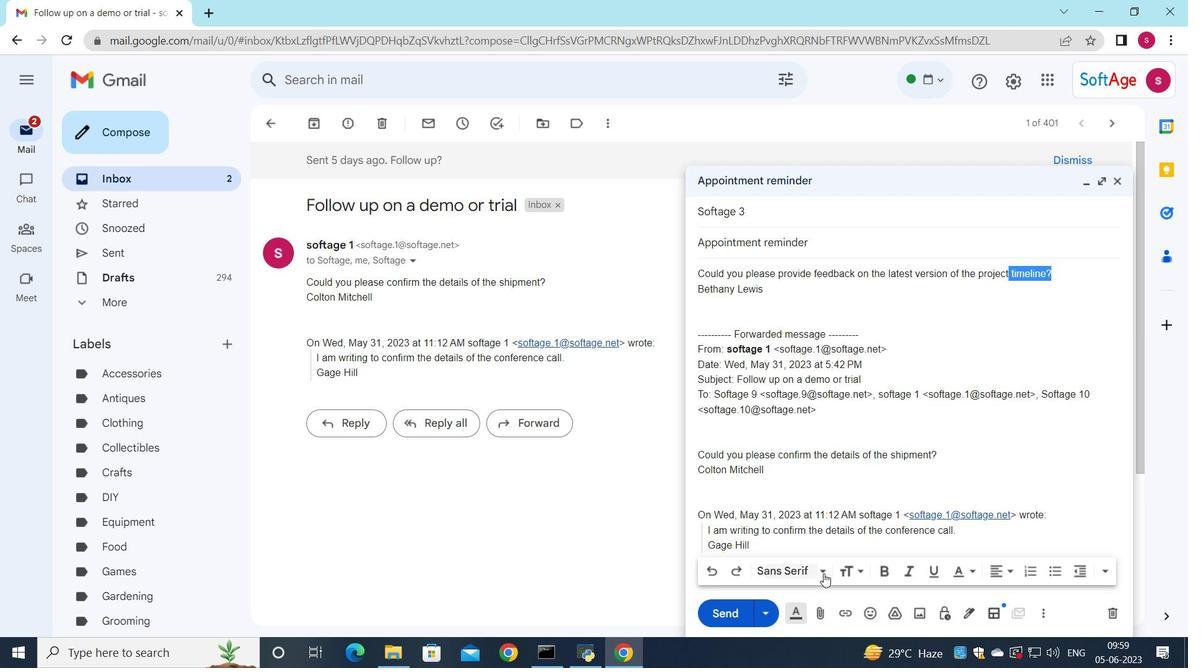 
Action: Mouse pressed left at (821, 572)
Screenshot: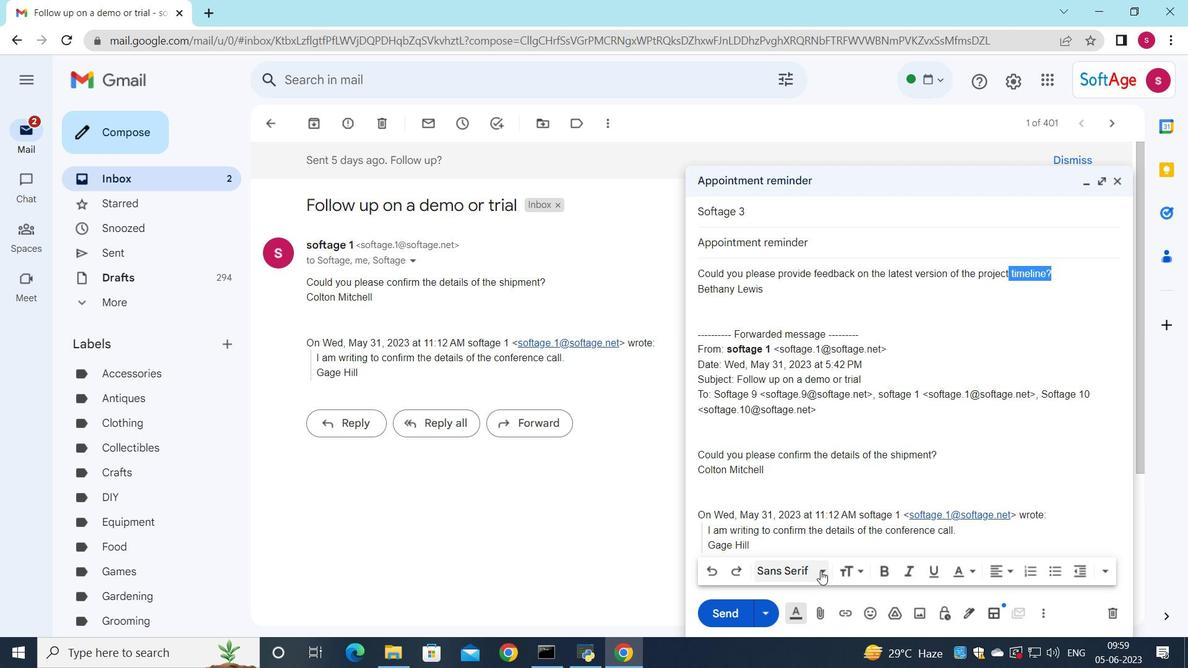 
Action: Mouse moved to (829, 448)
Screenshot: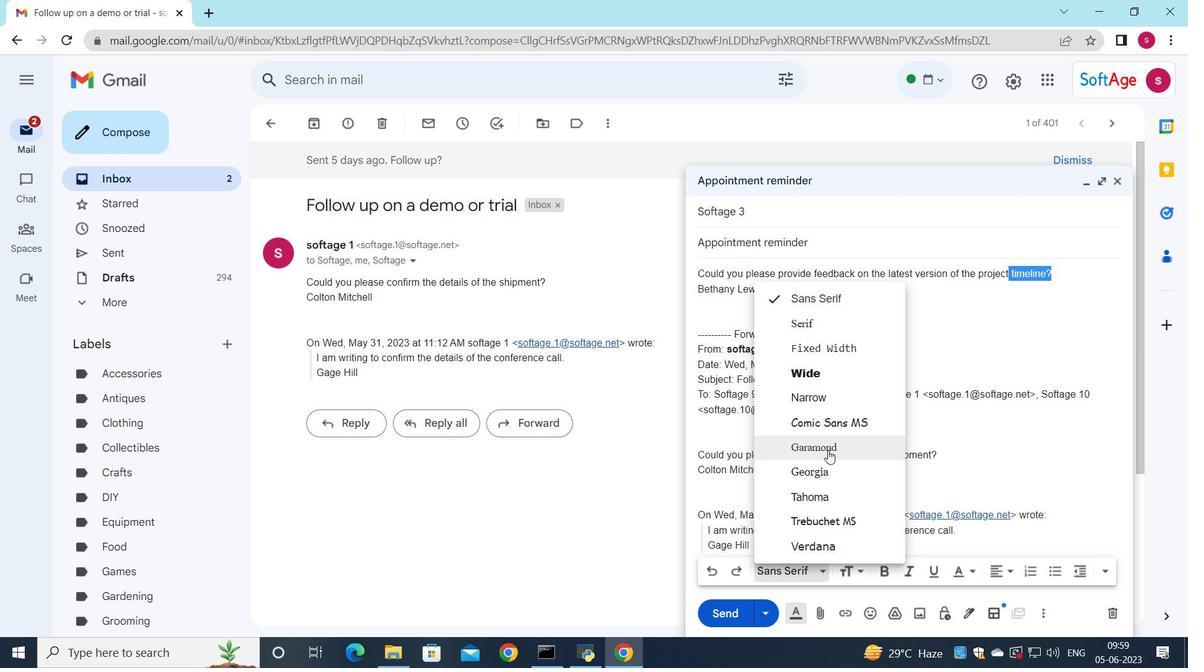 
Action: Mouse pressed left at (829, 448)
Screenshot: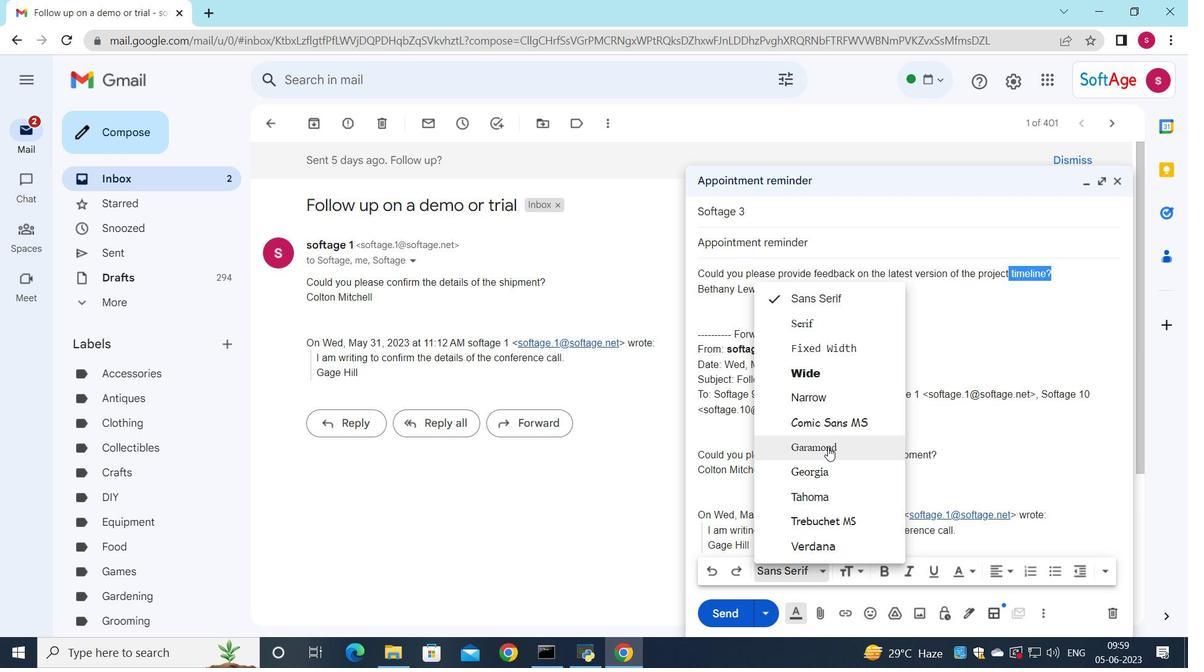 
Action: Mouse moved to (879, 570)
Screenshot: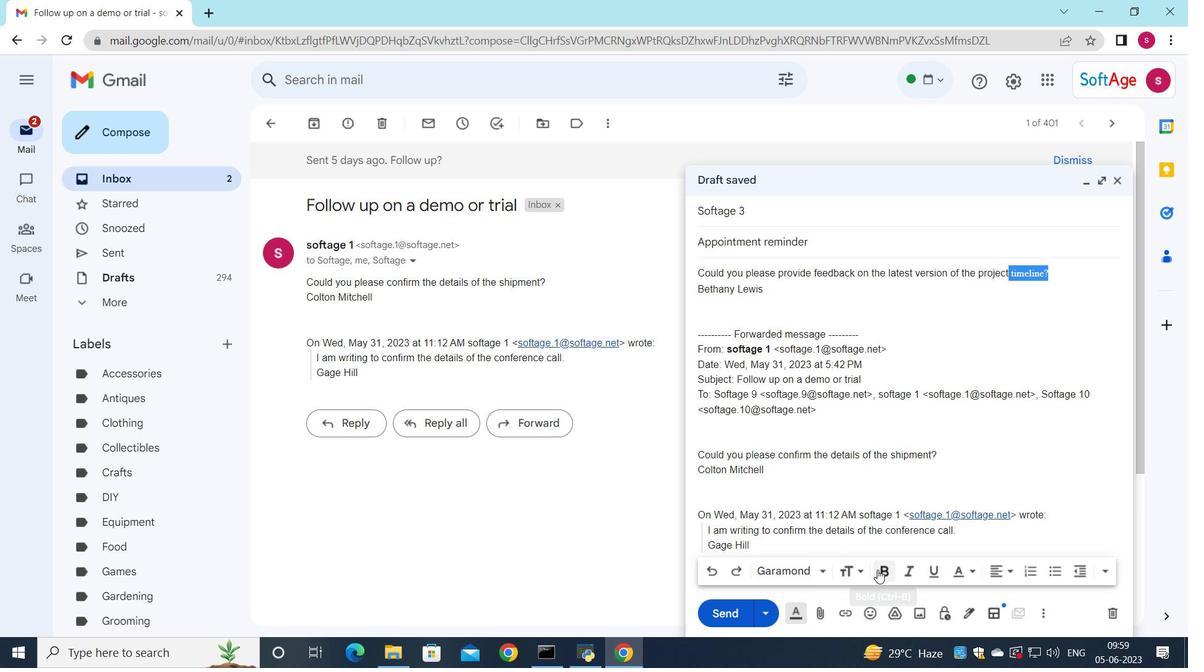 
Action: Mouse pressed left at (879, 570)
Screenshot: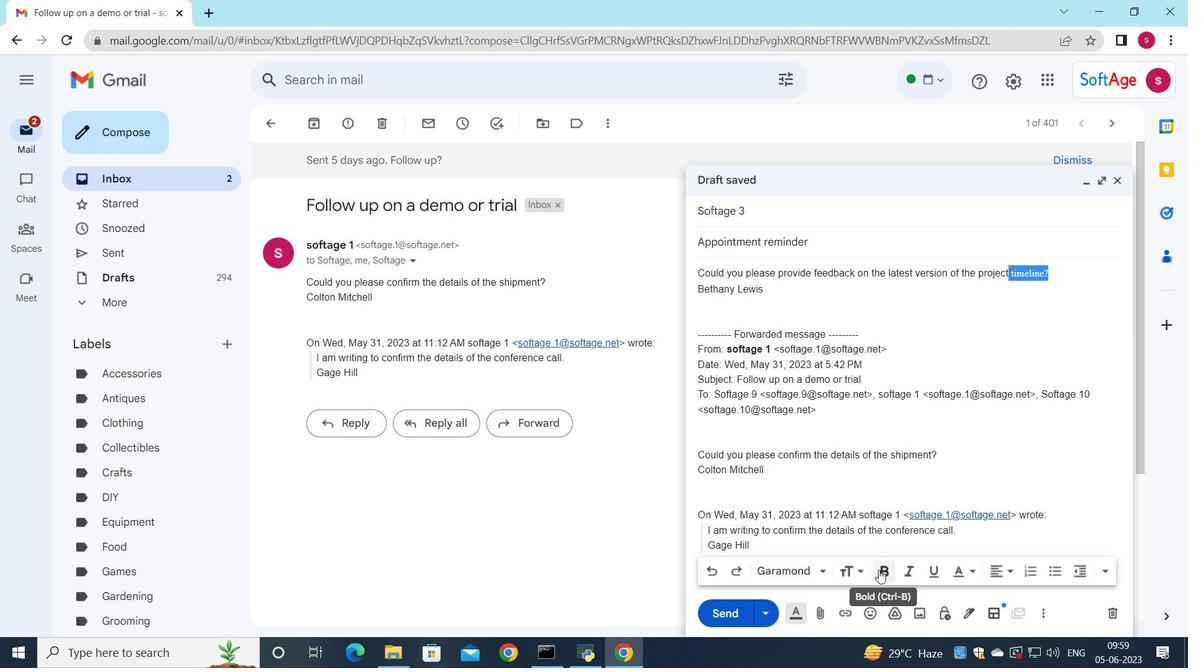 
Action: Mouse moved to (933, 577)
Screenshot: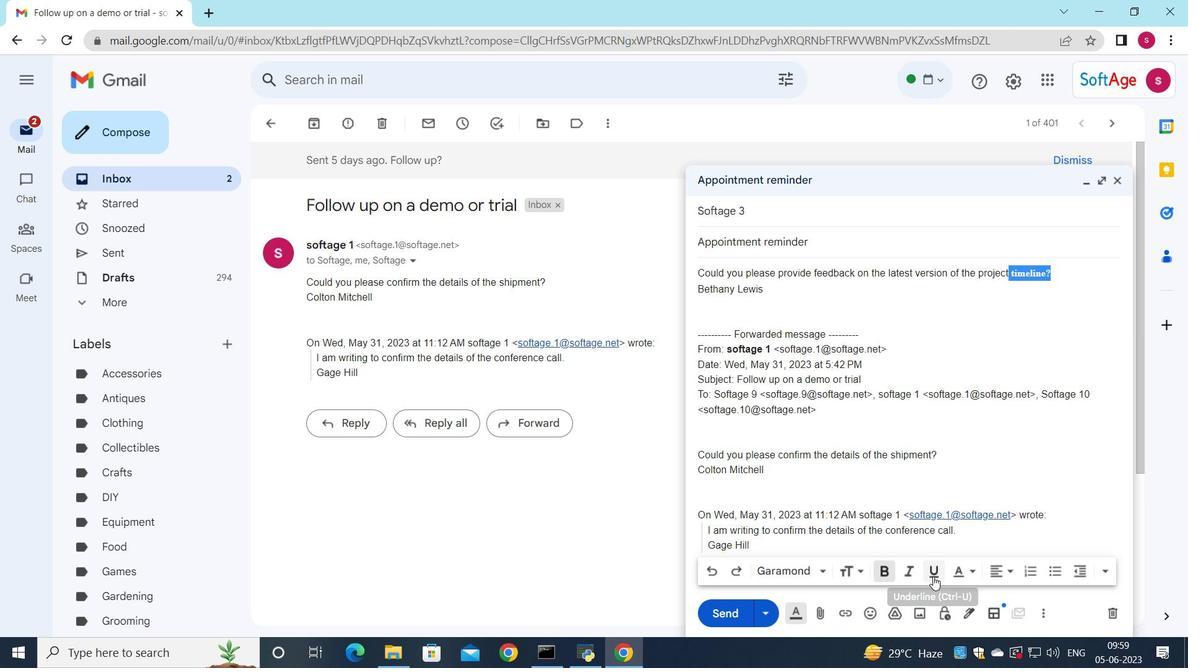 
Action: Mouse pressed left at (933, 577)
Screenshot: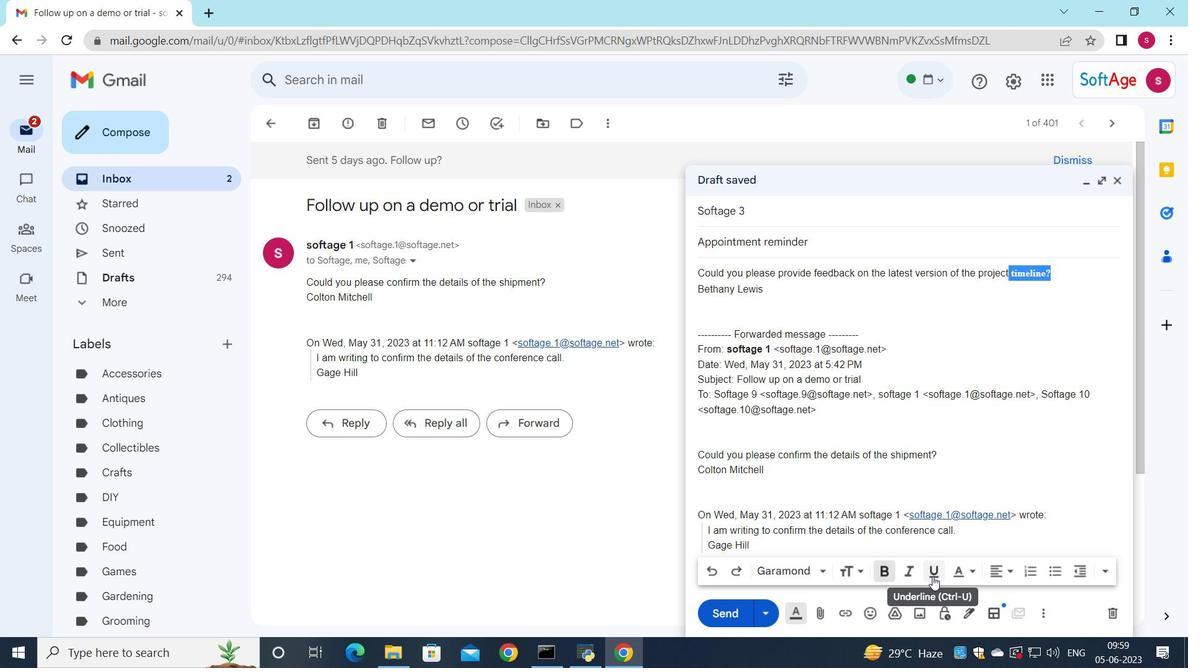
Action: Mouse moved to (720, 608)
Screenshot: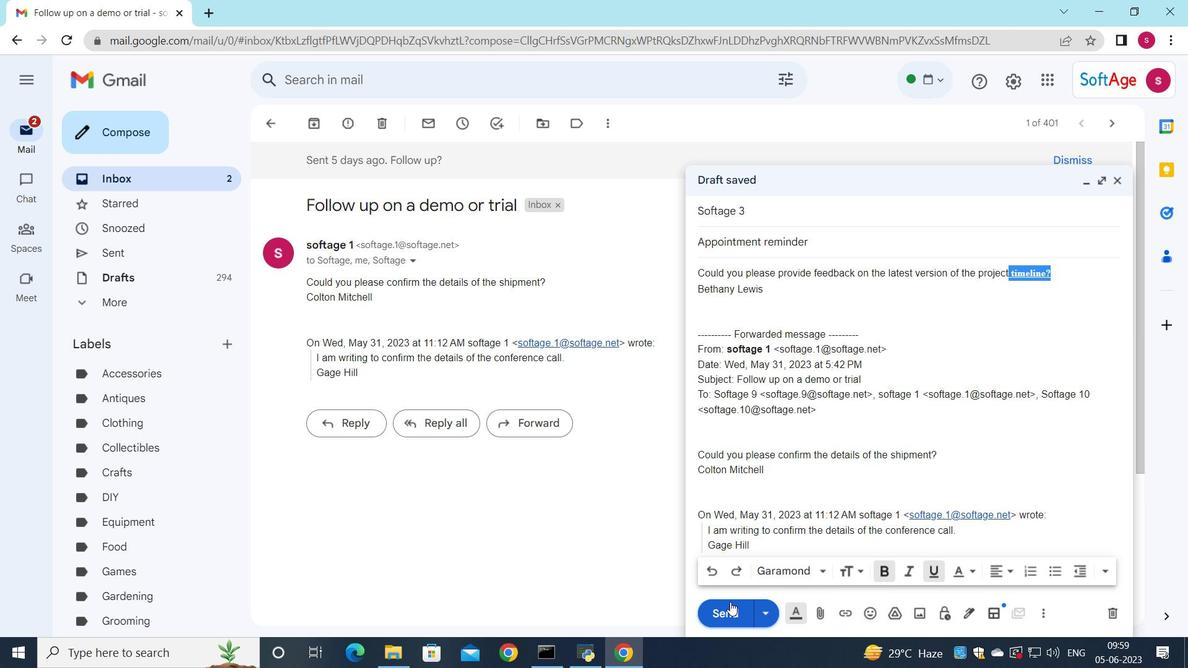 
Action: Mouse pressed left at (720, 608)
Screenshot: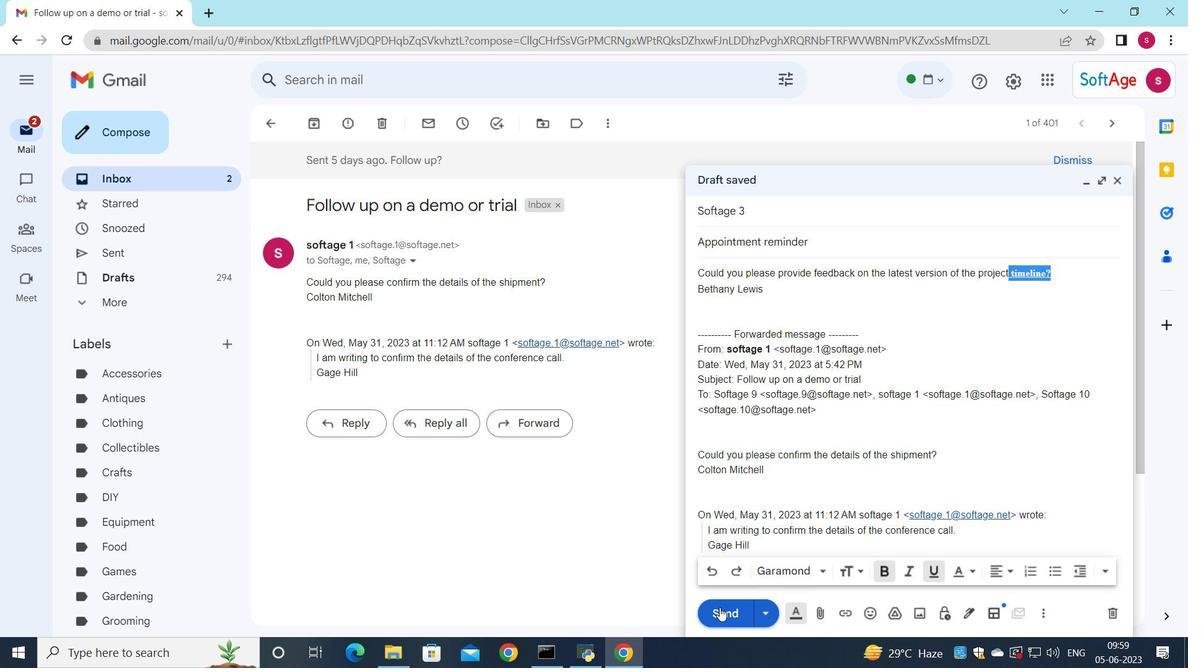 
Action: Mouse moved to (721, 608)
Screenshot: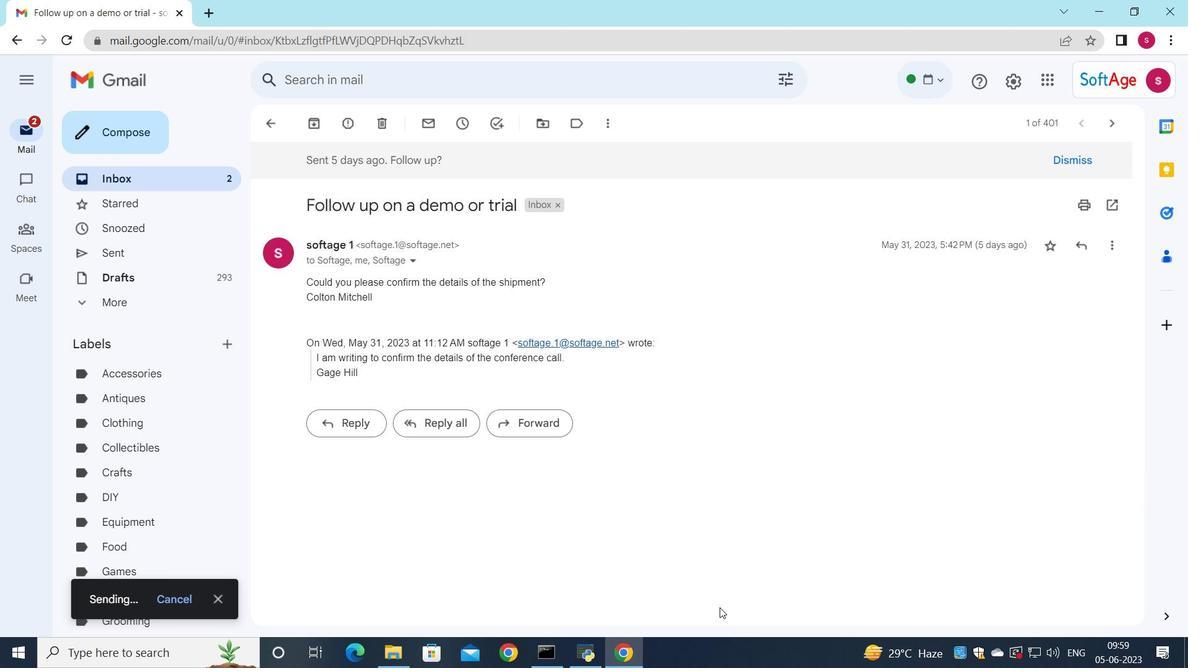 
